 Task: Send an email with the signature Maddie Scott with the subject Request for a performance review follow-up and the message I need your input on the budget proposal before our meeting tomorrow. from softage.9@softage.net to softage.3@softage.net and move the email from Sent Items to the folder Legal agreements
Action: Mouse moved to (1124, 84)
Screenshot: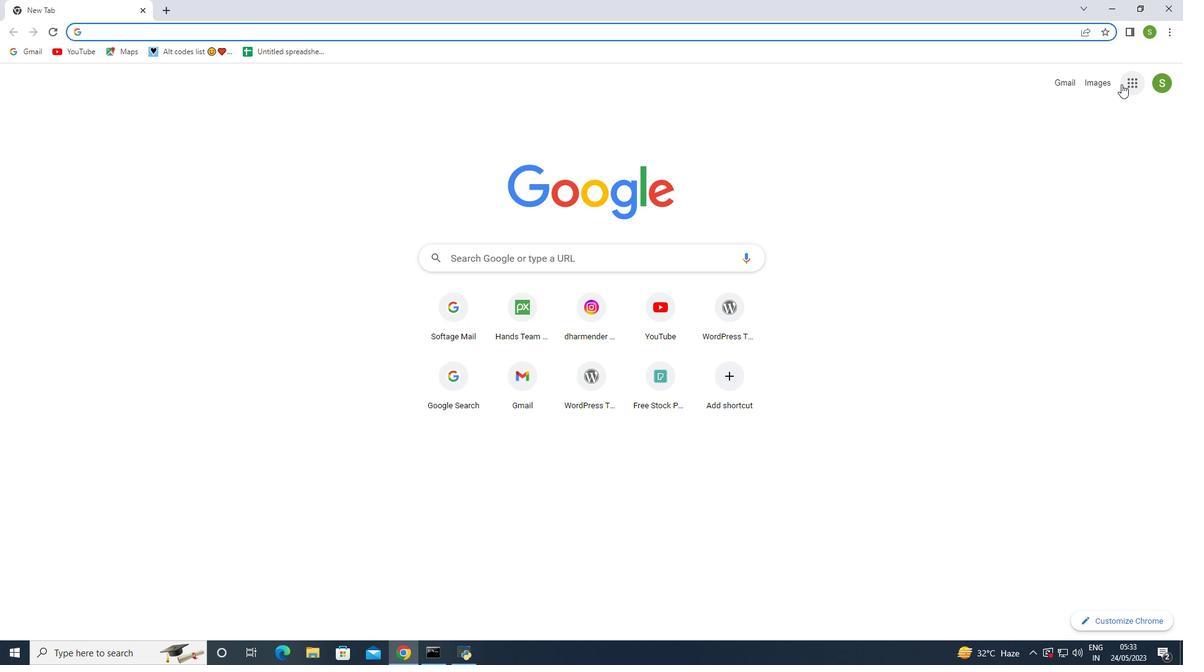 
Action: Mouse pressed left at (1124, 84)
Screenshot: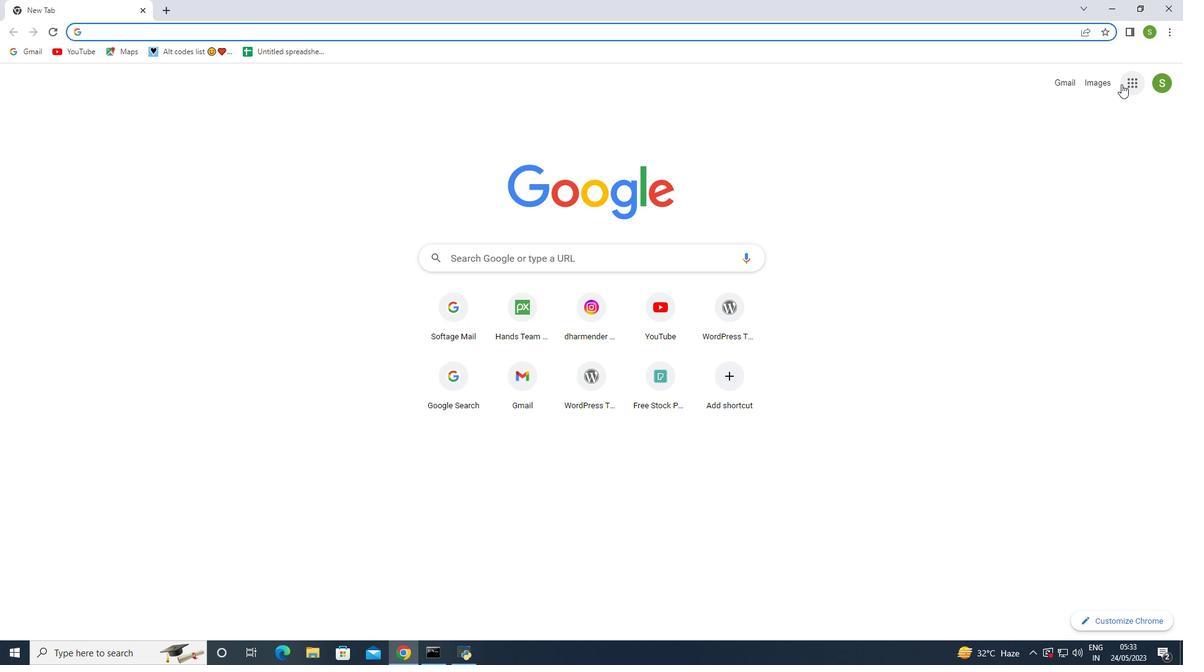 
Action: Mouse moved to (1084, 147)
Screenshot: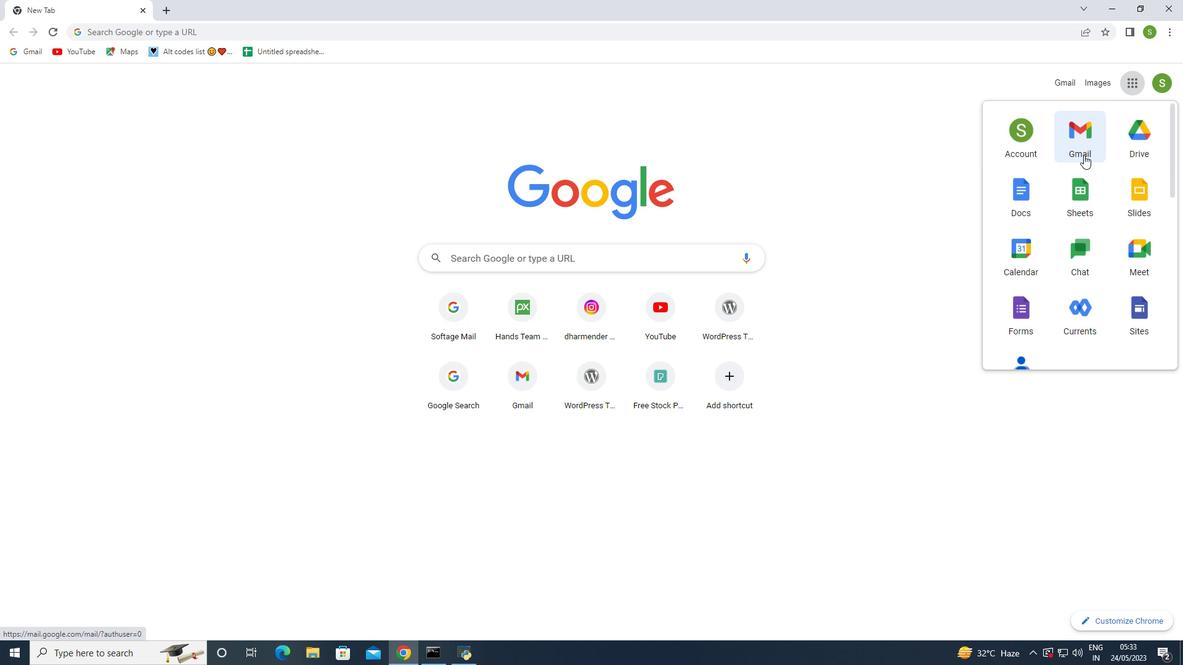 
Action: Mouse pressed left at (1084, 147)
Screenshot: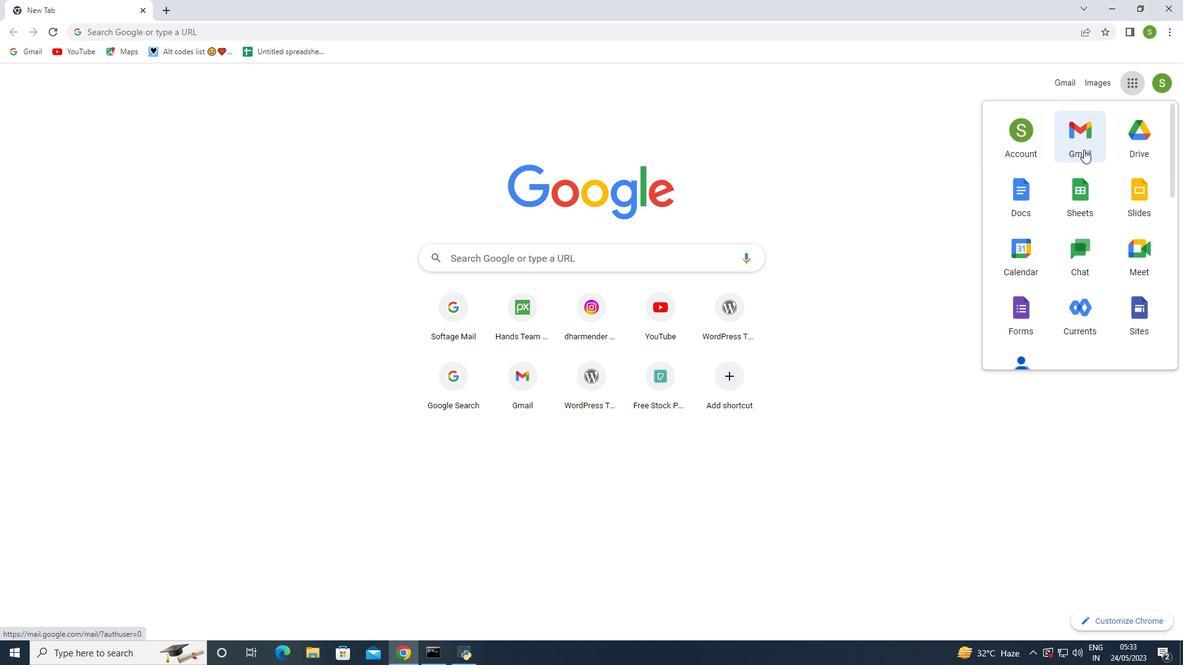 
Action: Mouse moved to (1048, 86)
Screenshot: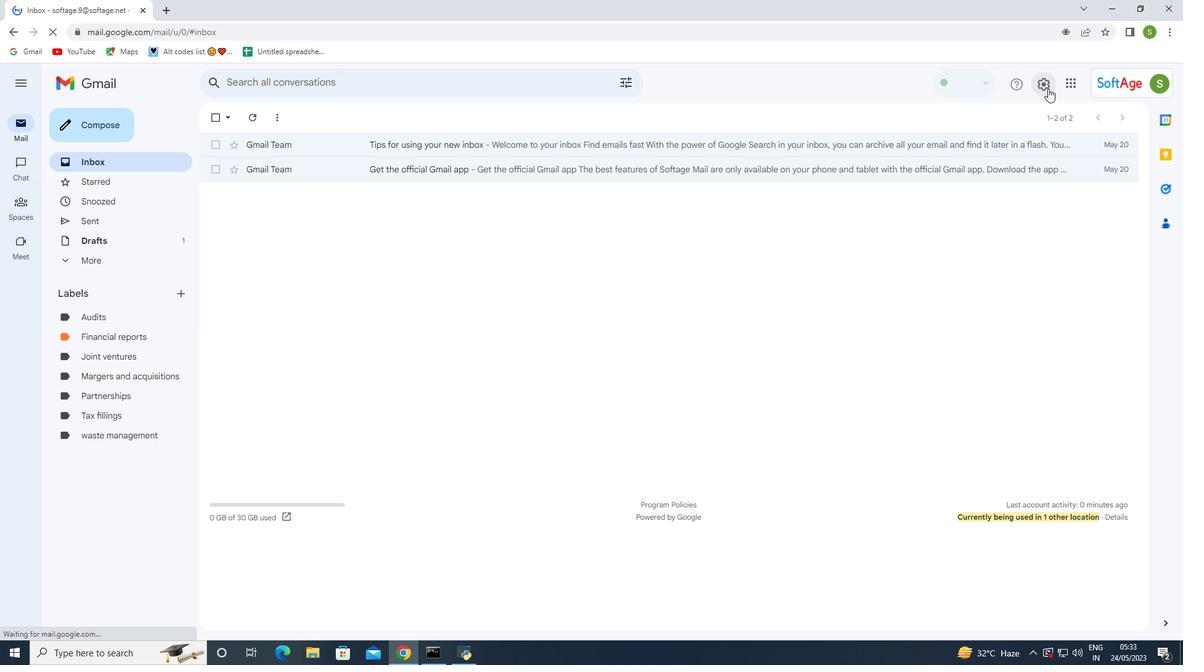 
Action: Mouse pressed left at (1048, 86)
Screenshot: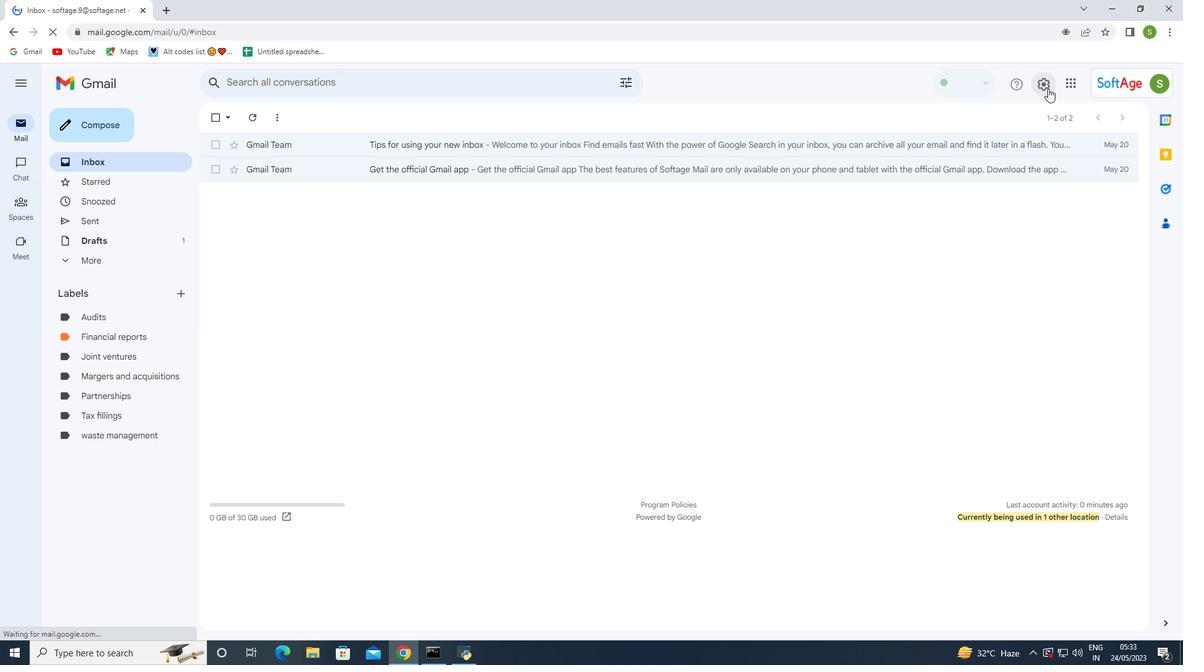 
Action: Mouse moved to (1020, 147)
Screenshot: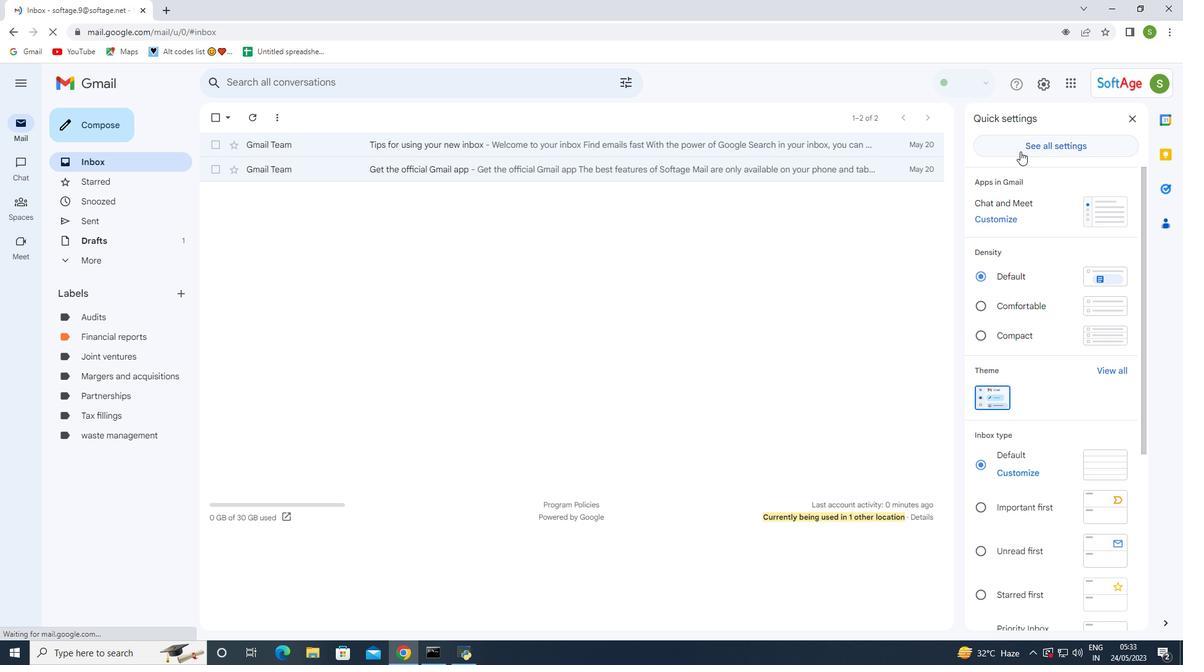 
Action: Mouse pressed left at (1020, 147)
Screenshot: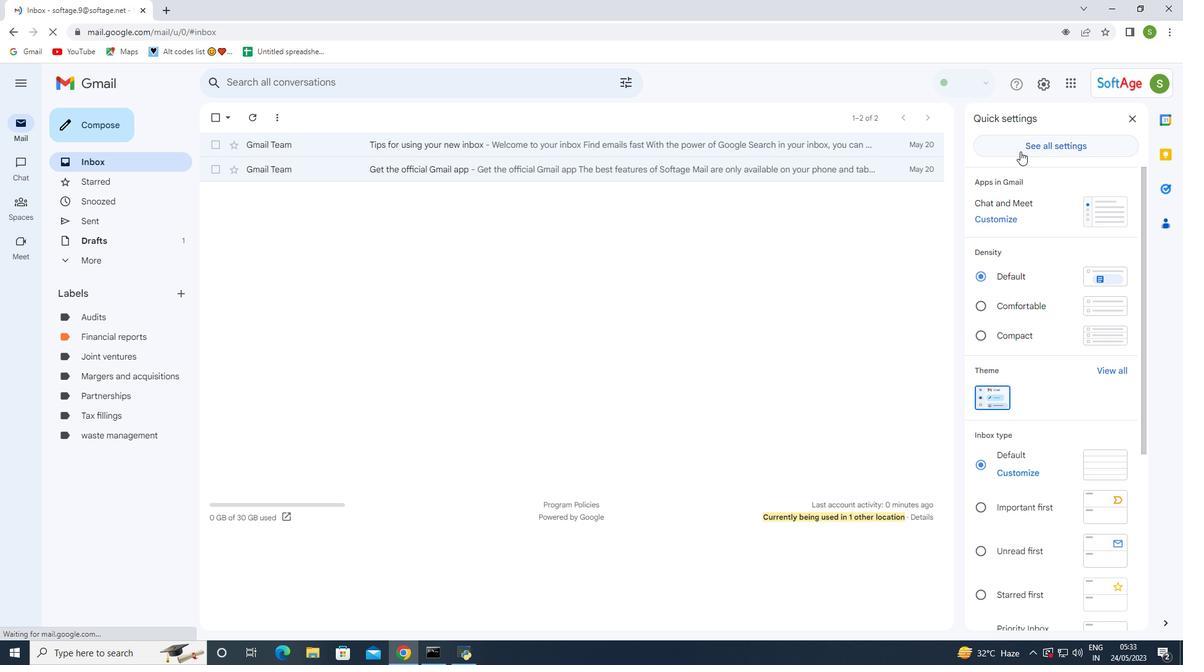 
Action: Mouse moved to (454, 226)
Screenshot: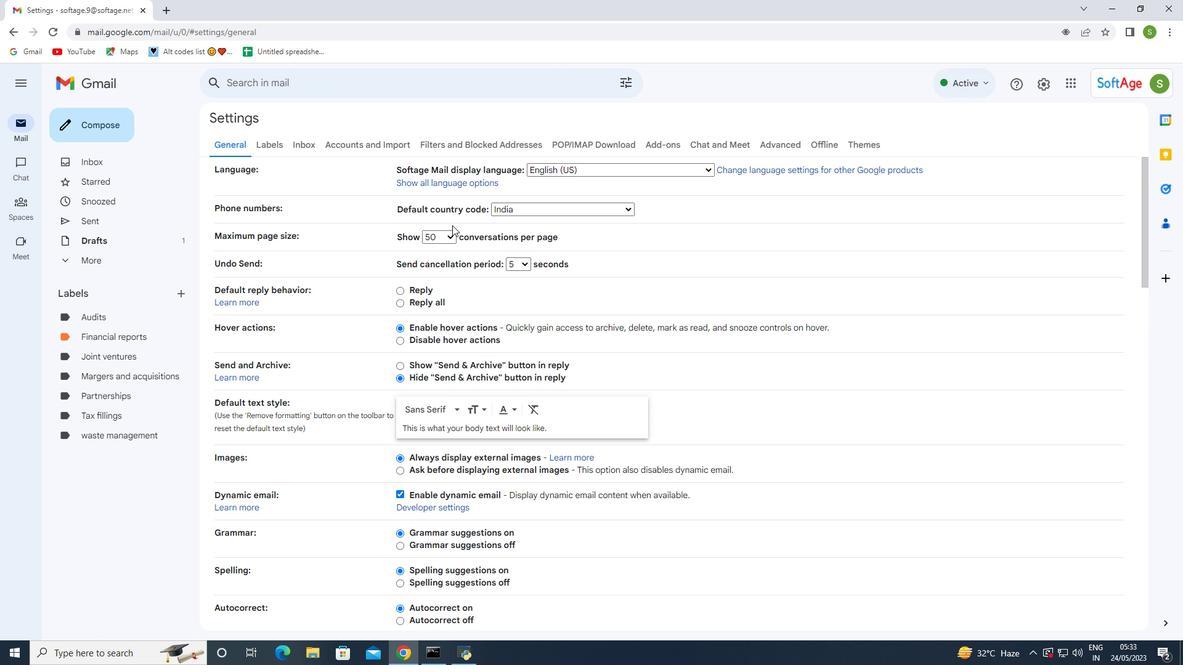 
Action: Mouse scrolled (454, 225) with delta (0, 0)
Screenshot: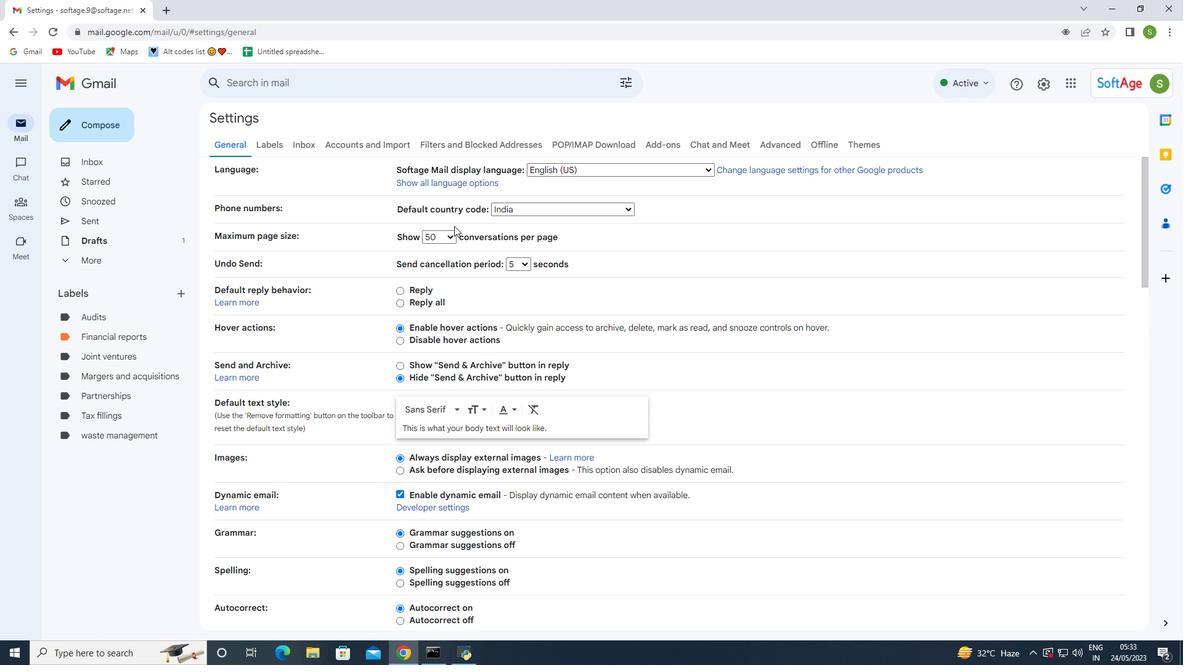 
Action: Mouse scrolled (454, 225) with delta (0, 0)
Screenshot: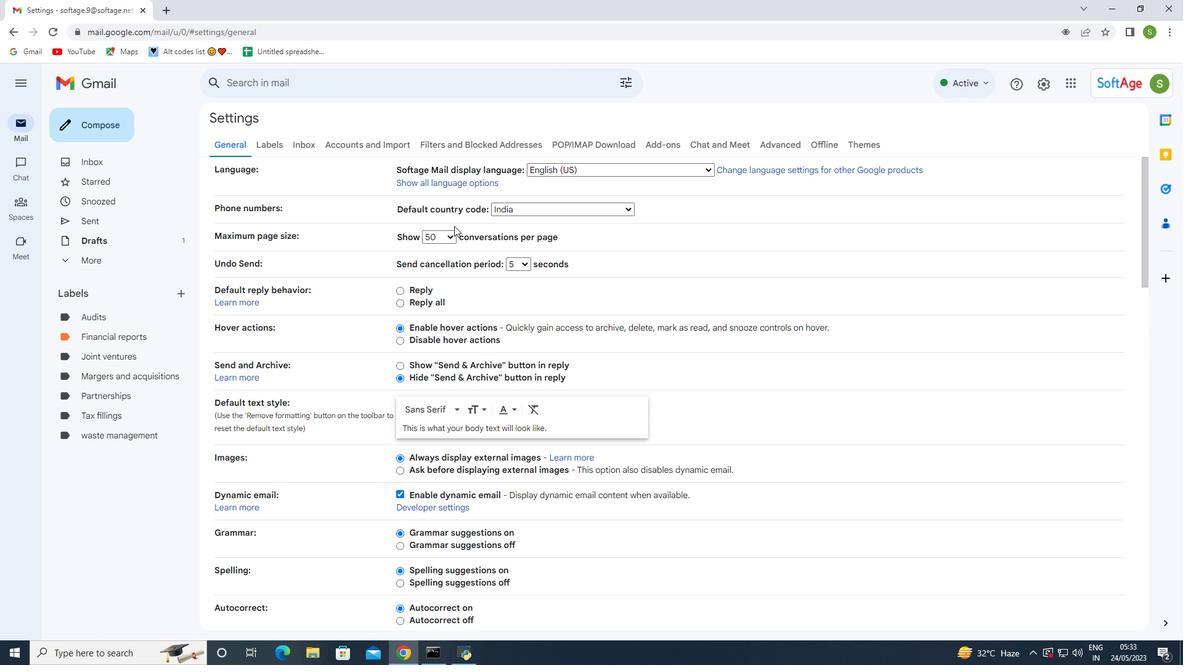 
Action: Mouse scrolled (454, 225) with delta (0, 0)
Screenshot: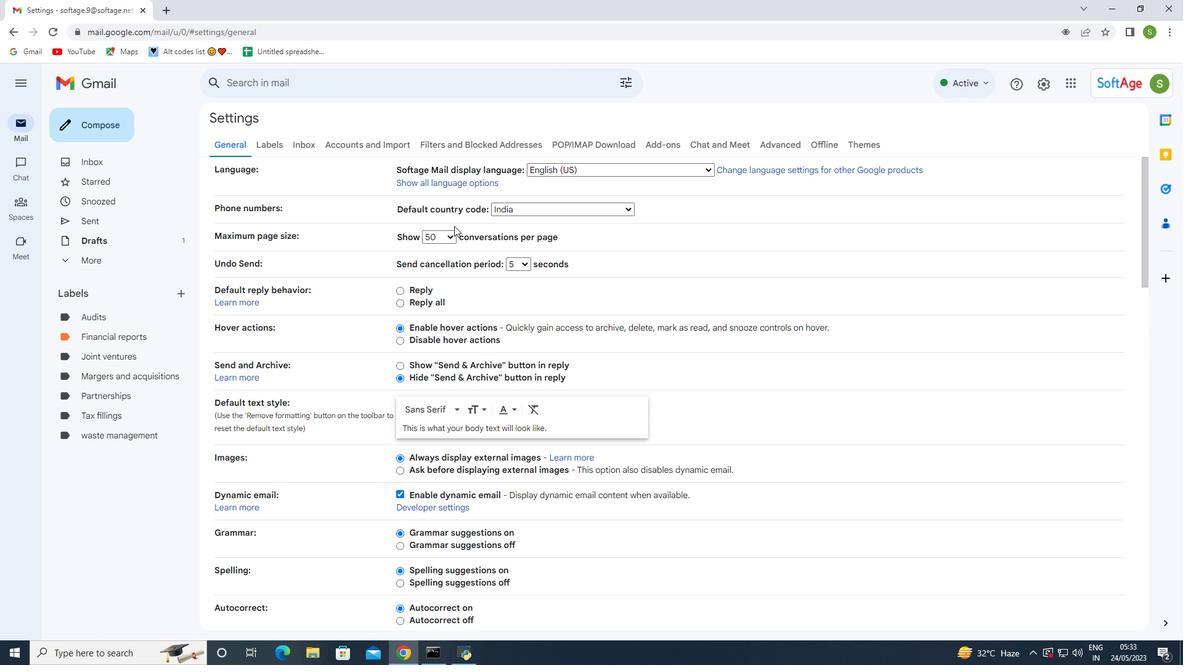 
Action: Mouse scrolled (454, 225) with delta (0, 0)
Screenshot: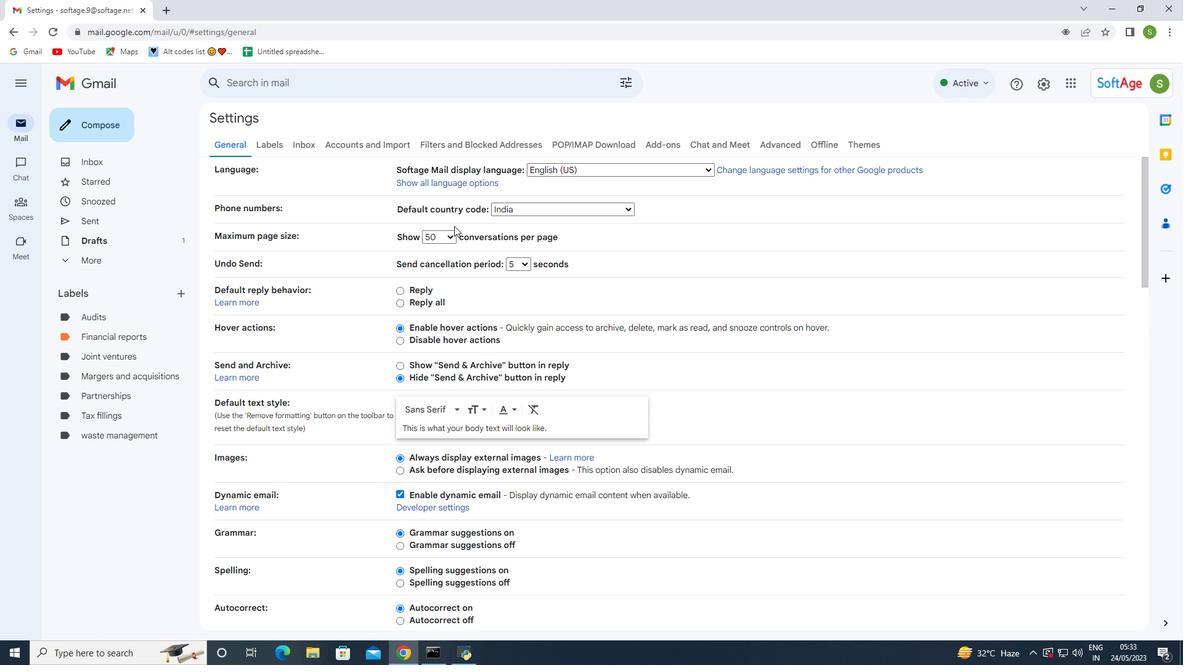
Action: Mouse scrolled (454, 225) with delta (0, 0)
Screenshot: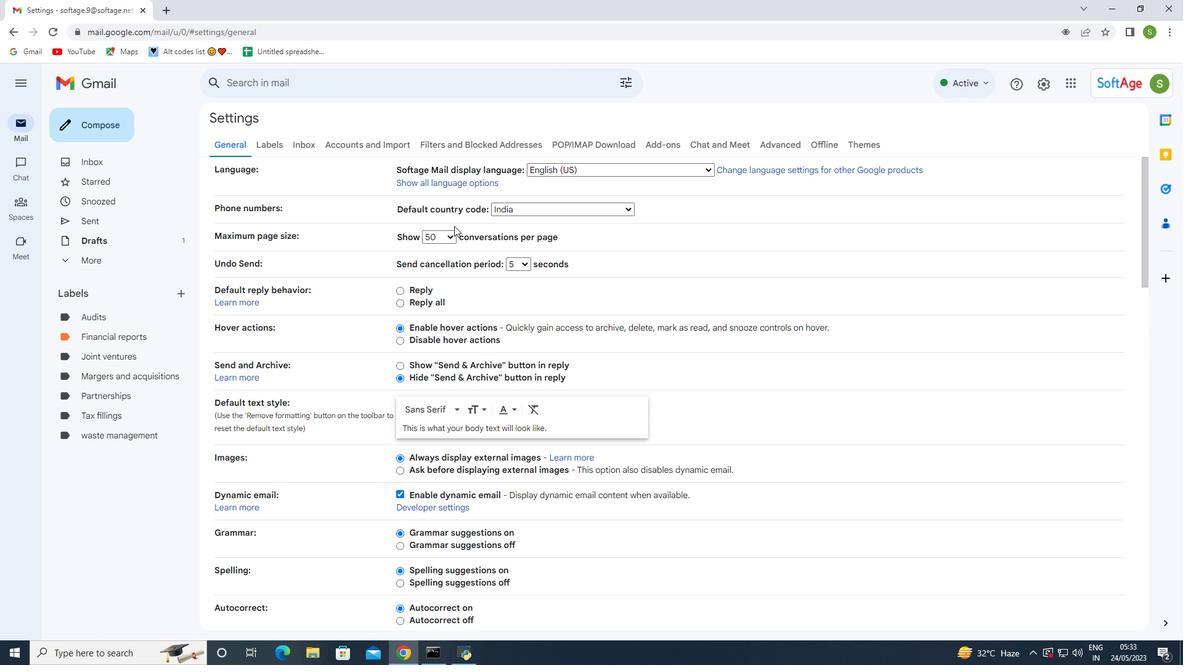 
Action: Mouse moved to (454, 228)
Screenshot: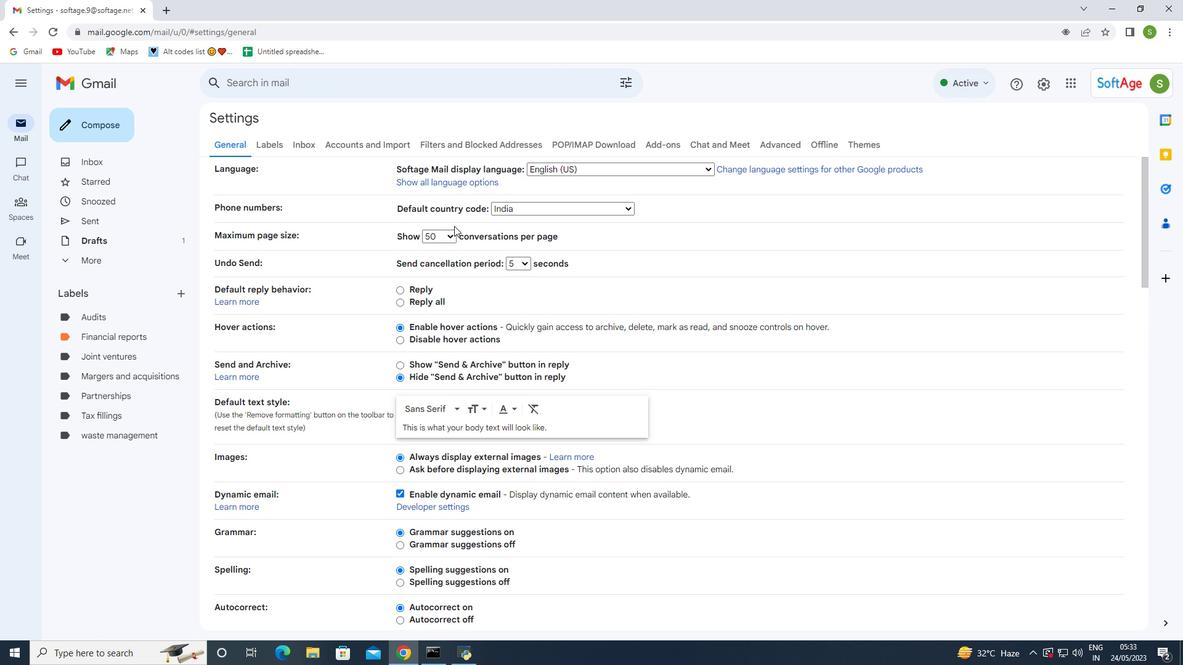 
Action: Mouse scrolled (454, 227) with delta (0, 0)
Screenshot: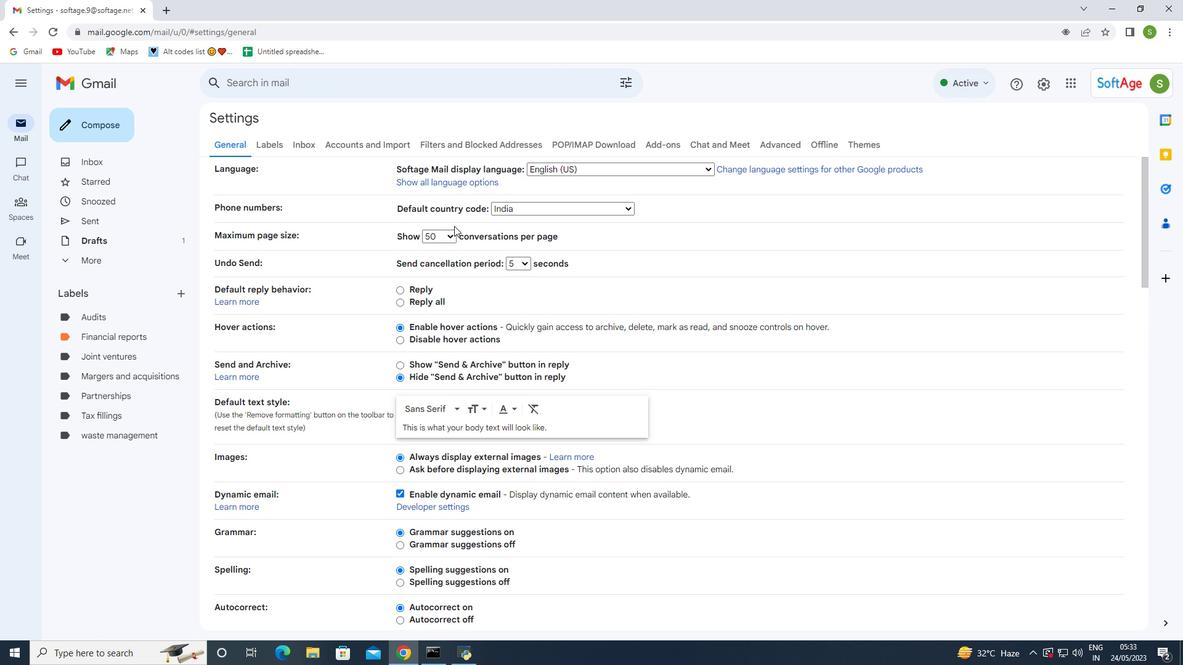 
Action: Mouse moved to (458, 241)
Screenshot: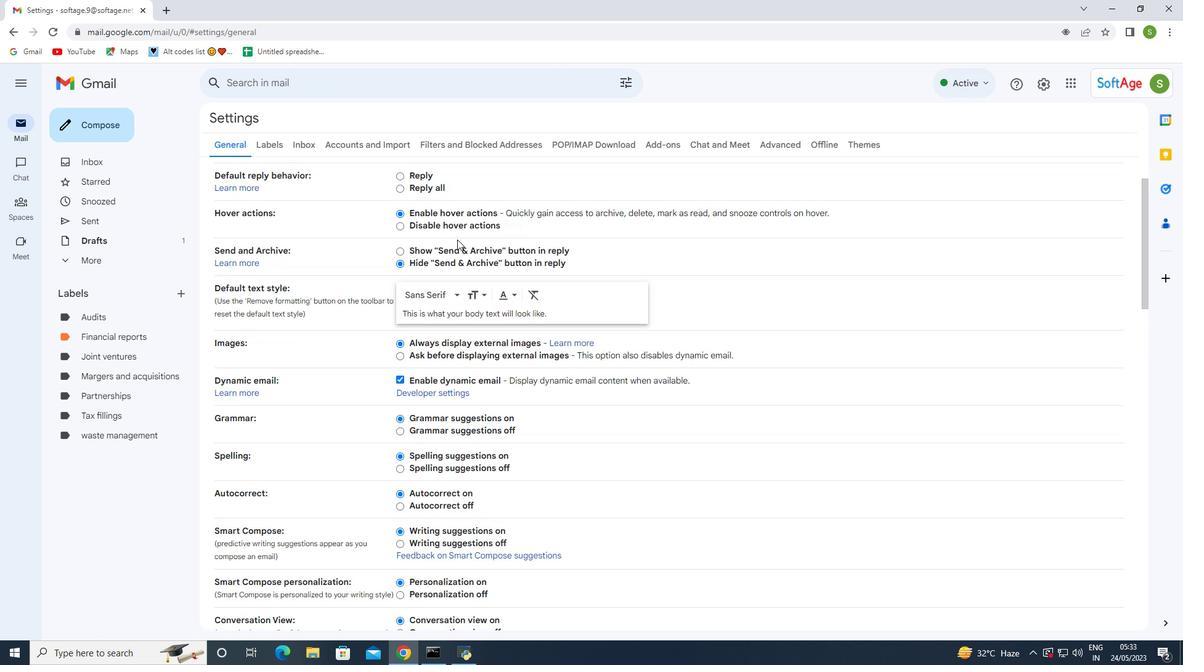 
Action: Mouse scrolled (458, 241) with delta (0, 0)
Screenshot: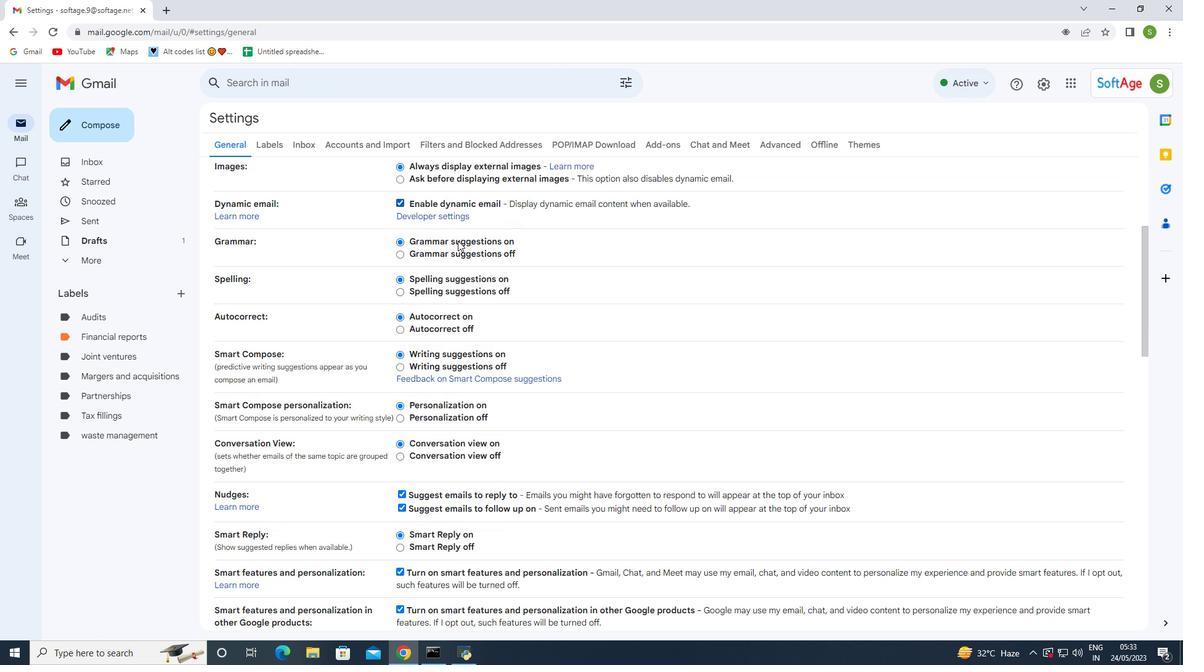 
Action: Mouse scrolled (458, 241) with delta (0, 0)
Screenshot: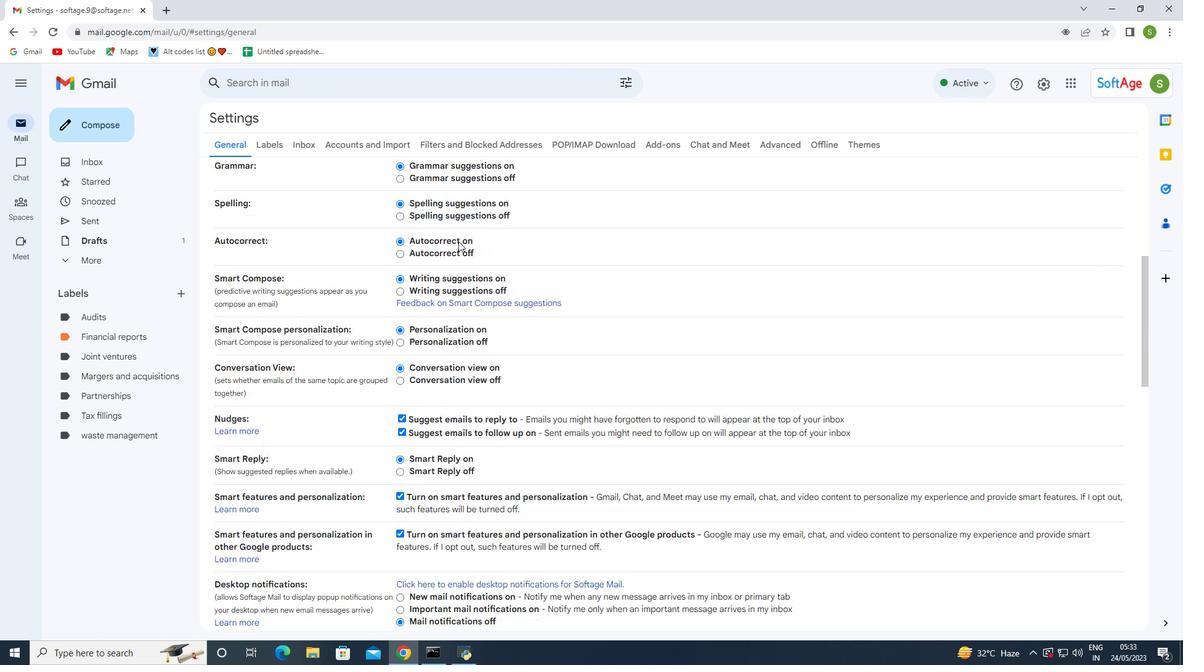 
Action: Mouse moved to (458, 243)
Screenshot: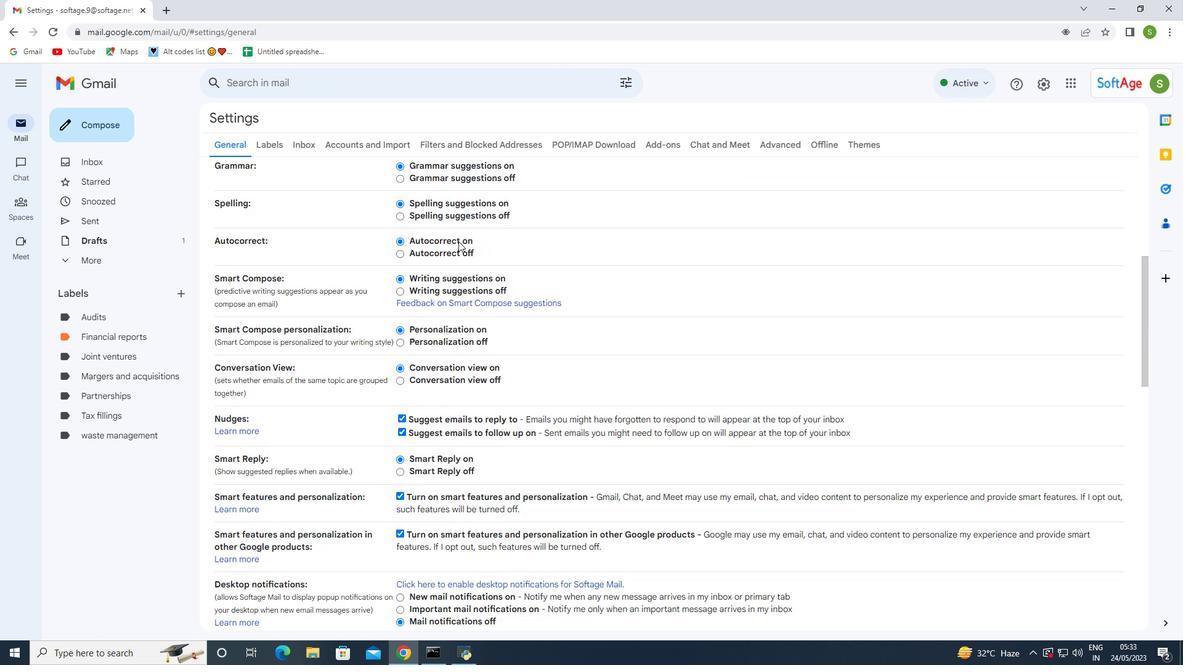 
Action: Mouse scrolled (458, 242) with delta (0, 0)
Screenshot: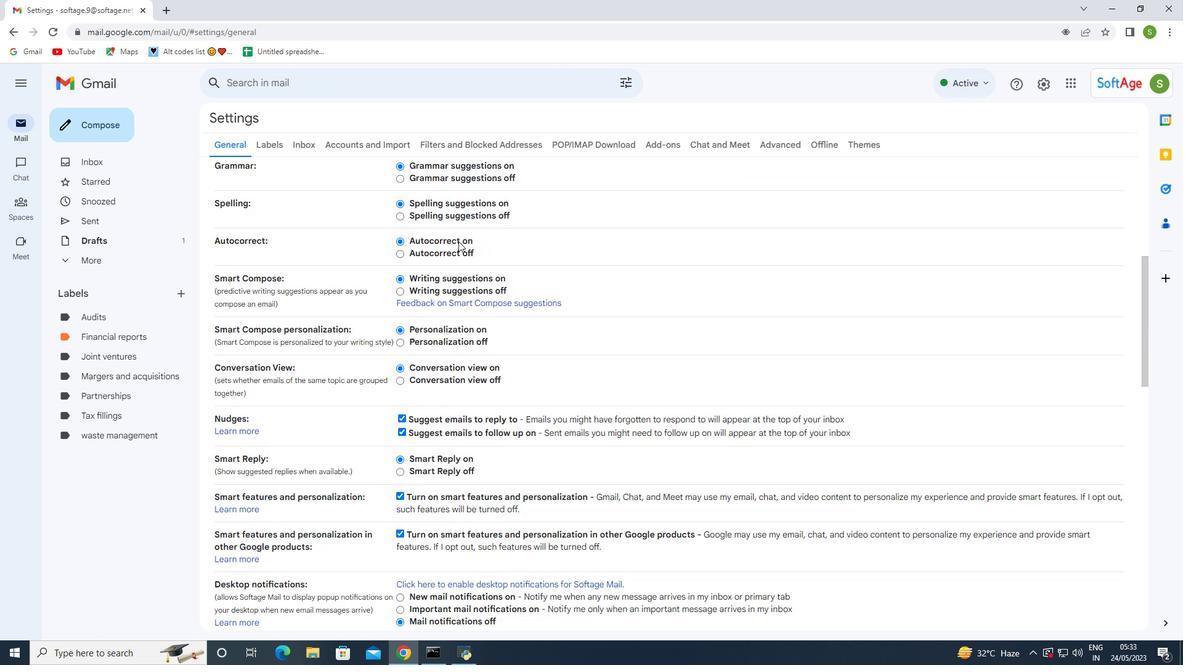 
Action: Mouse moved to (456, 247)
Screenshot: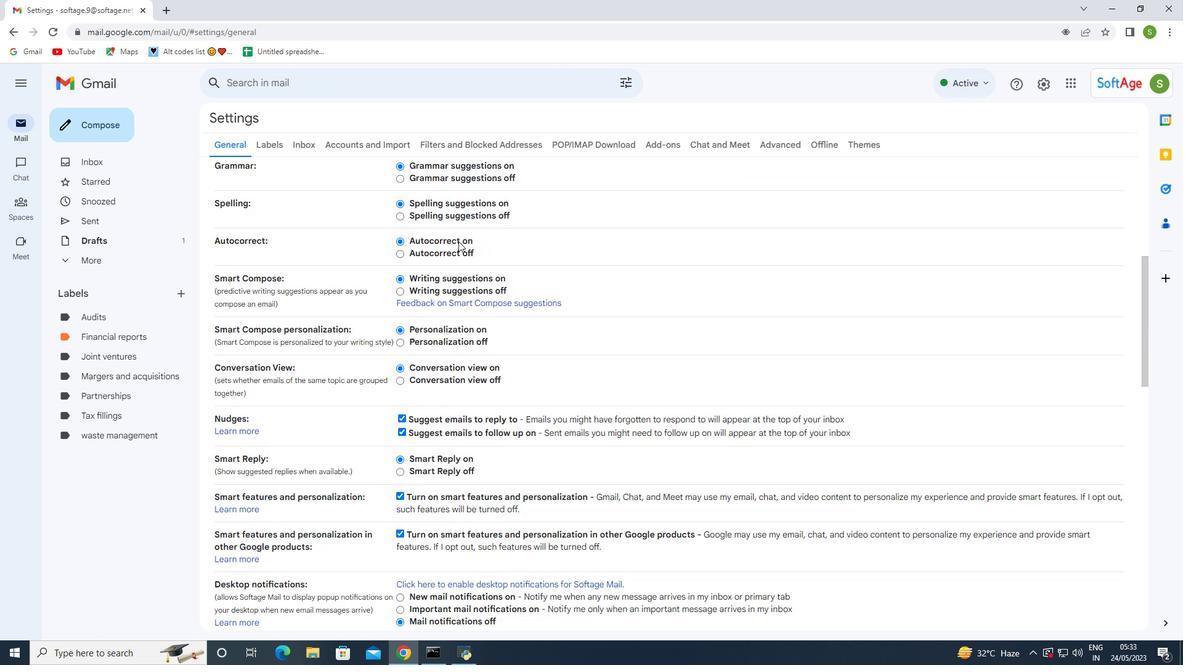 
Action: Mouse scrolled (456, 247) with delta (0, 0)
Screenshot: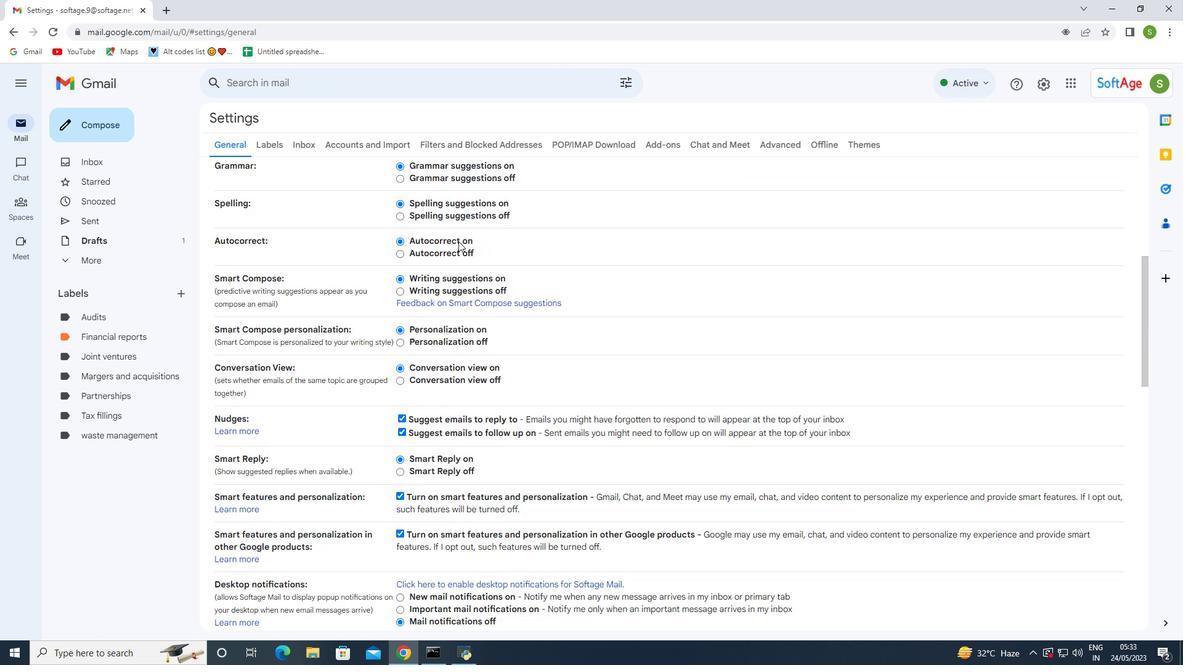 
Action: Mouse moved to (455, 251)
Screenshot: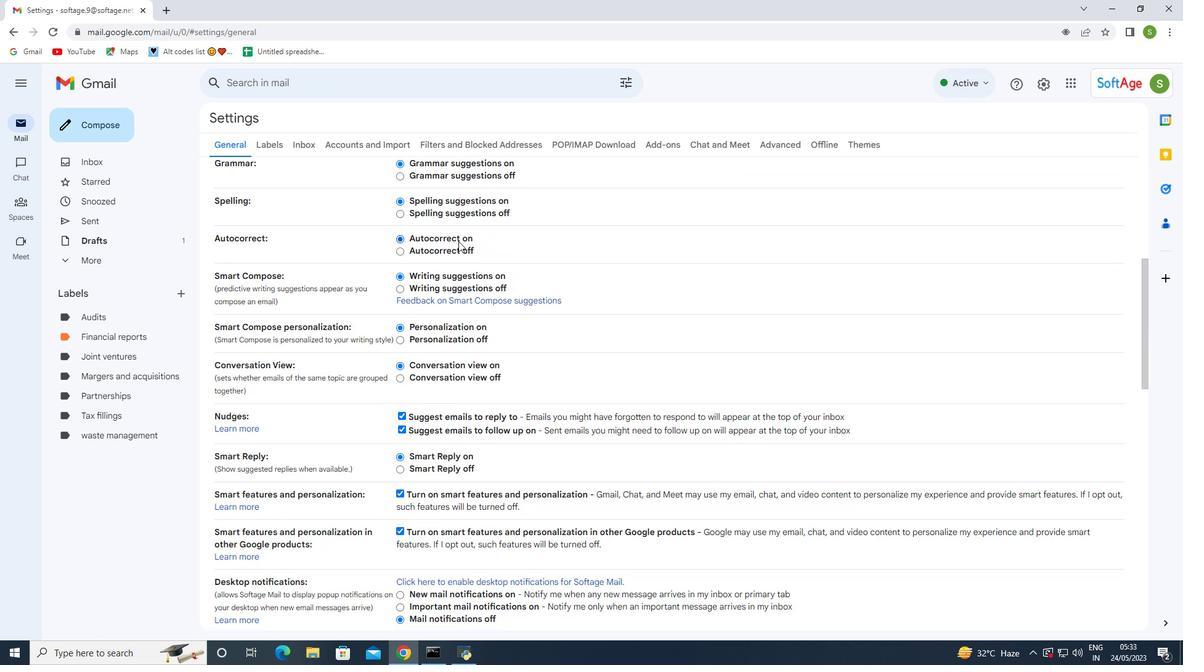 
Action: Mouse scrolled (455, 250) with delta (0, 0)
Screenshot: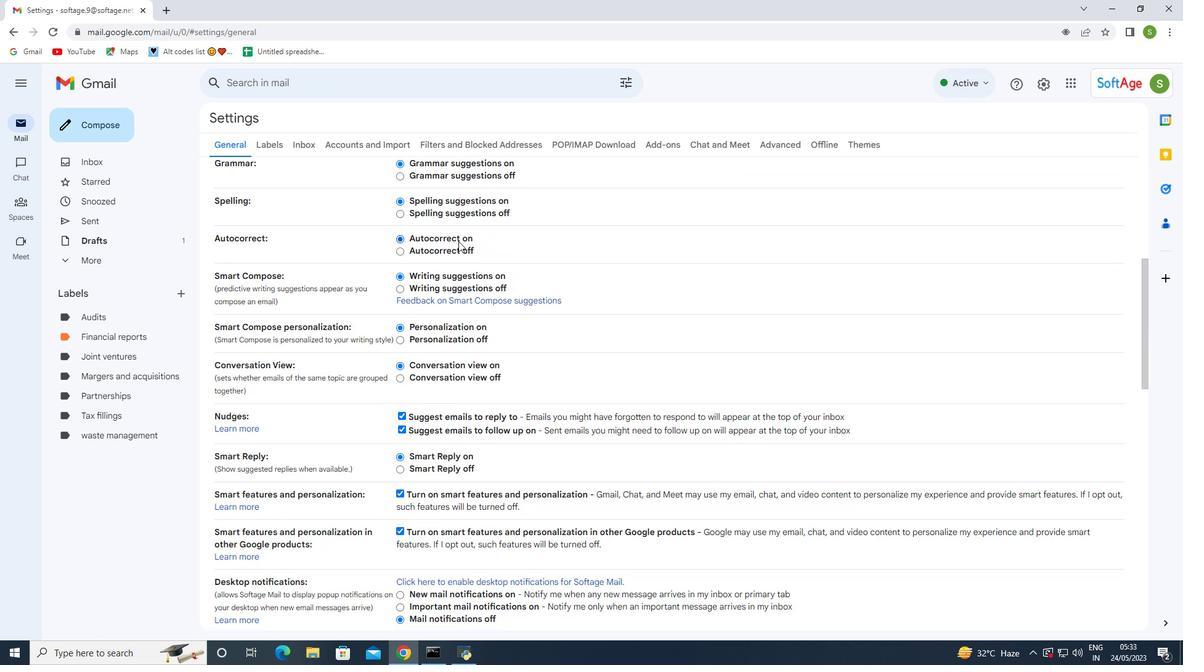 
Action: Mouse moved to (454, 255)
Screenshot: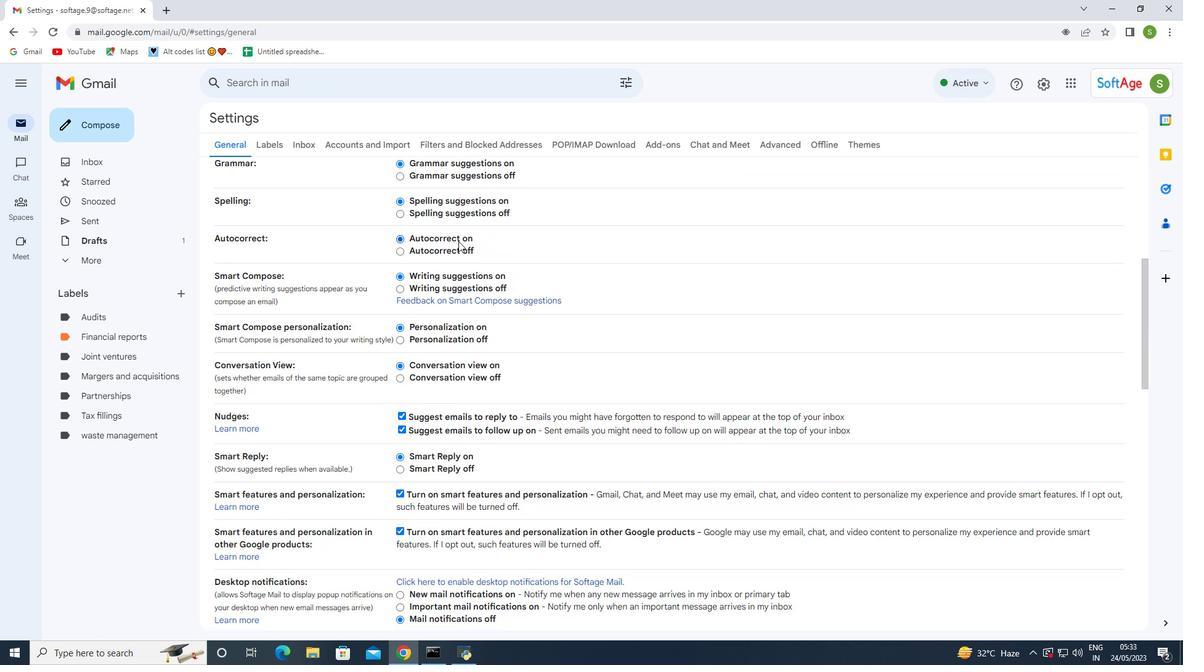 
Action: Mouse scrolled (454, 254) with delta (0, 0)
Screenshot: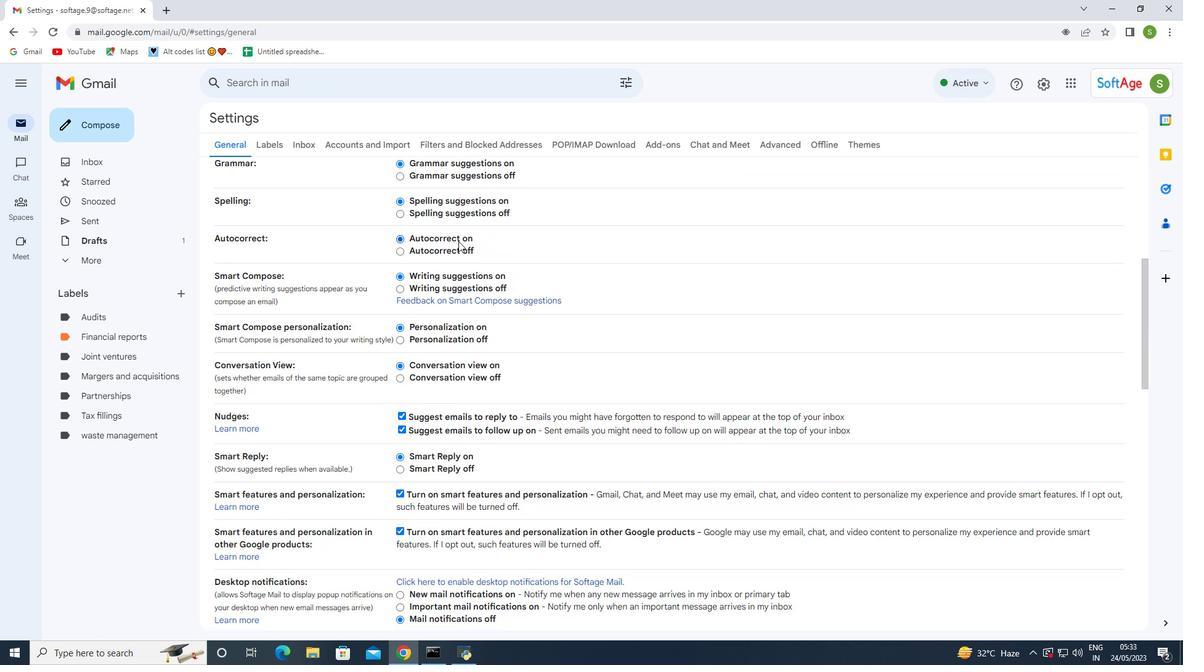 
Action: Mouse moved to (453, 260)
Screenshot: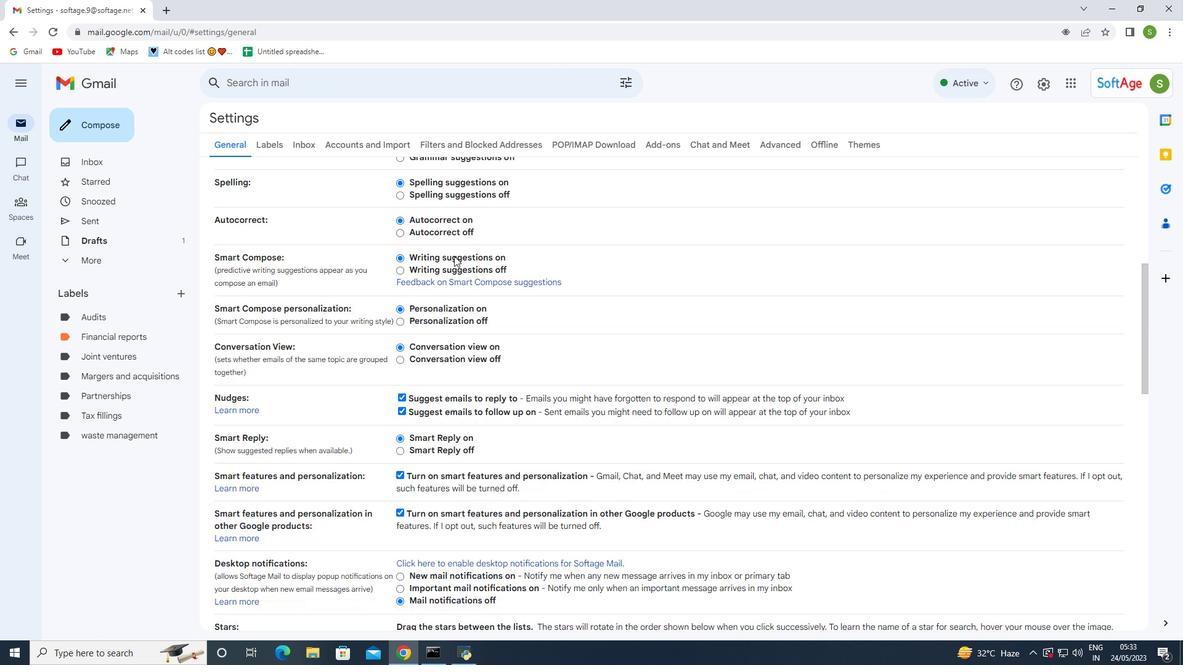 
Action: Mouse scrolled (453, 260) with delta (0, 0)
Screenshot: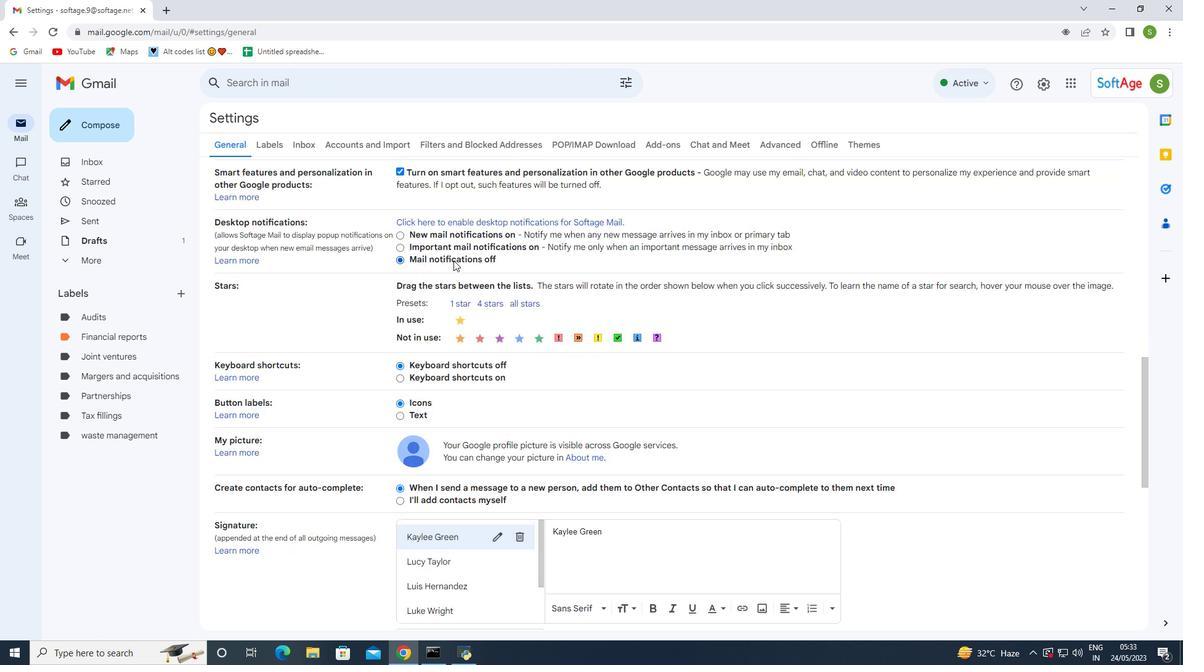 
Action: Mouse moved to (451, 265)
Screenshot: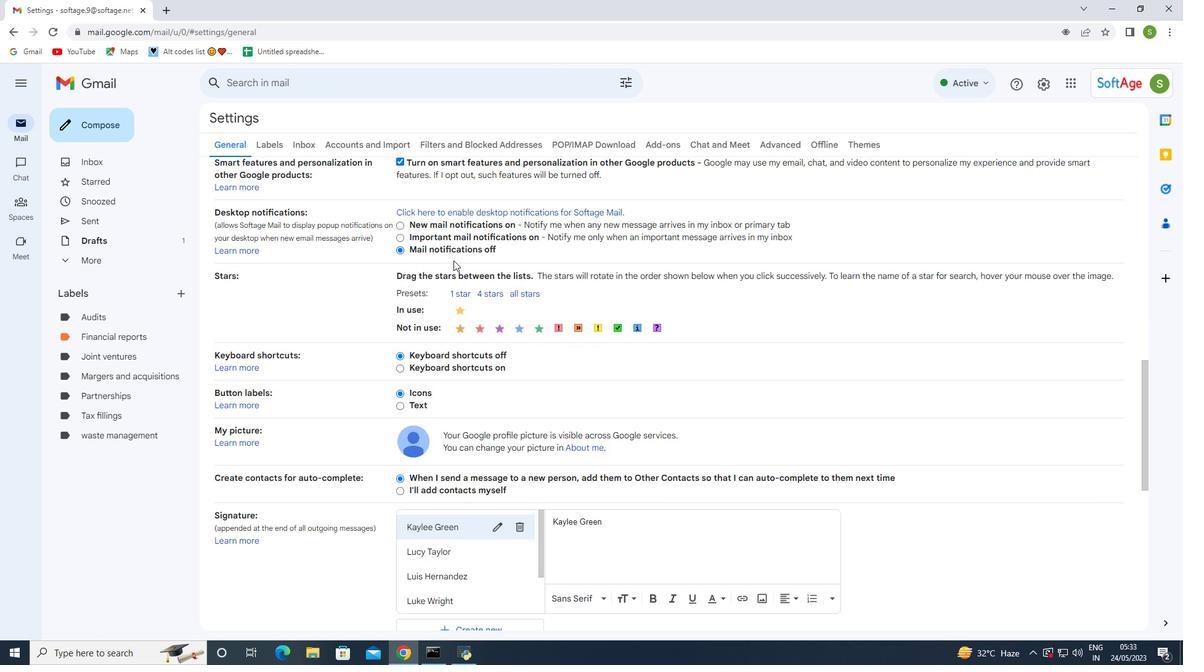 
Action: Mouse scrolled (452, 260) with delta (0, 0)
Screenshot: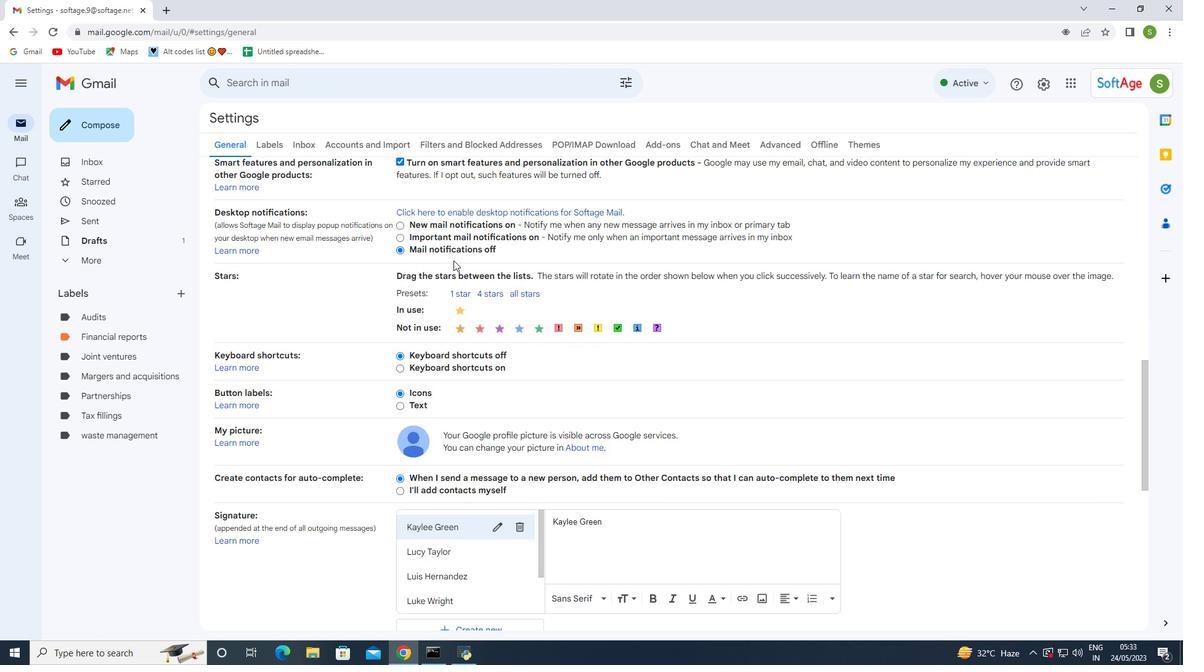 
Action: Mouse moved to (450, 266)
Screenshot: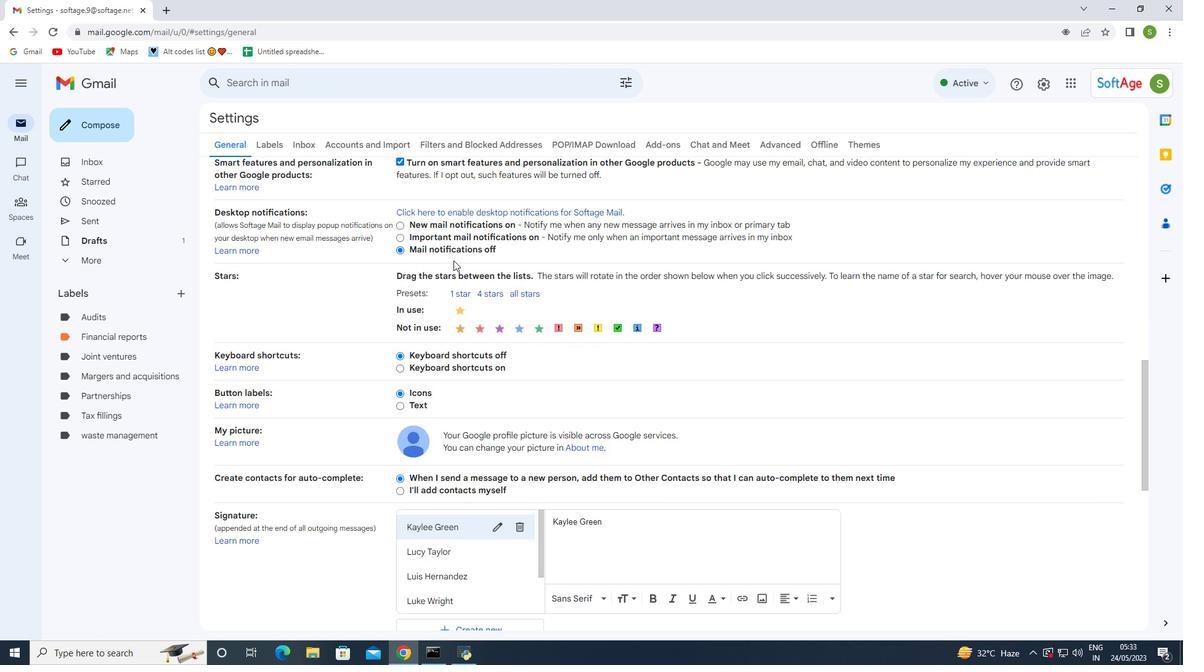 
Action: Mouse scrolled (451, 264) with delta (0, 0)
Screenshot: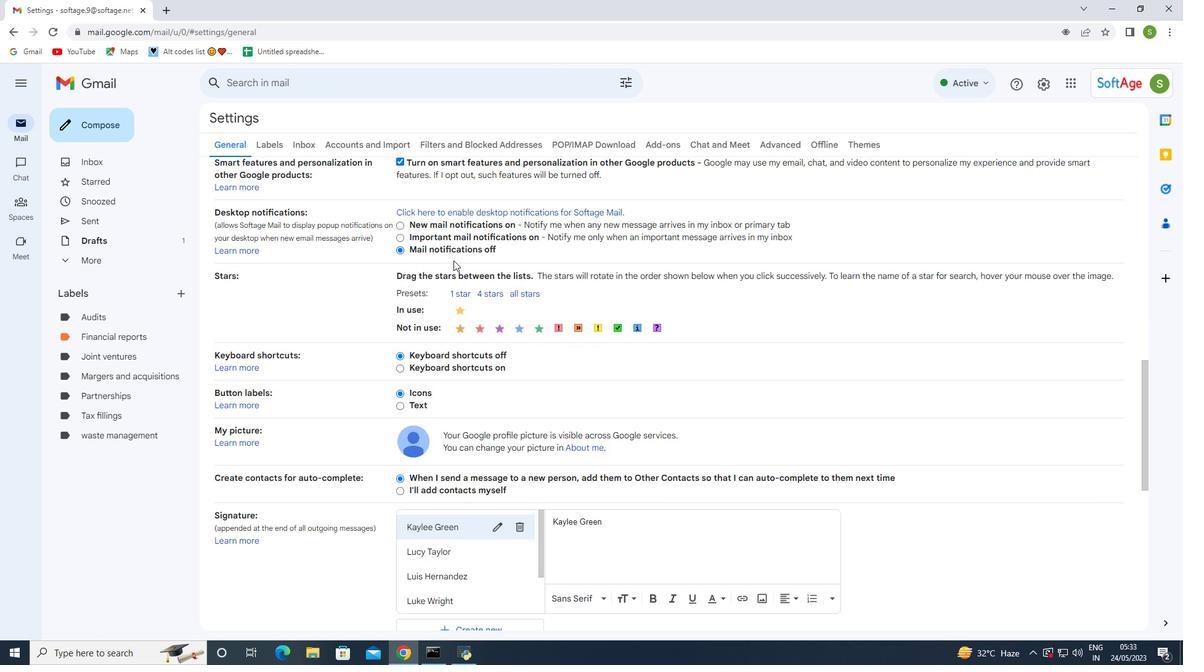 
Action: Mouse moved to (449, 270)
Screenshot: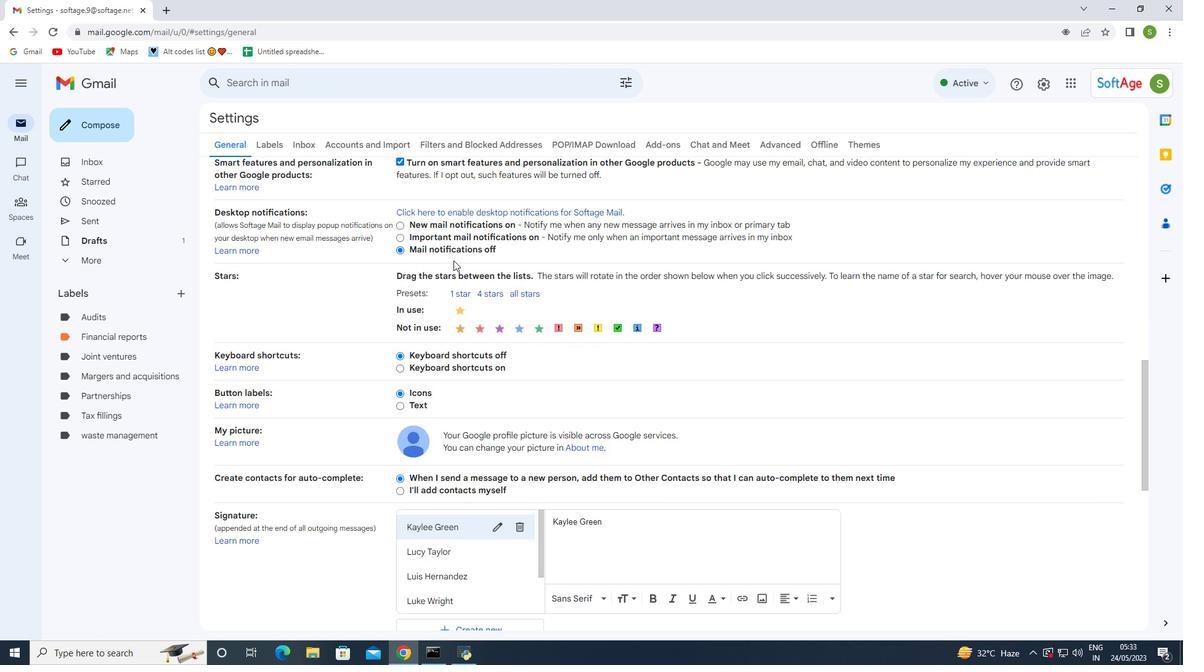 
Action: Mouse scrolled (449, 267) with delta (0, 0)
Screenshot: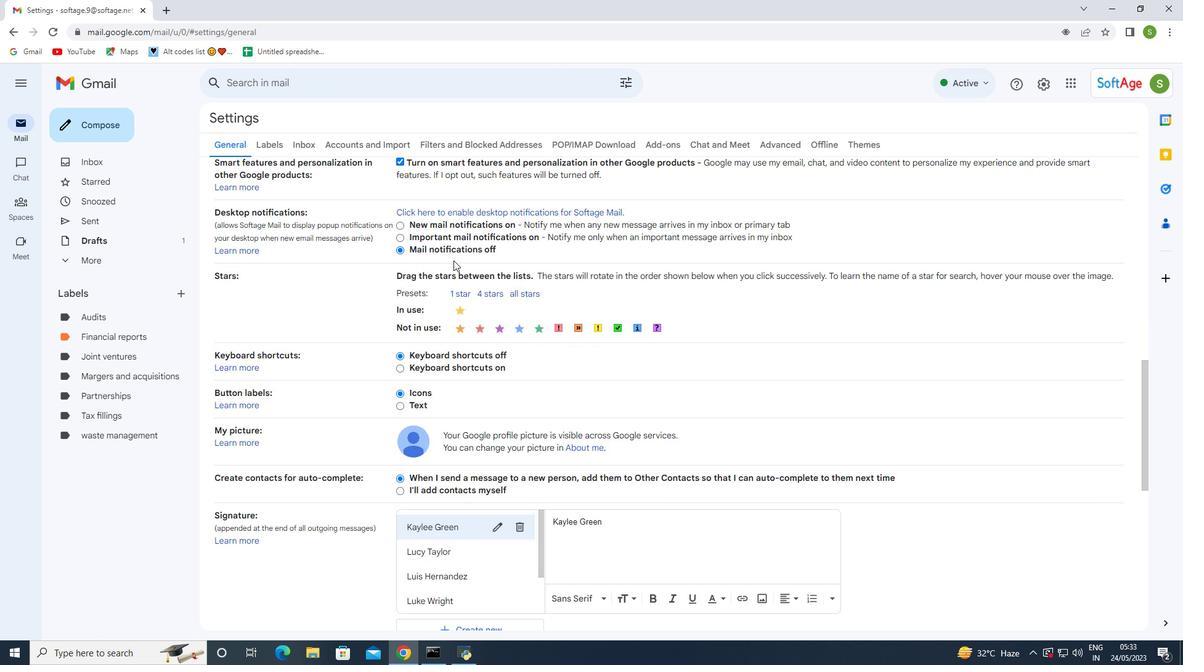 
Action: Mouse moved to (448, 273)
Screenshot: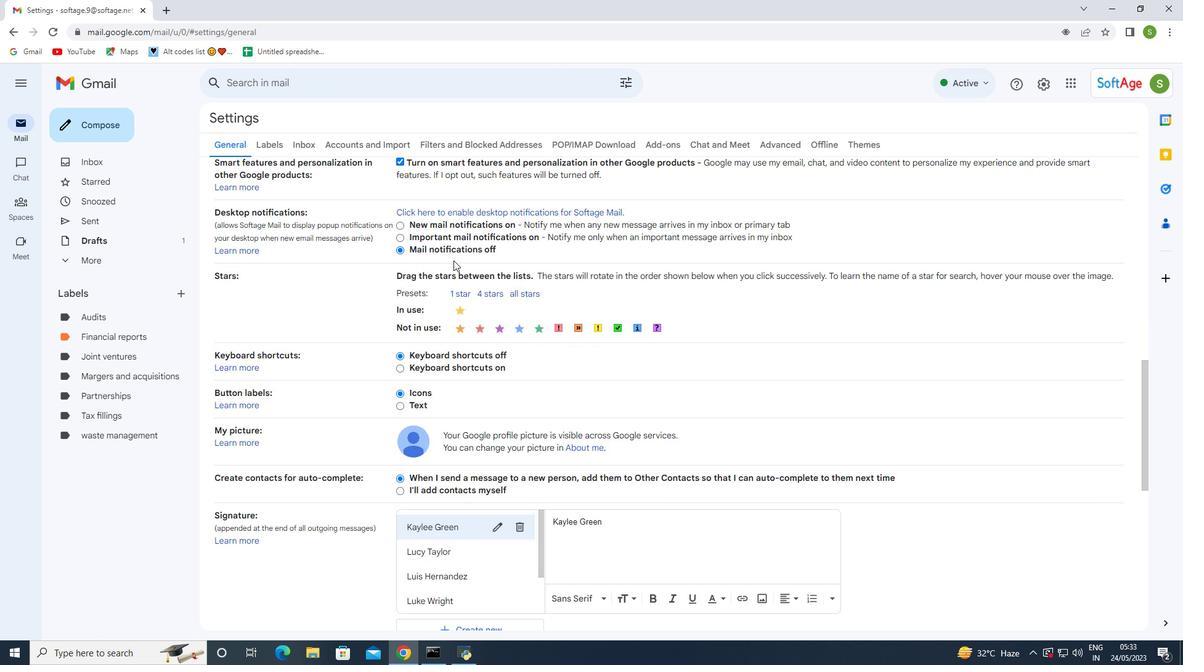 
Action: Mouse scrolled (449, 269) with delta (0, 0)
Screenshot: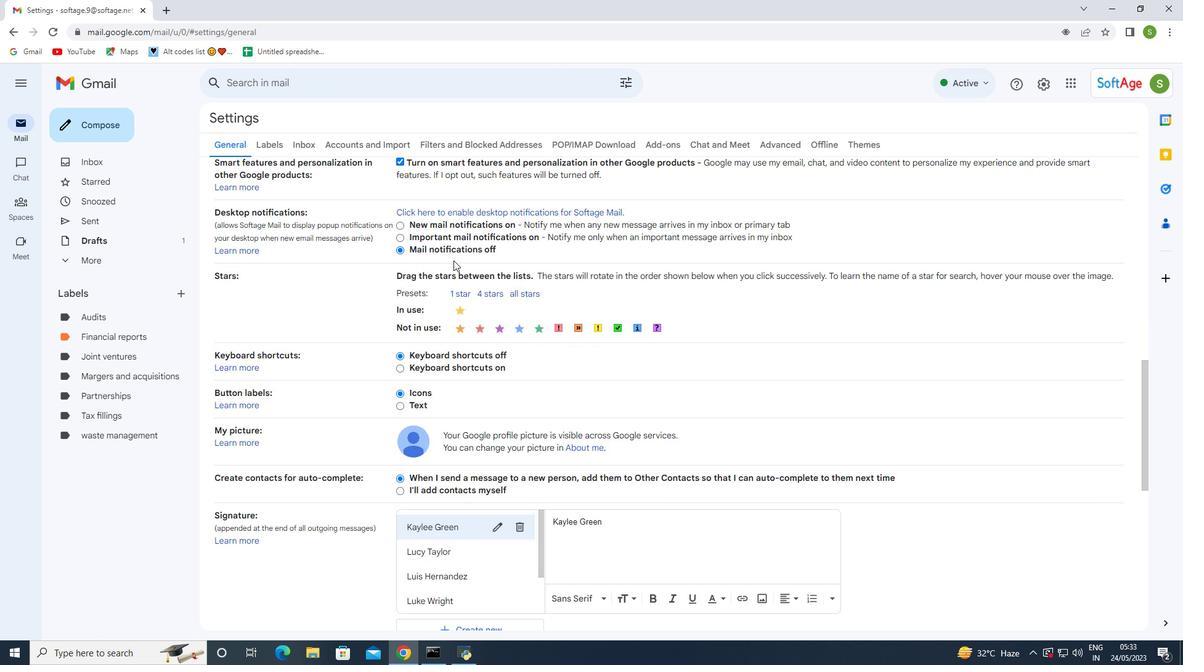 
Action: Mouse moved to (446, 282)
Screenshot: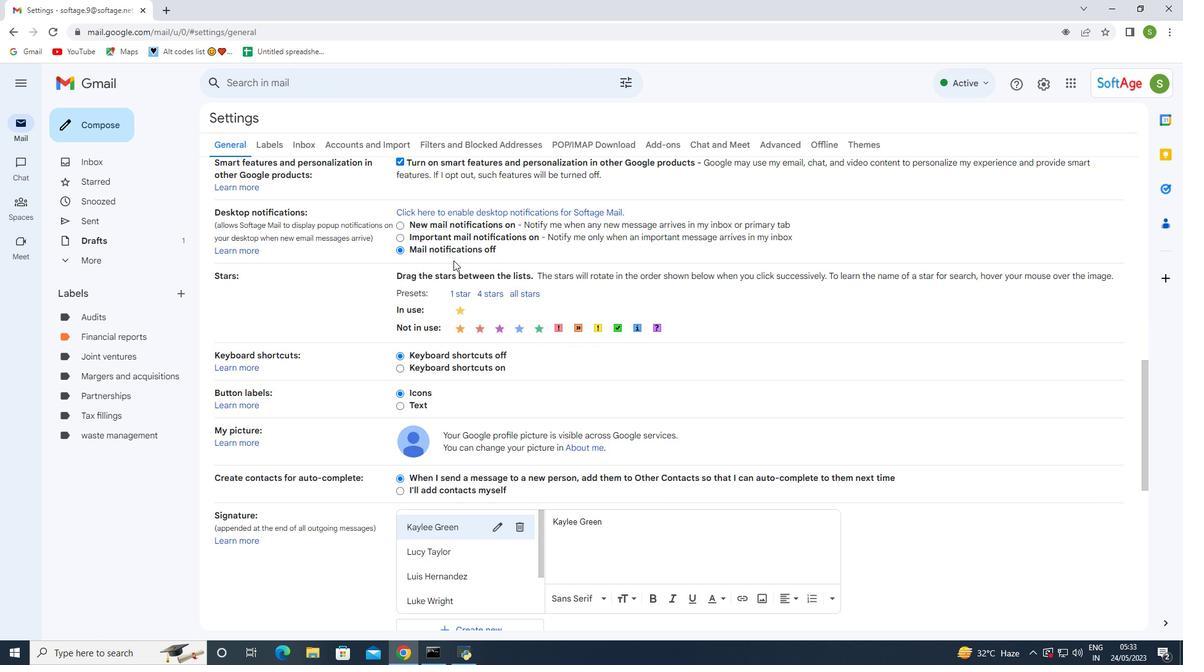 
Action: Mouse scrolled (447, 274) with delta (0, 0)
Screenshot: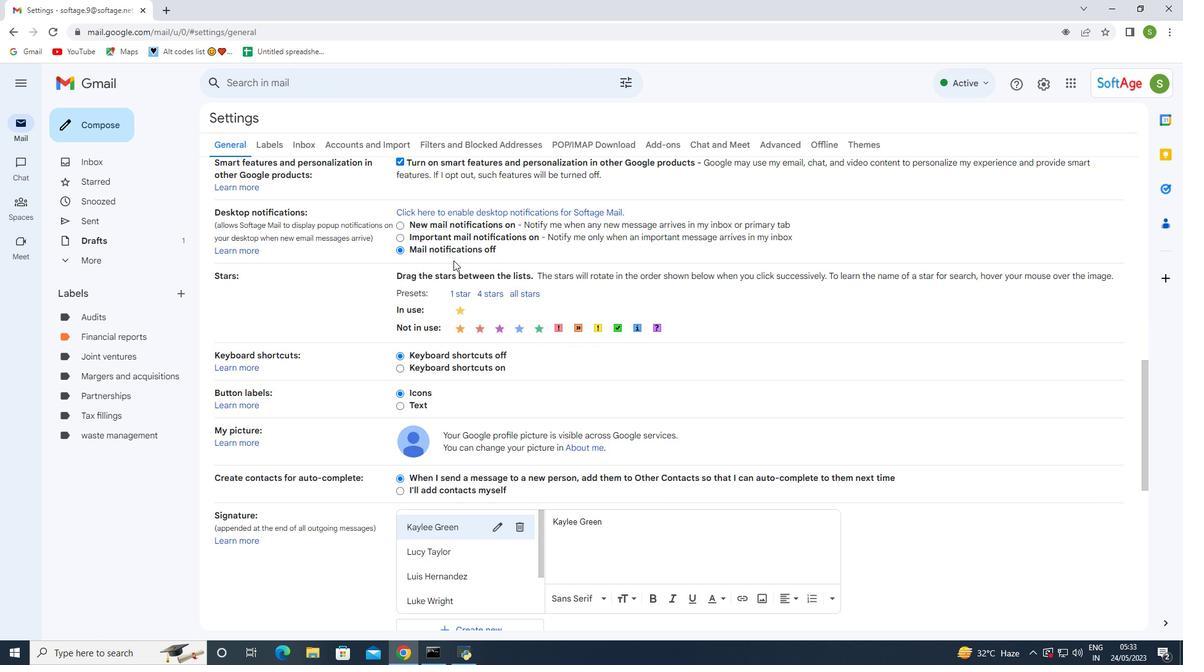 
Action: Mouse moved to (483, 260)
Screenshot: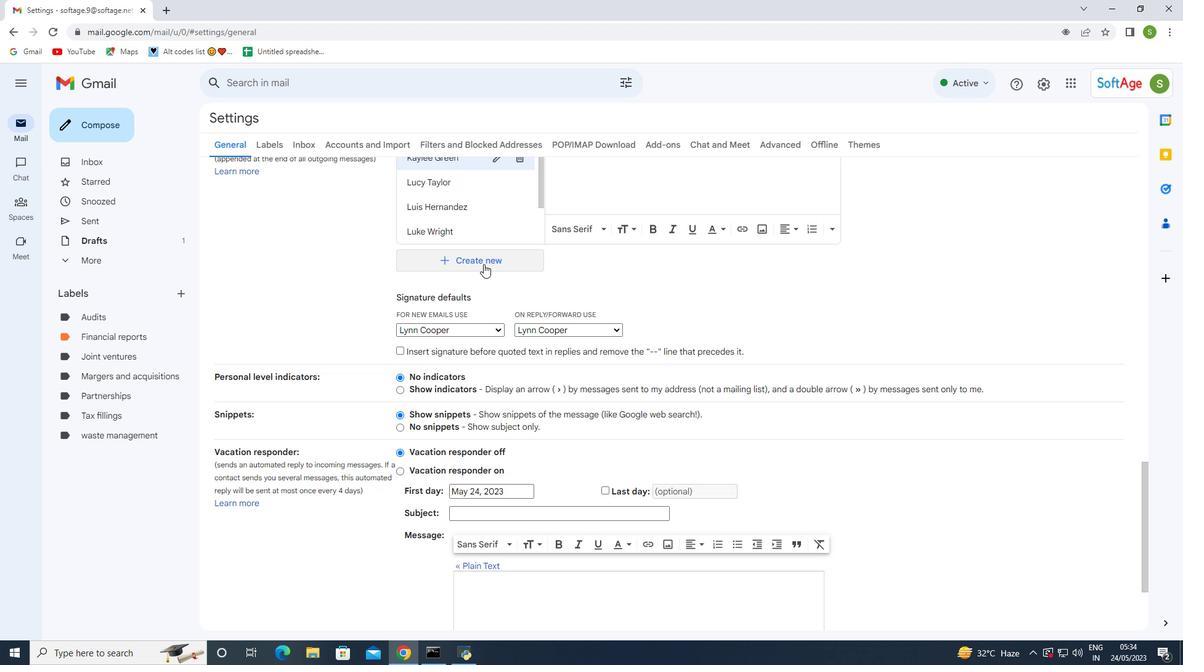 
Action: Mouse pressed left at (483, 260)
Screenshot: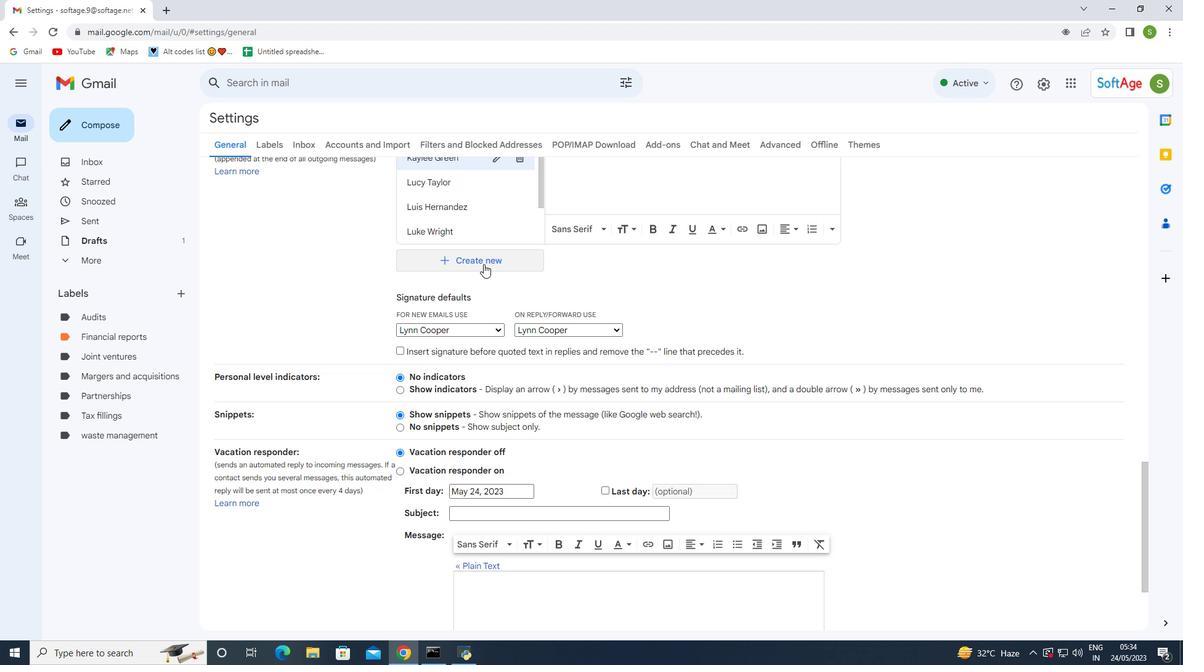 
Action: Mouse moved to (509, 346)
Screenshot: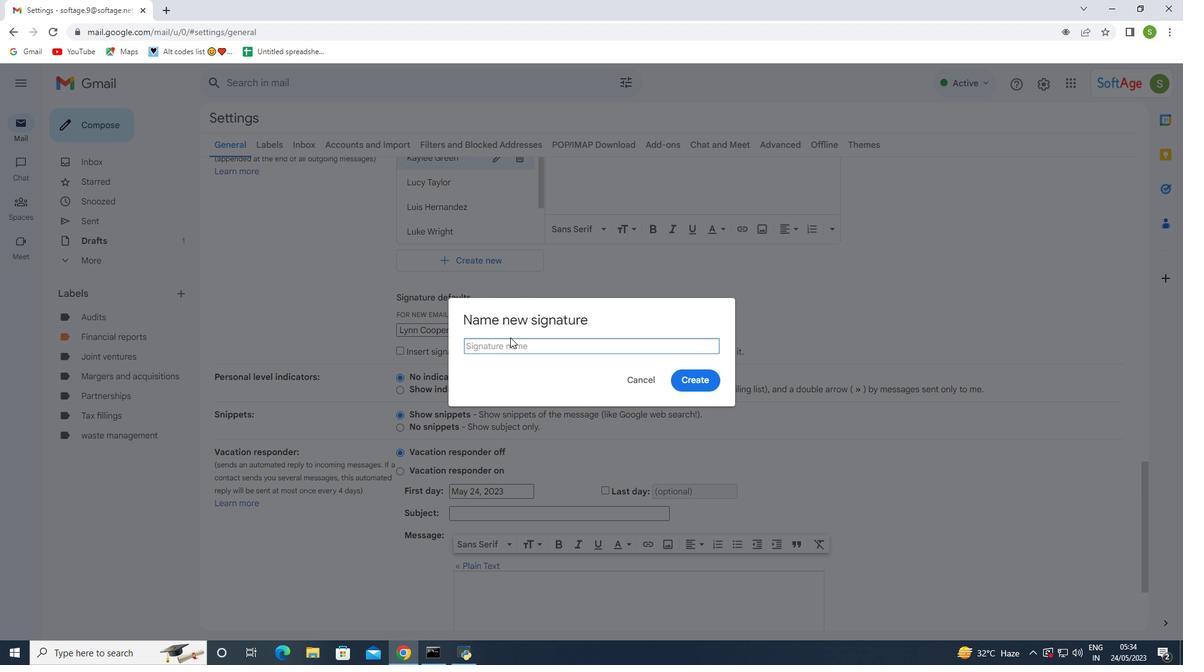 
Action: Mouse pressed left at (509, 346)
Screenshot: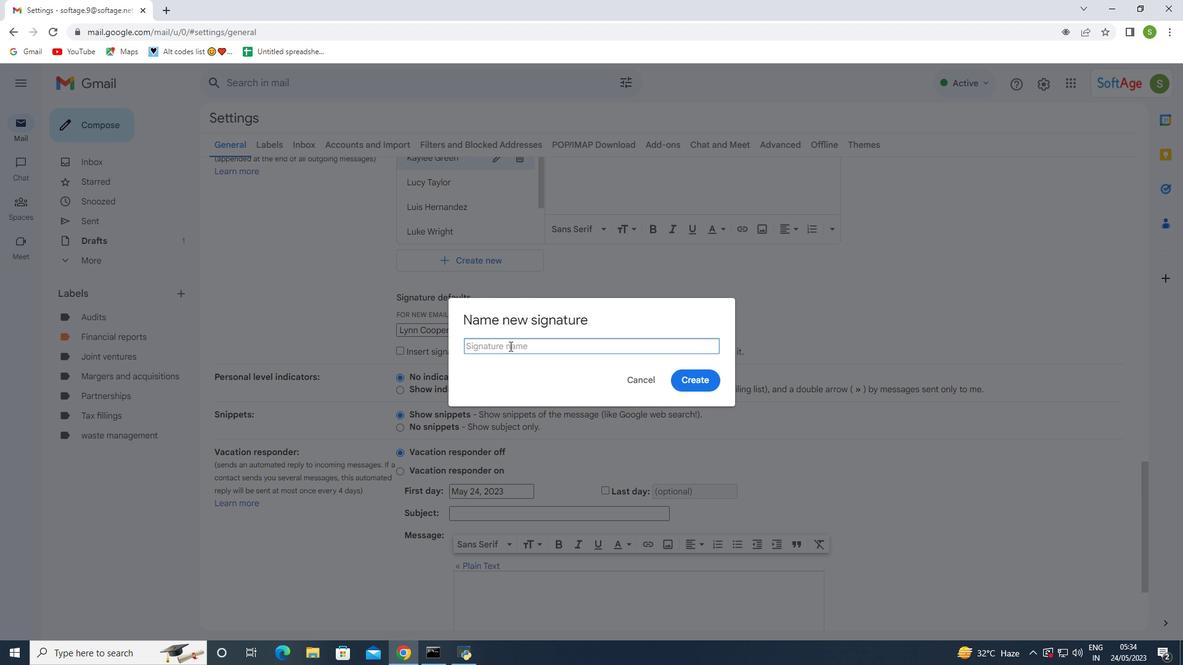 
Action: Mouse moved to (511, 343)
Screenshot: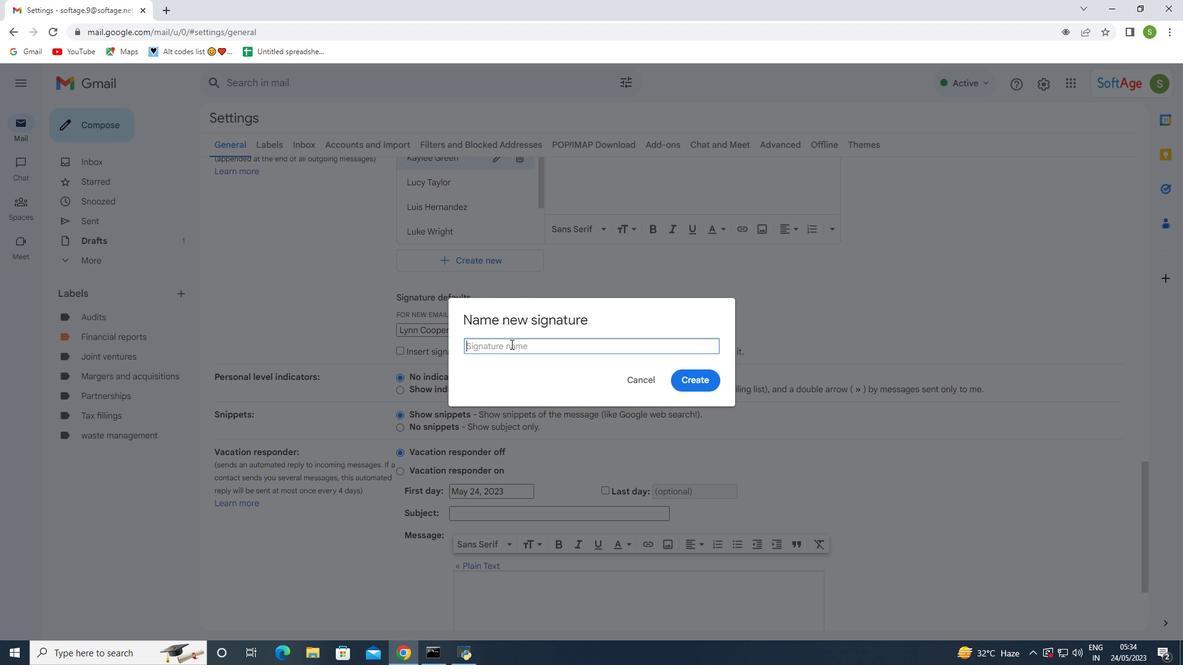 
Action: Key pressed <Key.shift><Key.shift>Maddie<Key.space><Key.shift><Key.shift><Key.shift>C<Key.backspace><Key.shift><Key.shift><Key.shift><Key.shift>Scott
Screenshot: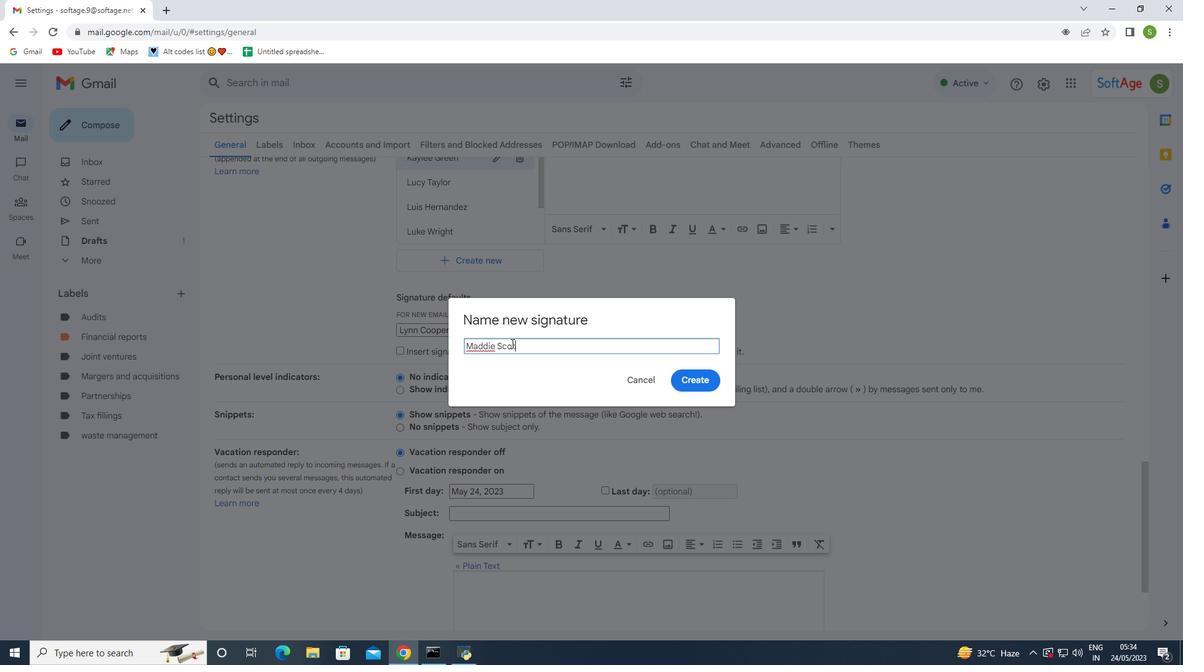 
Action: Mouse moved to (684, 376)
Screenshot: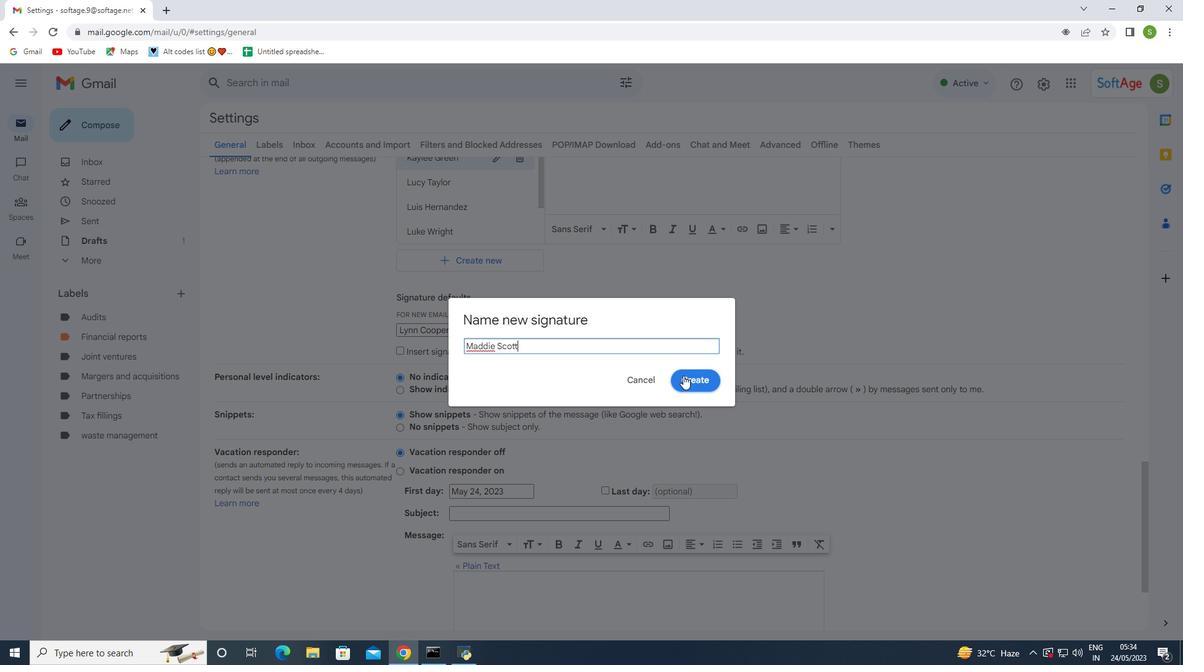
Action: Mouse pressed left at (684, 376)
Screenshot: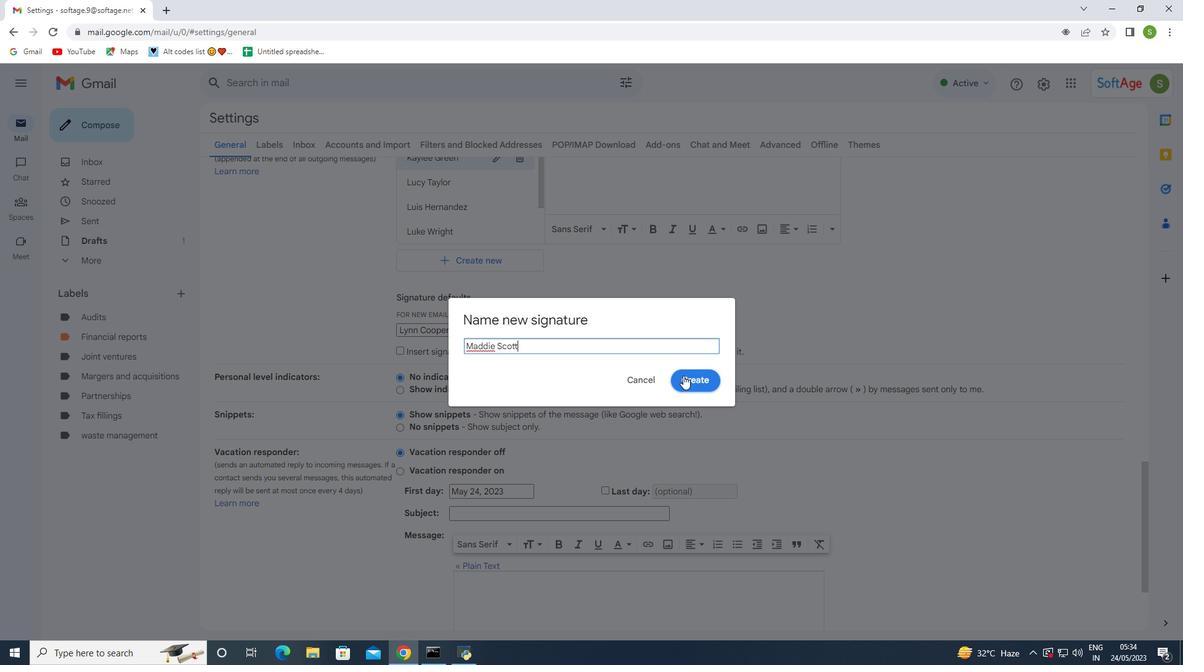 
Action: Mouse moved to (575, 388)
Screenshot: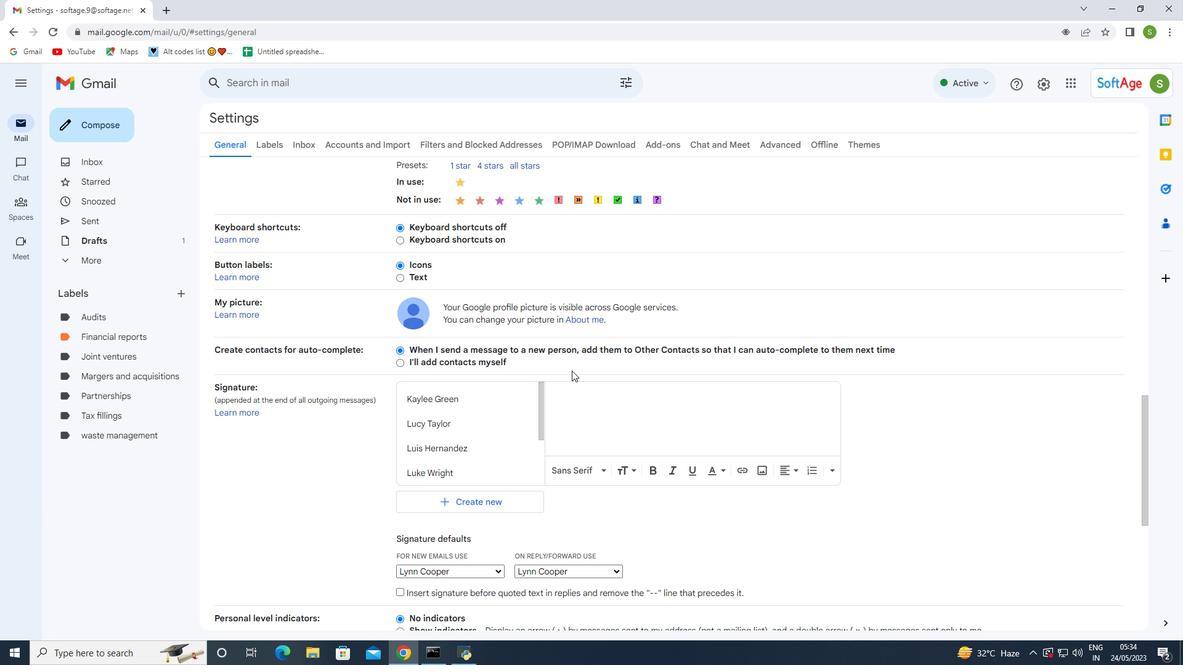 
Action: Mouse pressed left at (575, 388)
Screenshot: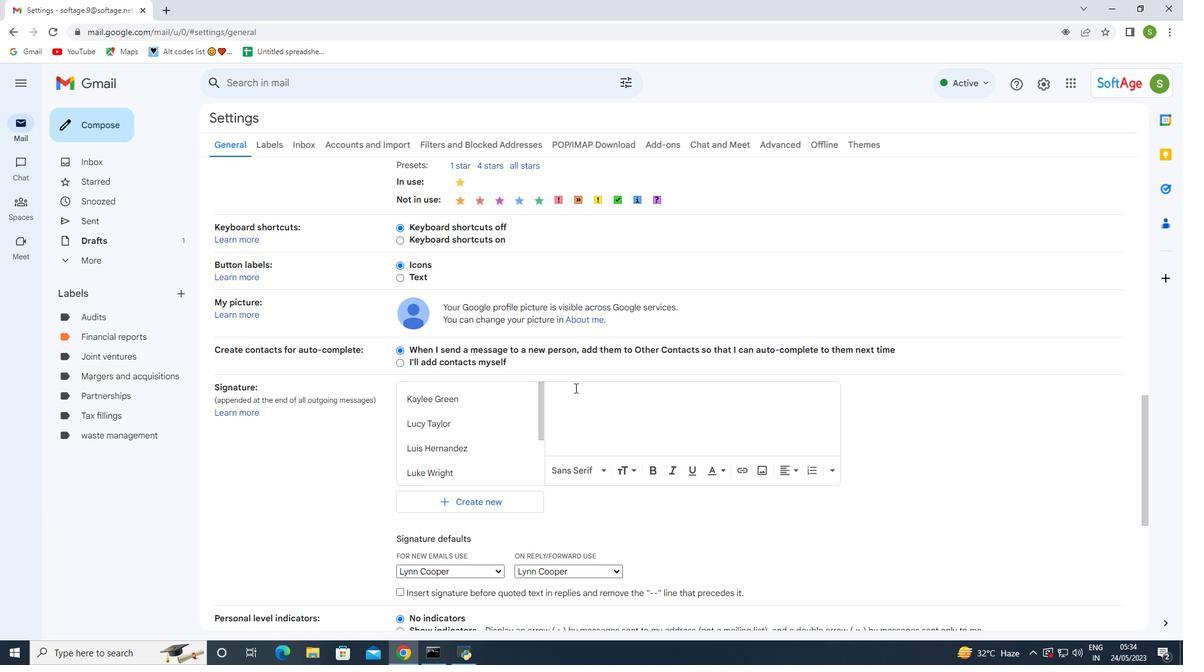 
Action: Key pressed <Key.shift>Maddie<Key.space><Key.shift><Key.shift><Key.shift><Key.shift><Key.shift><Key.shift><Key.shift>Scott
Screenshot: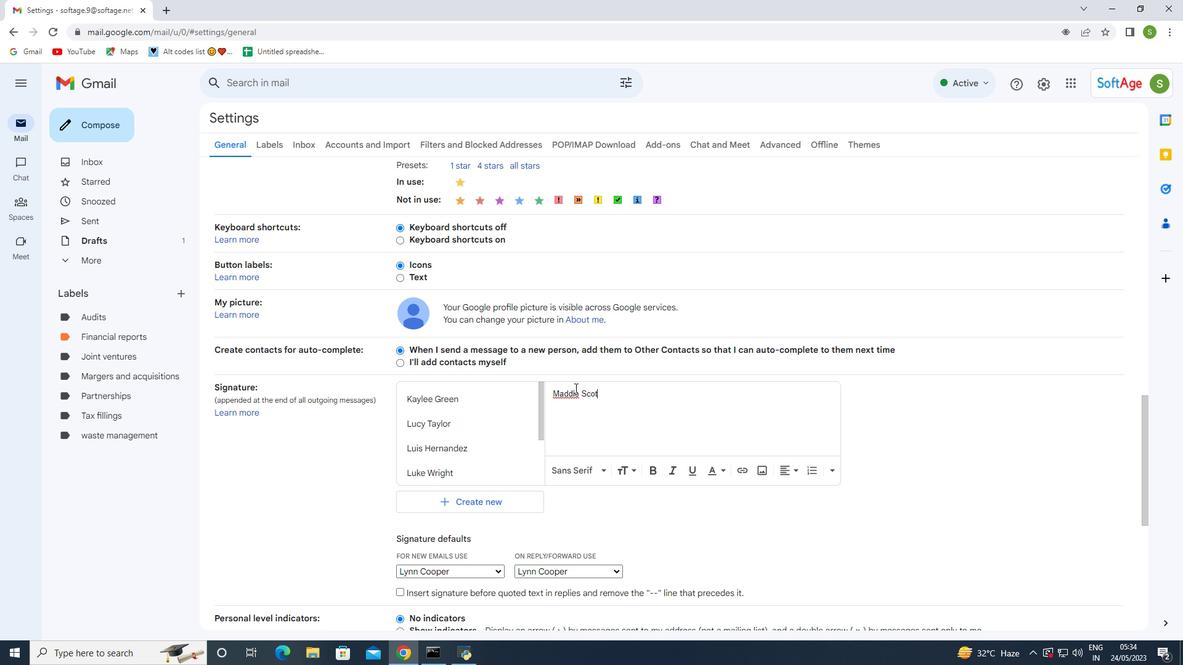 
Action: Mouse moved to (512, 452)
Screenshot: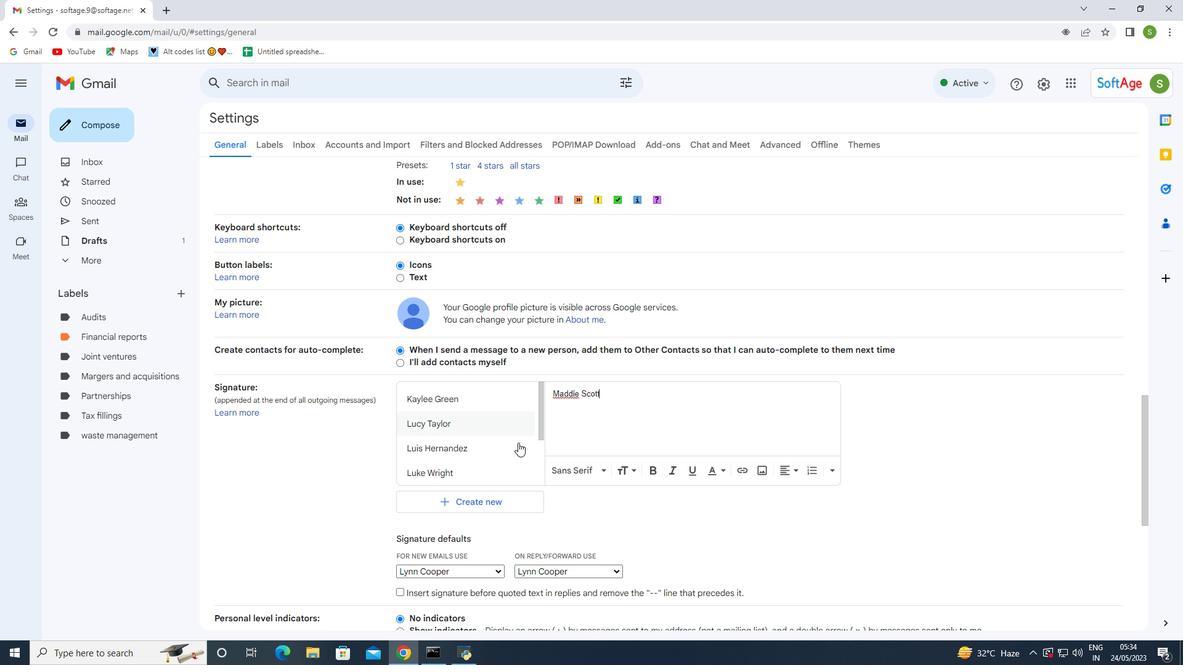 
Action: Mouse scrolled (512, 451) with delta (0, 0)
Screenshot: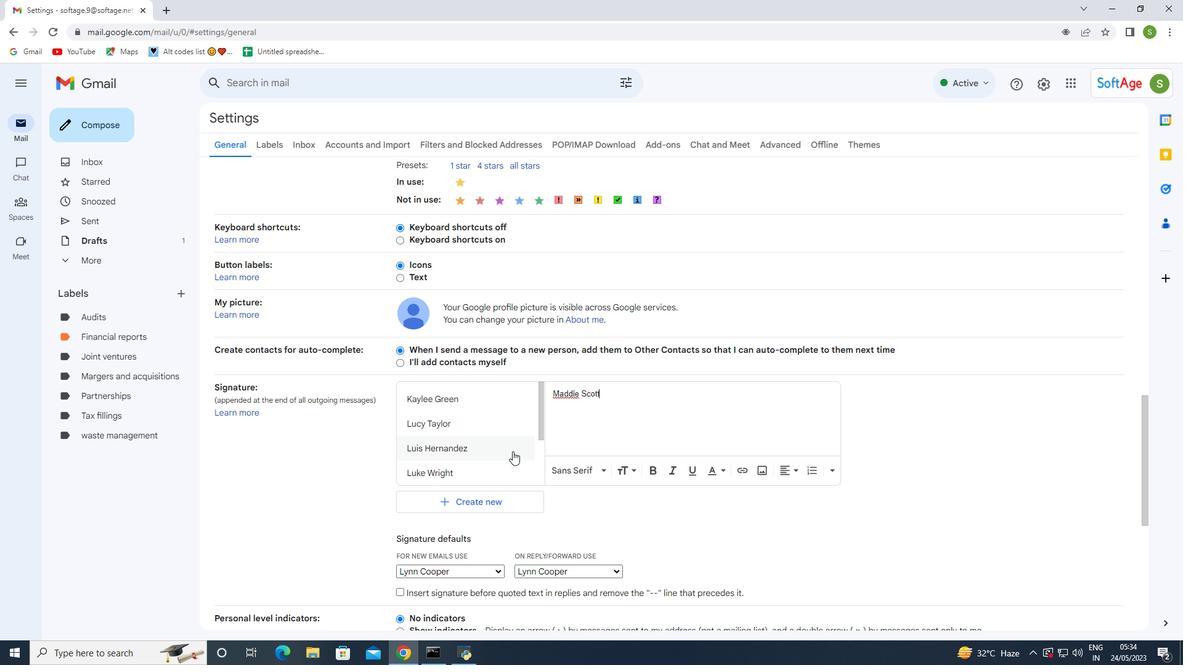 
Action: Mouse scrolled (512, 451) with delta (0, 0)
Screenshot: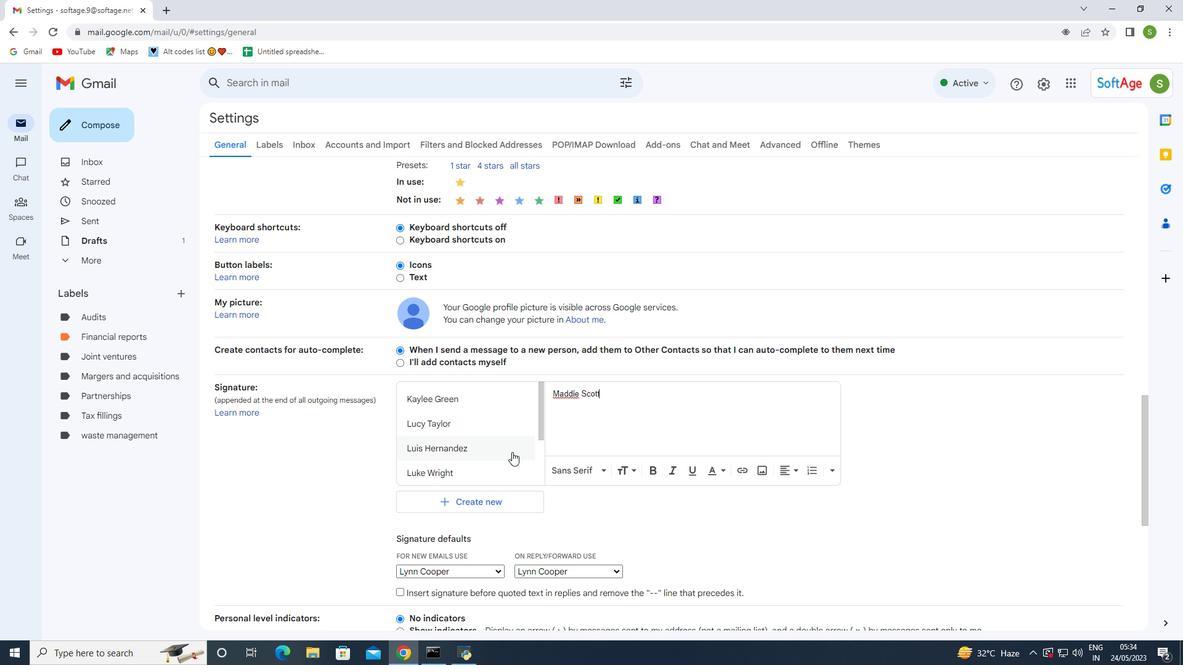
Action: Mouse moved to (459, 481)
Screenshot: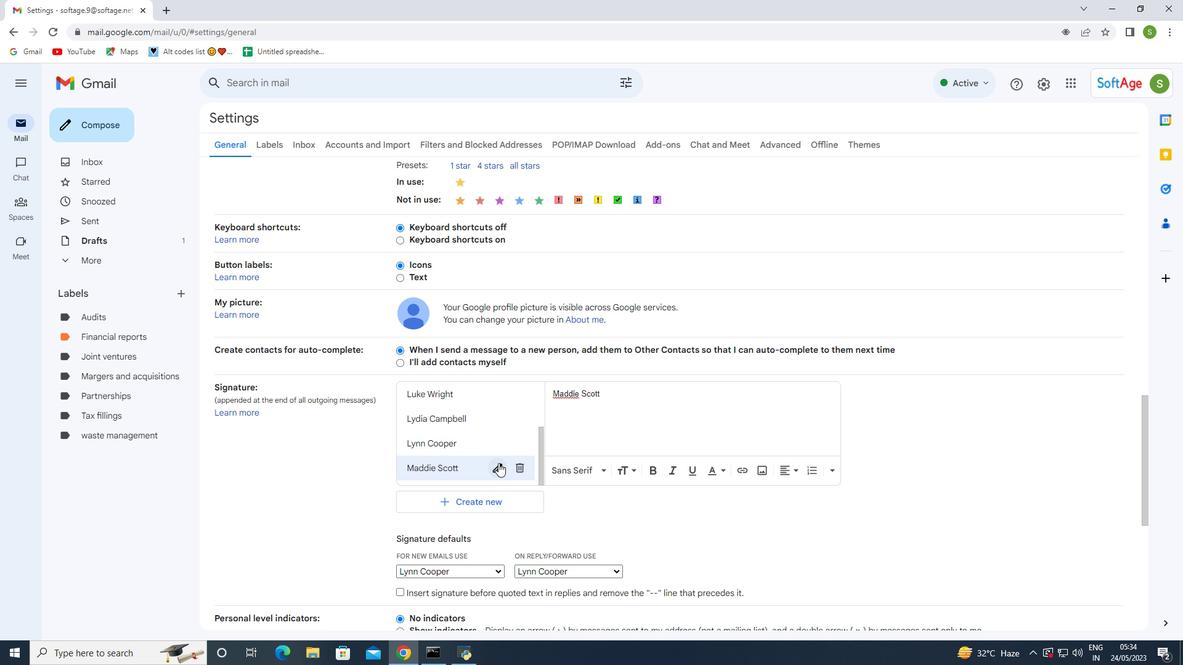 
Action: Mouse scrolled (459, 480) with delta (0, 0)
Screenshot: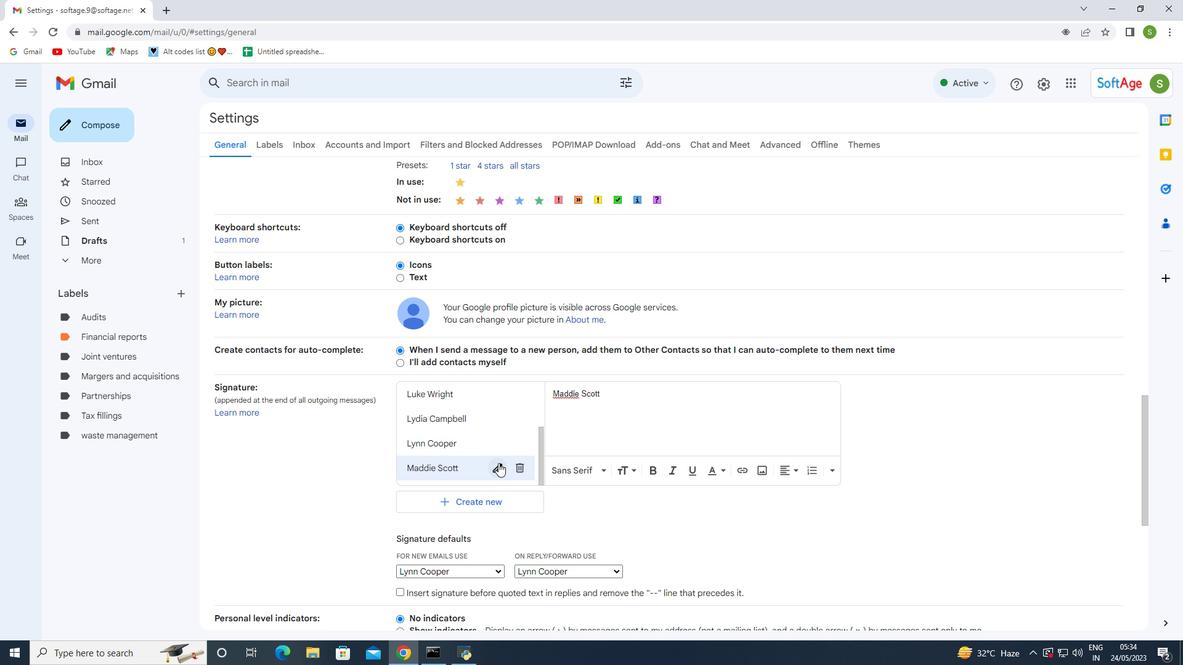 
Action: Mouse moved to (459, 481)
Screenshot: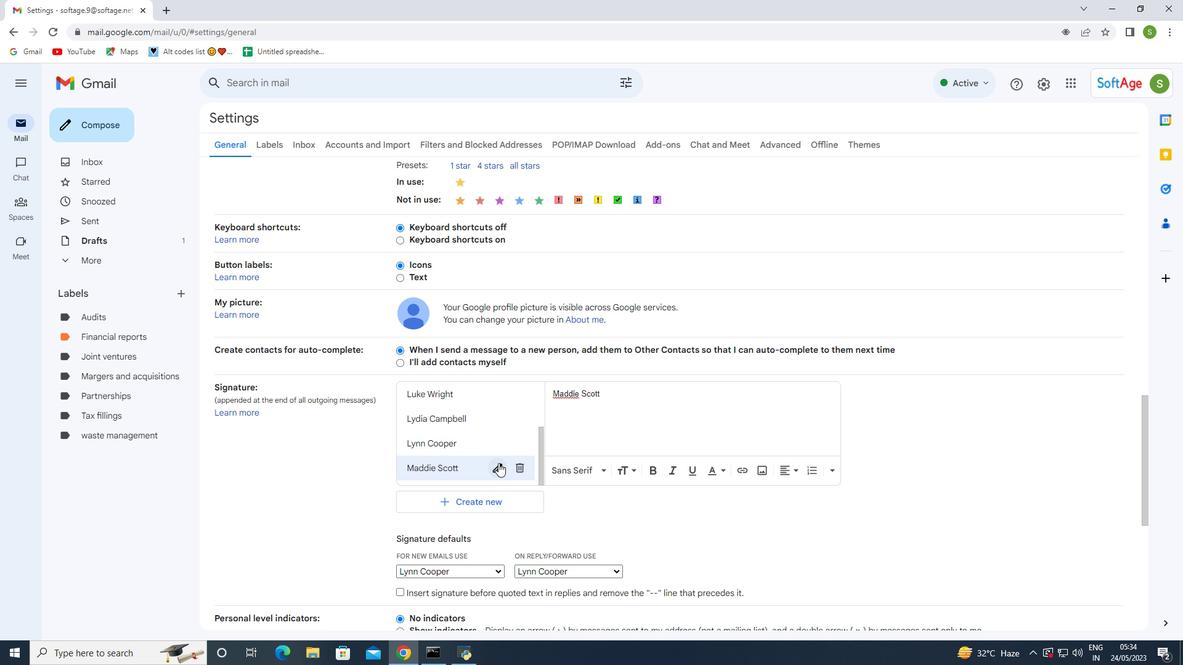 
Action: Mouse scrolled (459, 480) with delta (0, 0)
Screenshot: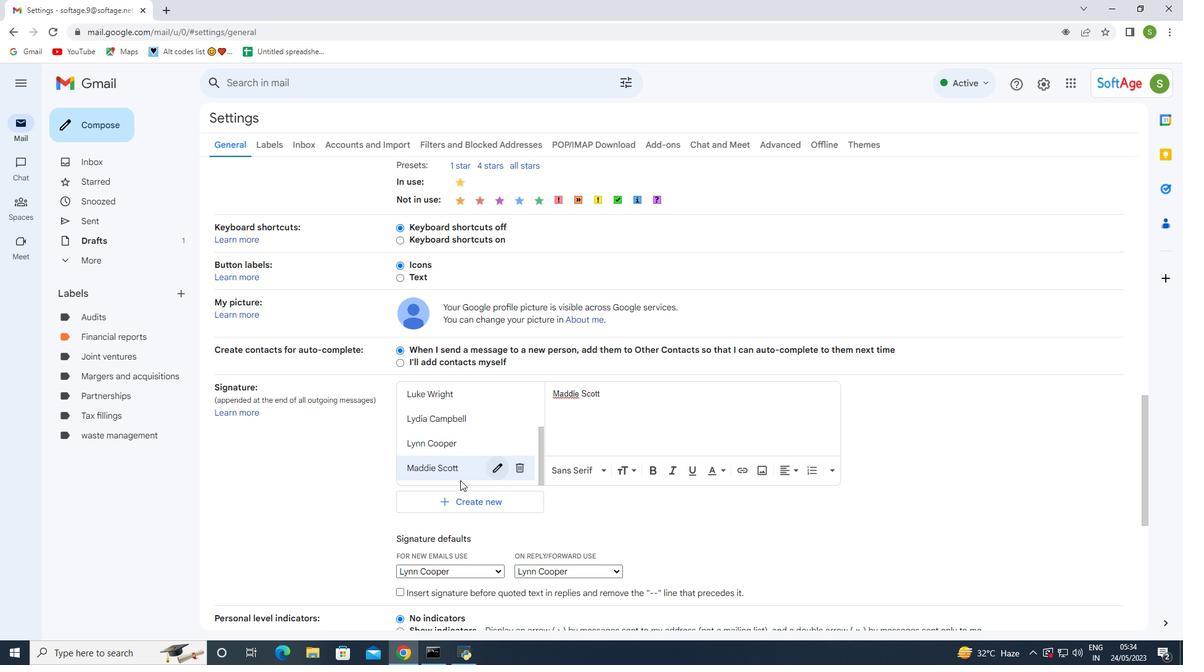 
Action: Mouse moved to (452, 487)
Screenshot: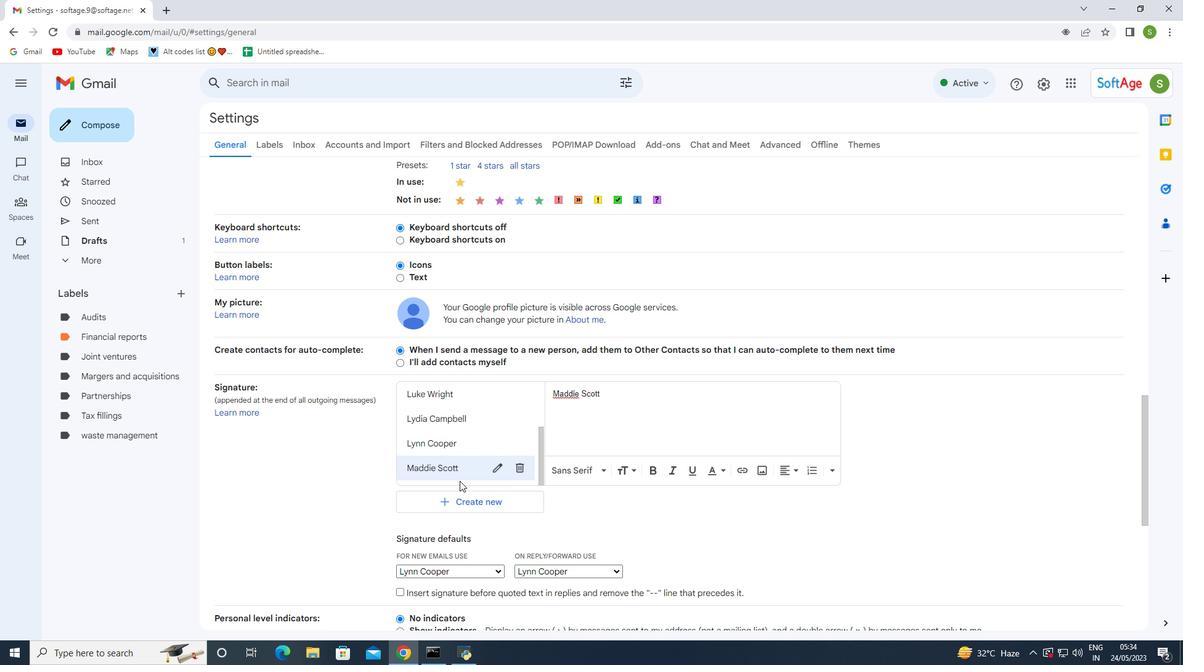 
Action: Mouse scrolled (452, 486) with delta (0, 0)
Screenshot: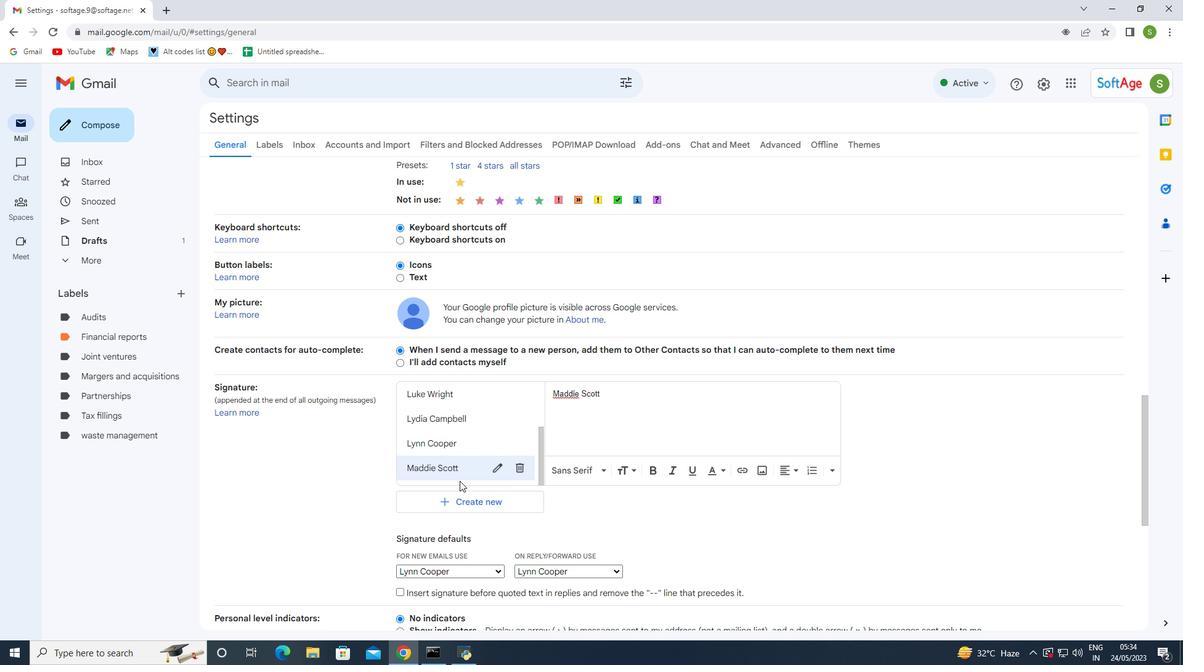 
Action: Mouse moved to (465, 377)
Screenshot: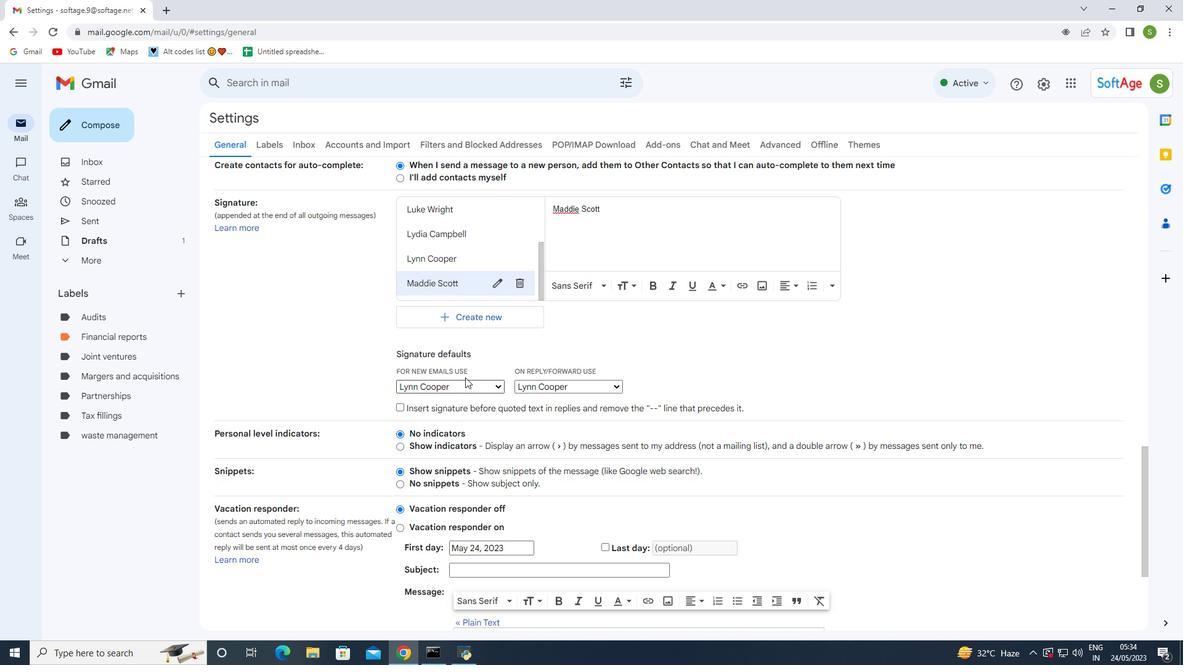 
Action: Mouse pressed left at (465, 377)
Screenshot: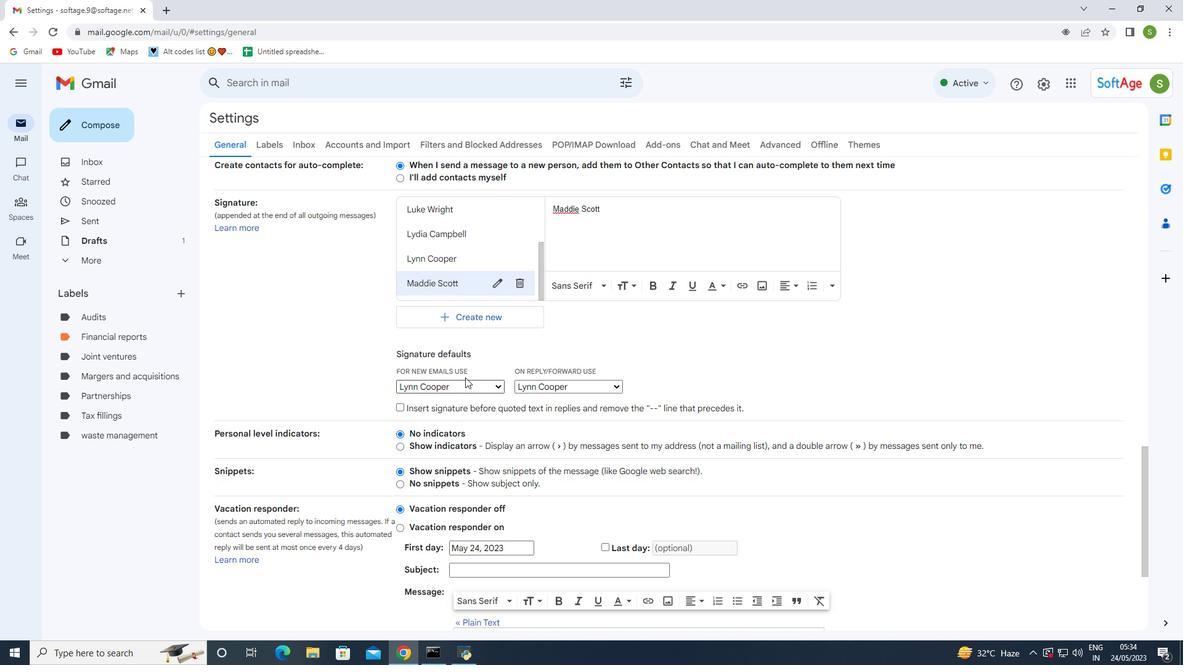 
Action: Mouse moved to (465, 389)
Screenshot: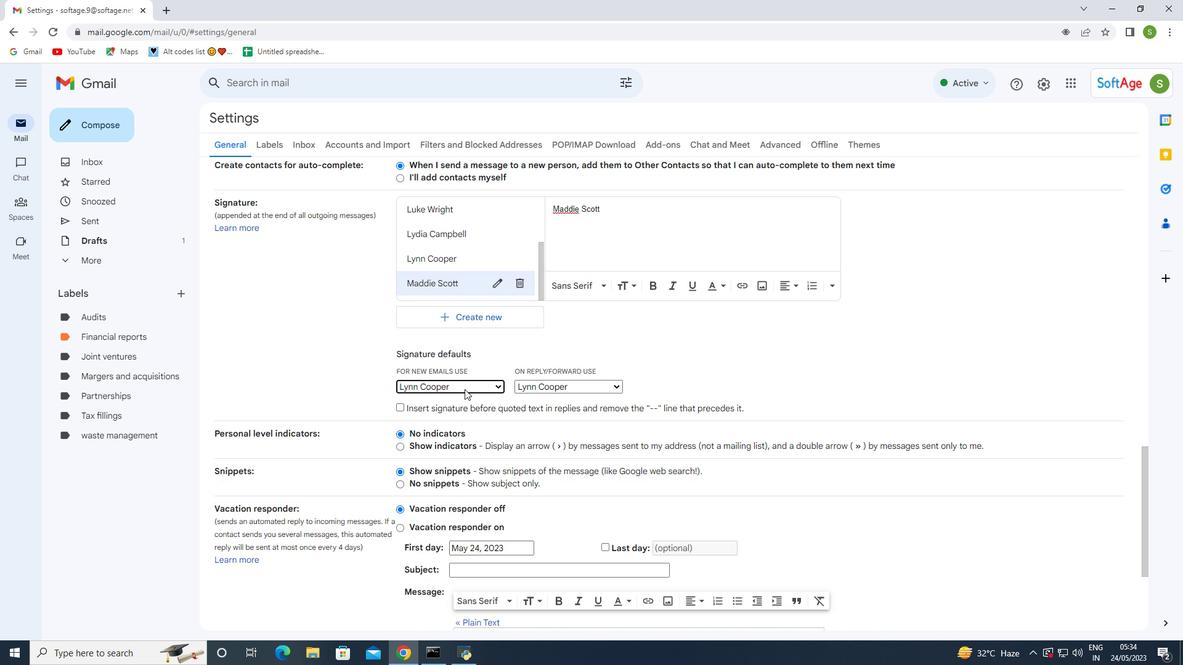 
Action: Mouse pressed left at (465, 389)
Screenshot: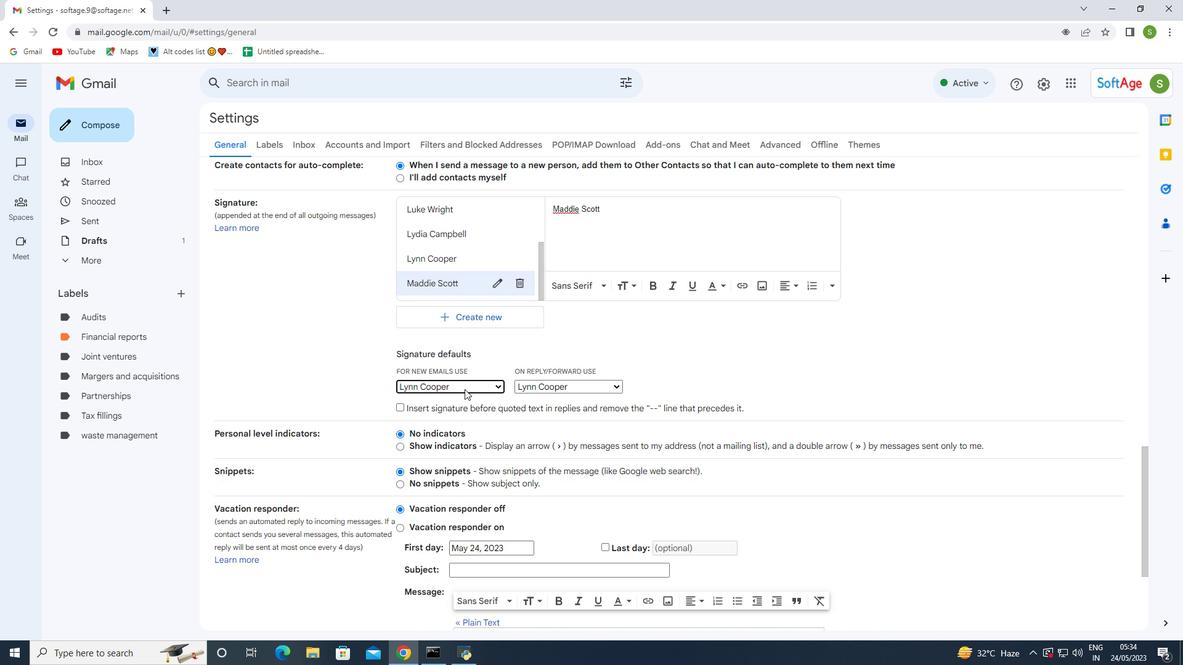 
Action: Mouse moved to (438, 480)
Screenshot: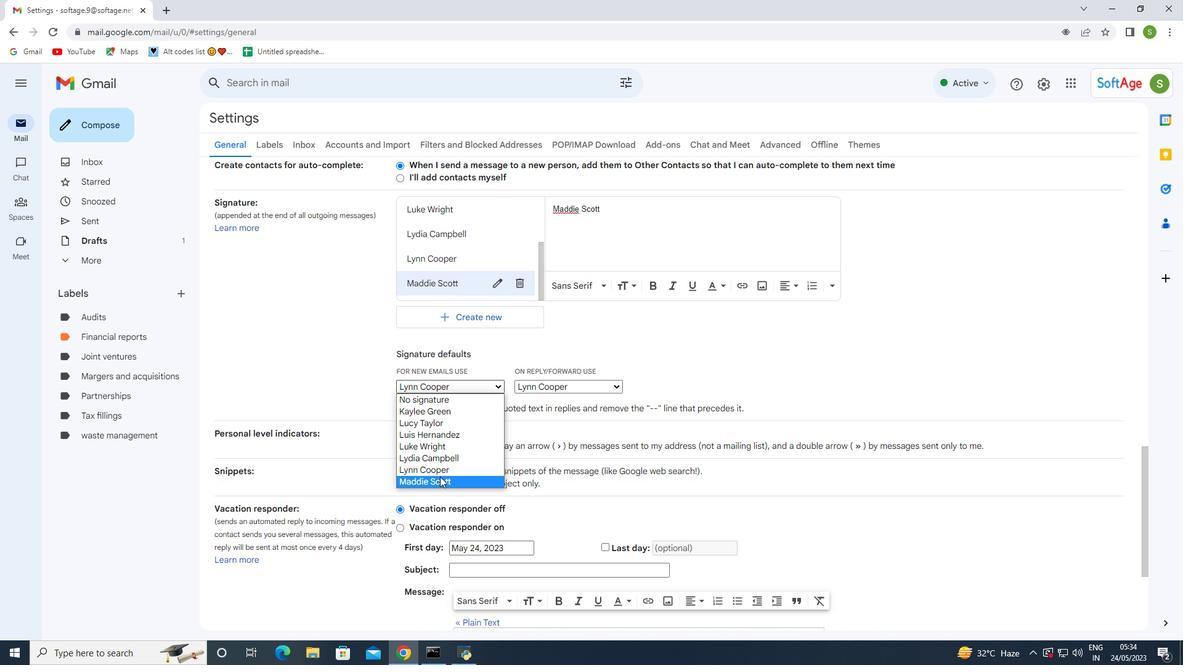 
Action: Mouse pressed left at (438, 480)
Screenshot: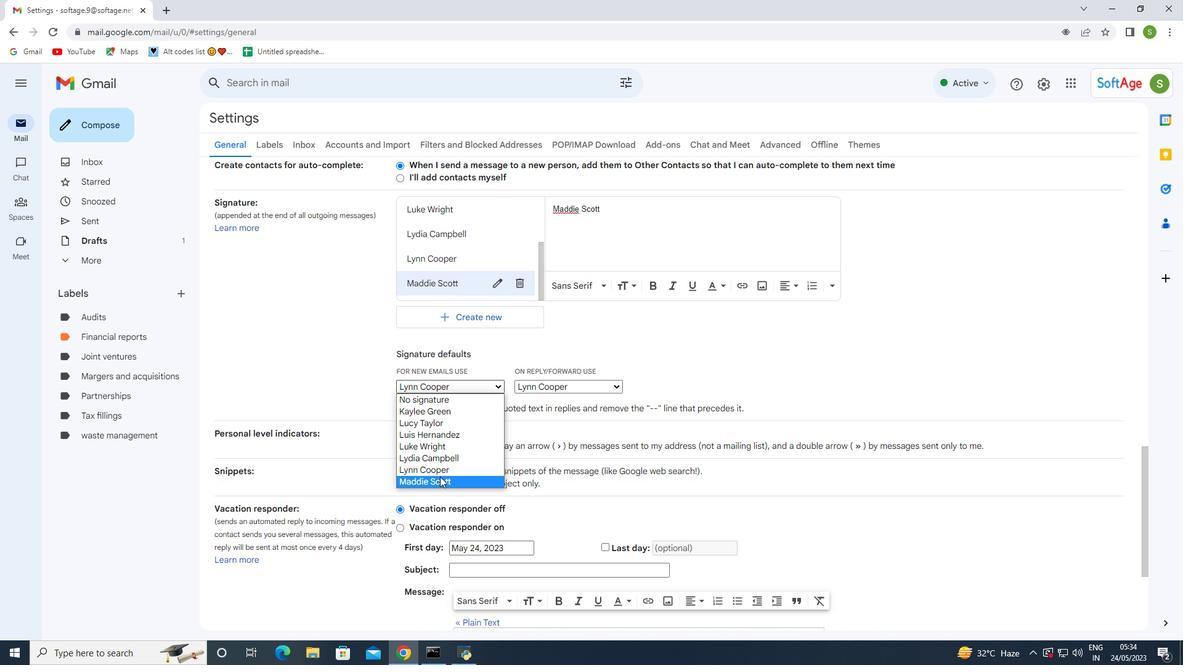 
Action: Mouse moved to (564, 389)
Screenshot: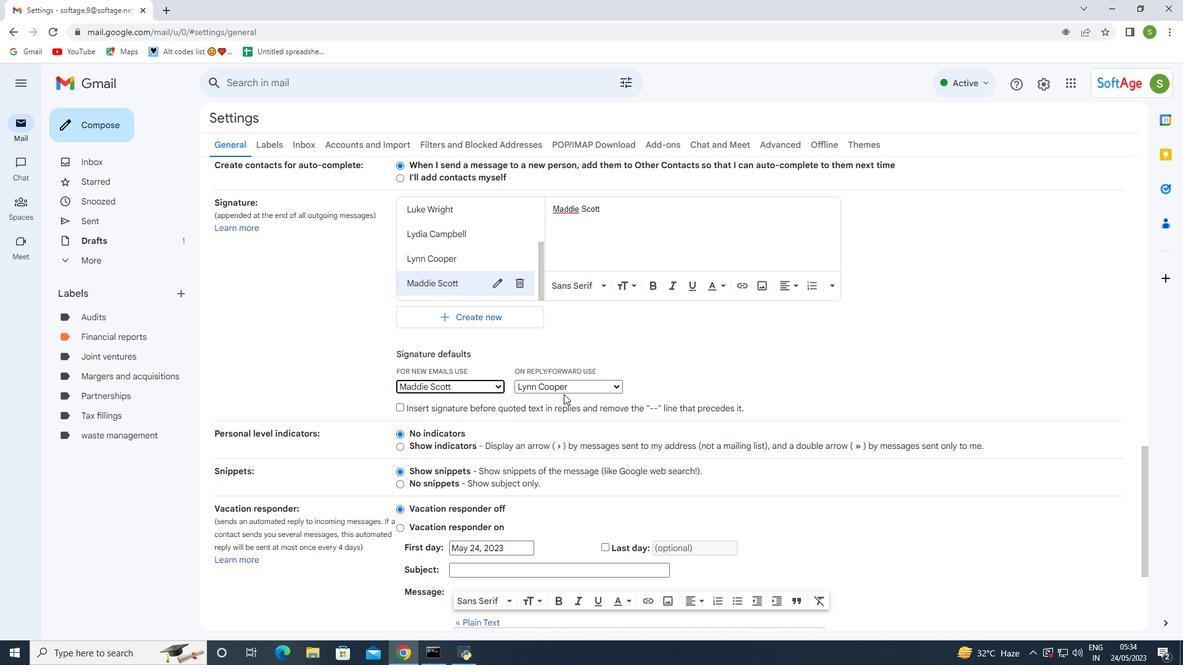
Action: Mouse pressed left at (564, 389)
Screenshot: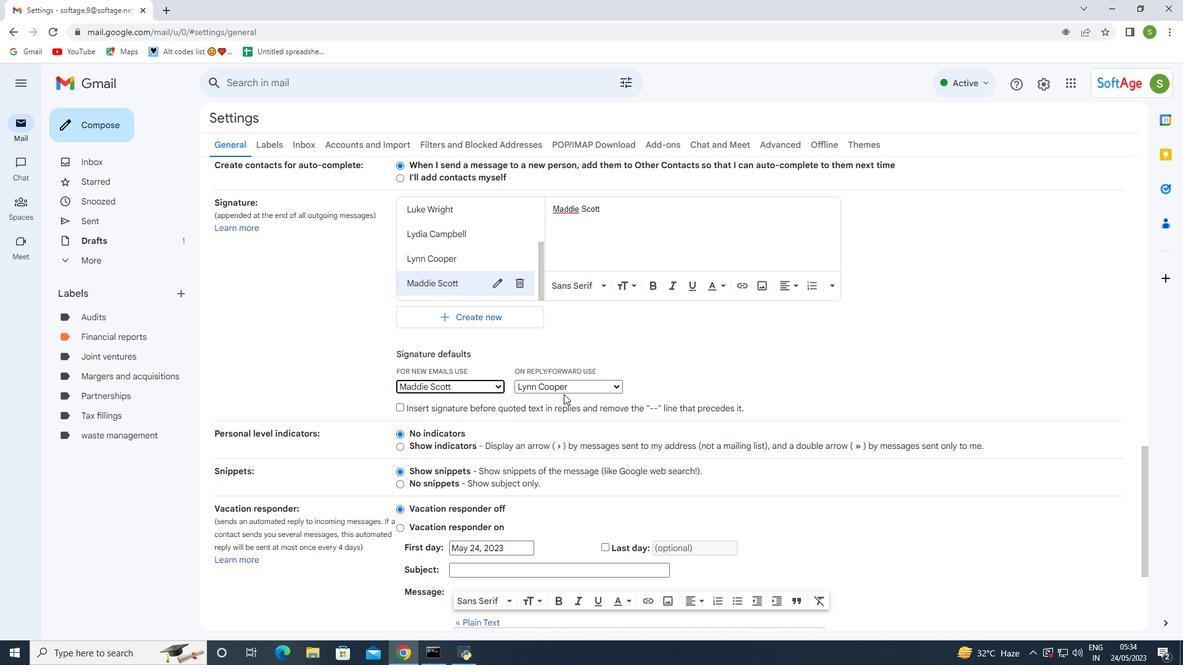 
Action: Mouse moved to (567, 379)
Screenshot: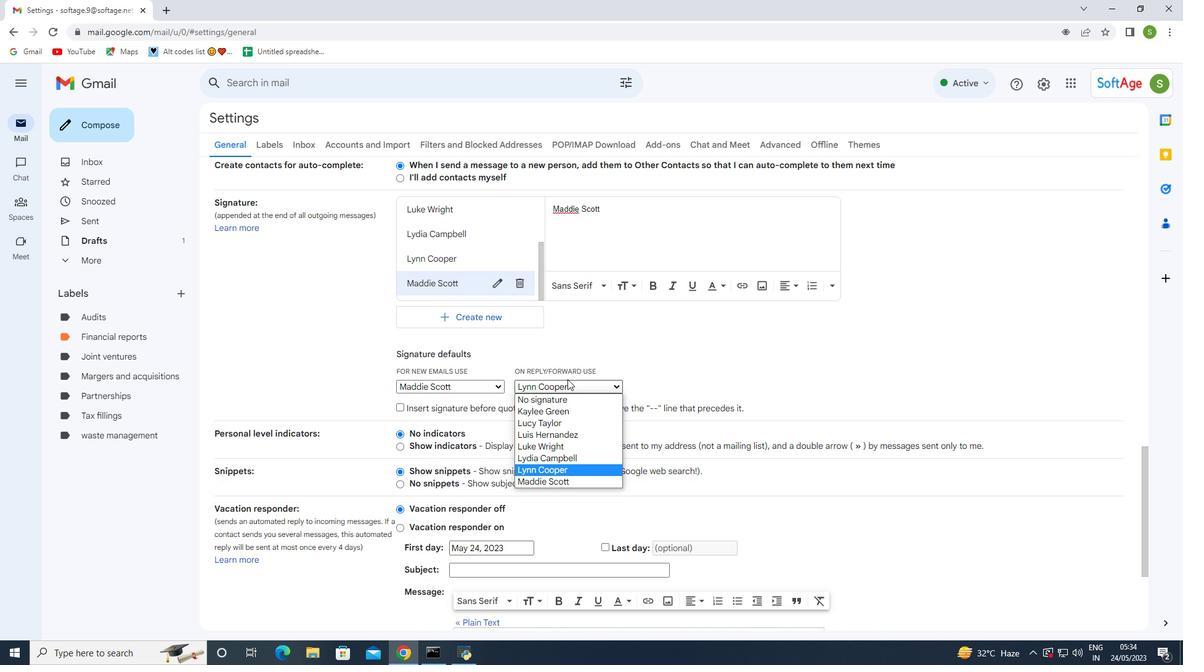 
Action: Mouse pressed left at (567, 379)
Screenshot: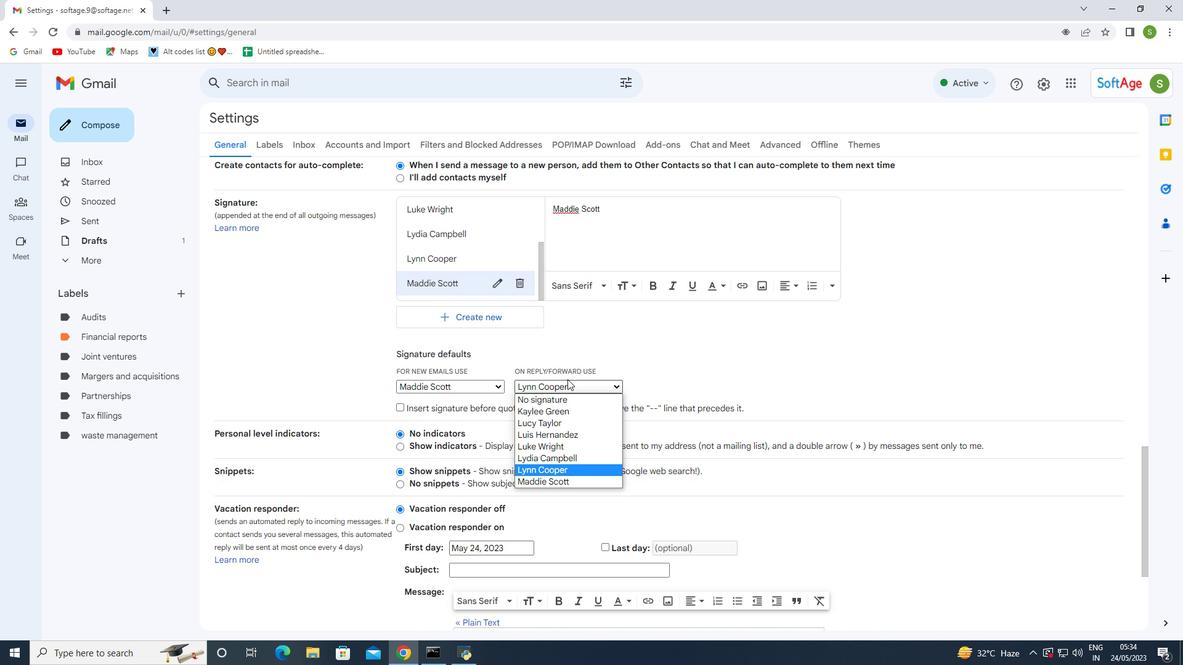 
Action: Mouse moved to (566, 385)
Screenshot: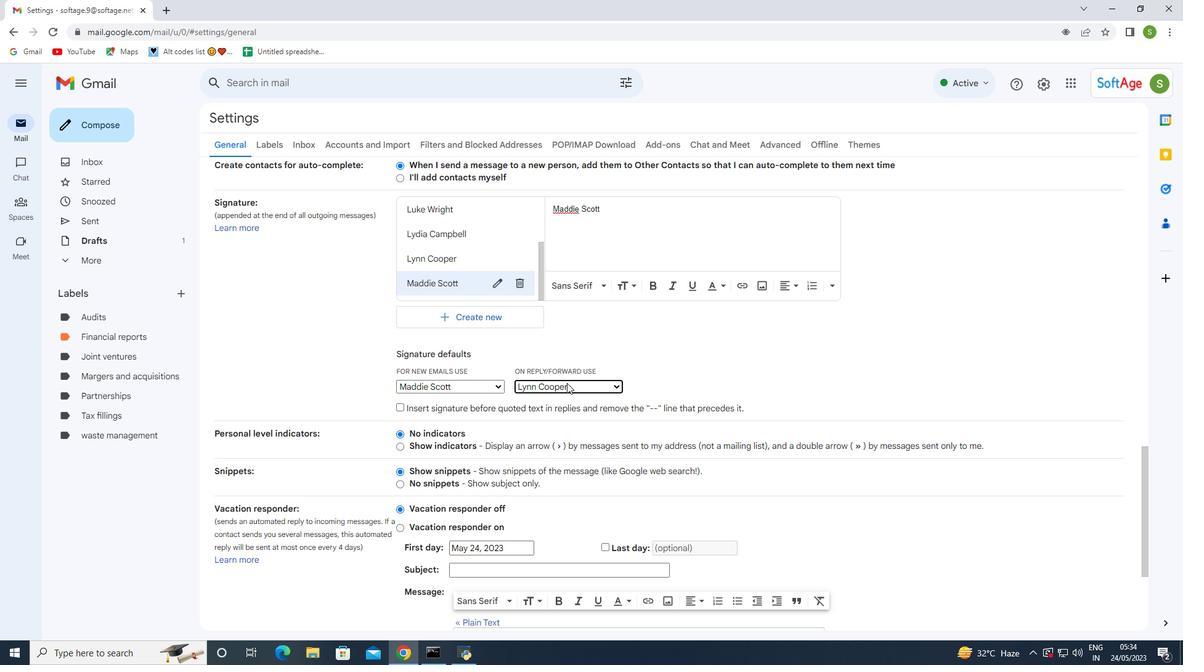 
Action: Mouse pressed left at (566, 385)
Screenshot: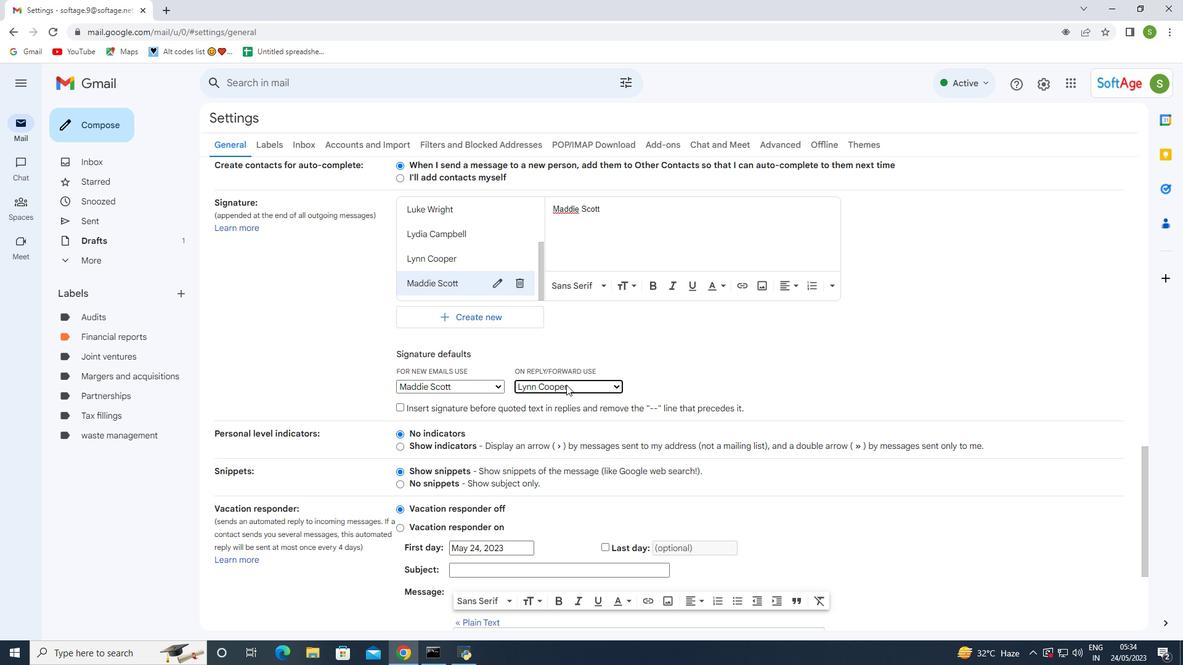 
Action: Mouse moved to (551, 482)
Screenshot: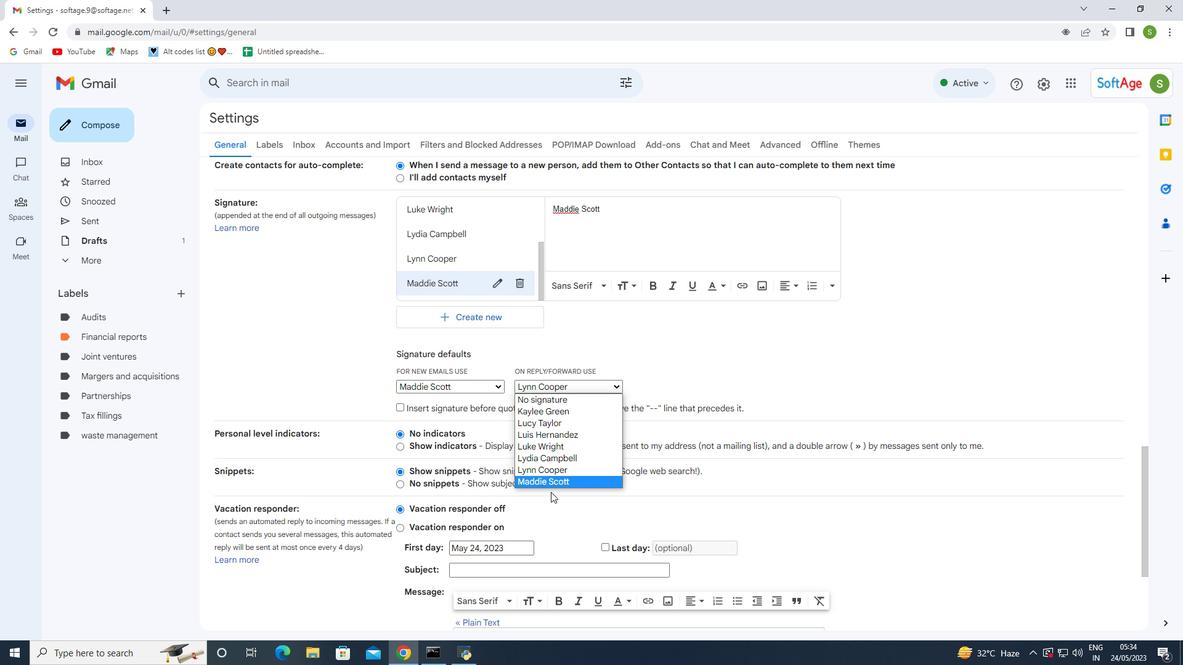 
Action: Mouse pressed left at (551, 482)
Screenshot: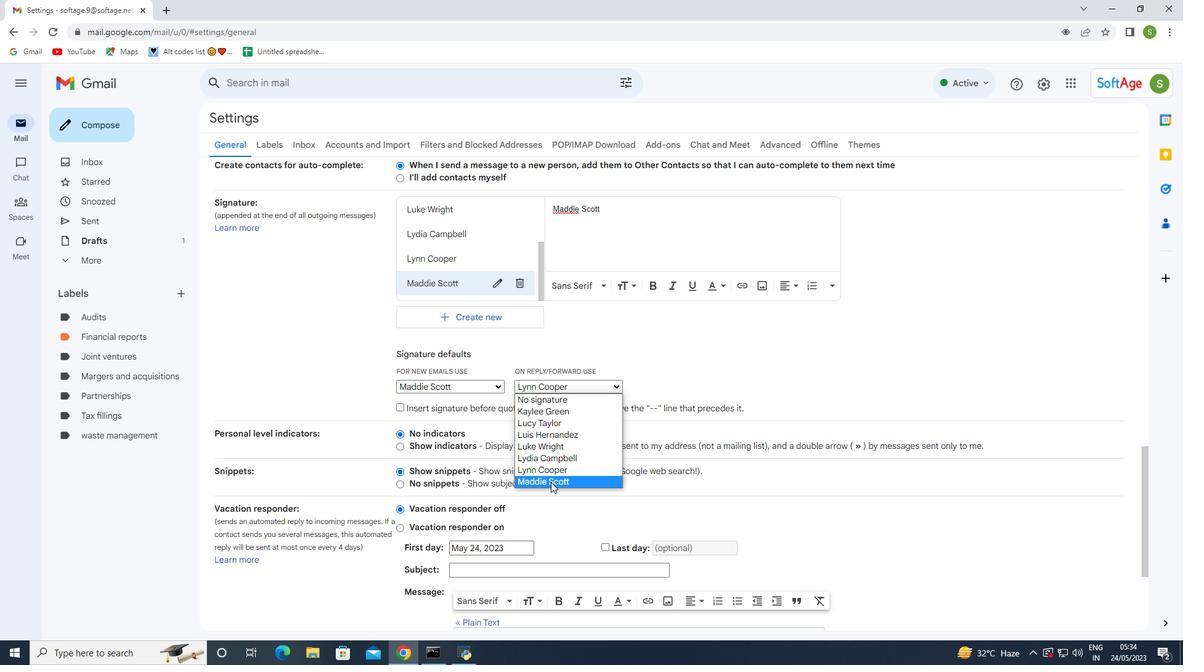 
Action: Mouse scrolled (551, 482) with delta (0, 0)
Screenshot: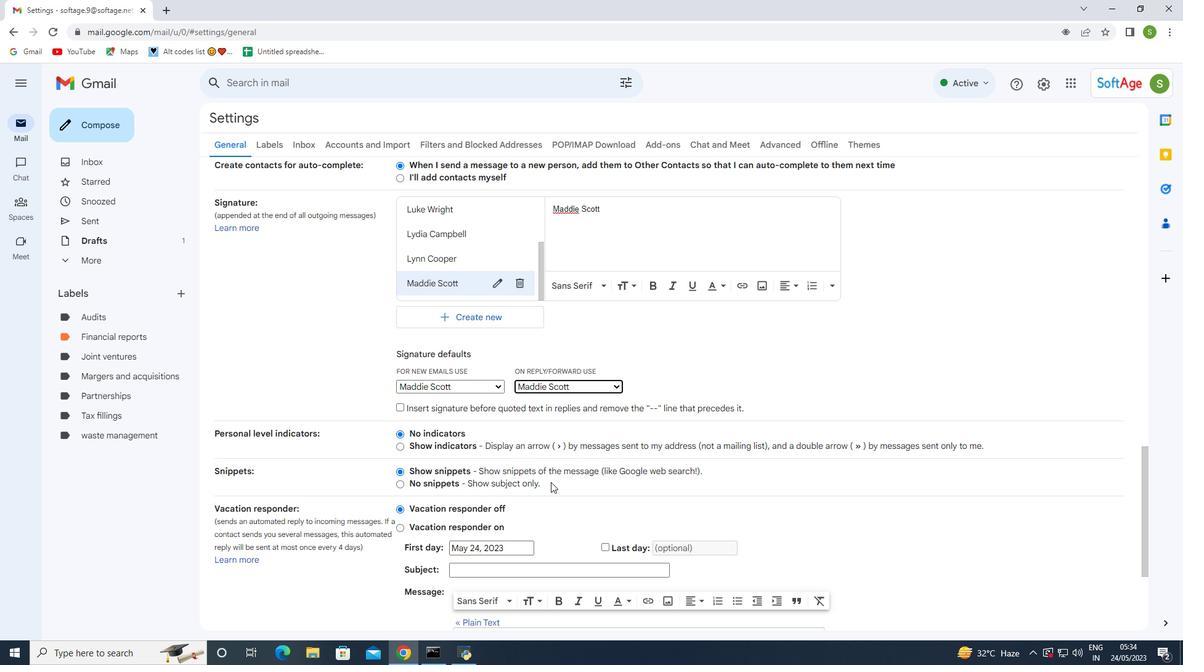 
Action: Mouse scrolled (551, 482) with delta (0, 0)
Screenshot: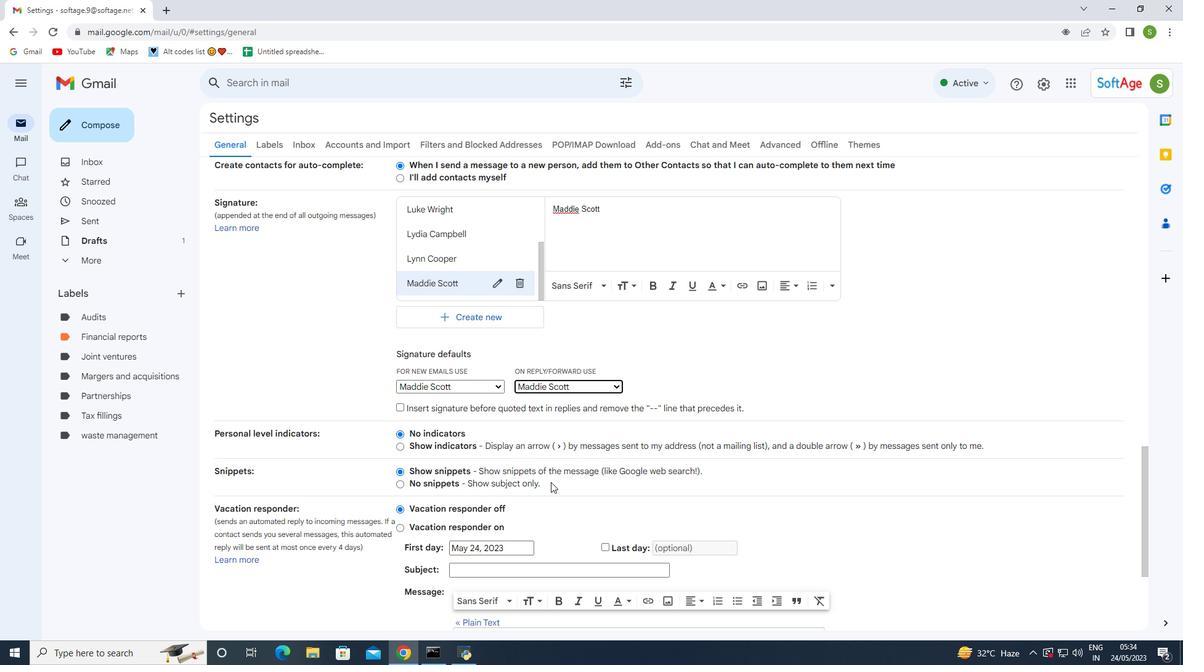 
Action: Mouse scrolled (551, 482) with delta (0, 0)
Screenshot: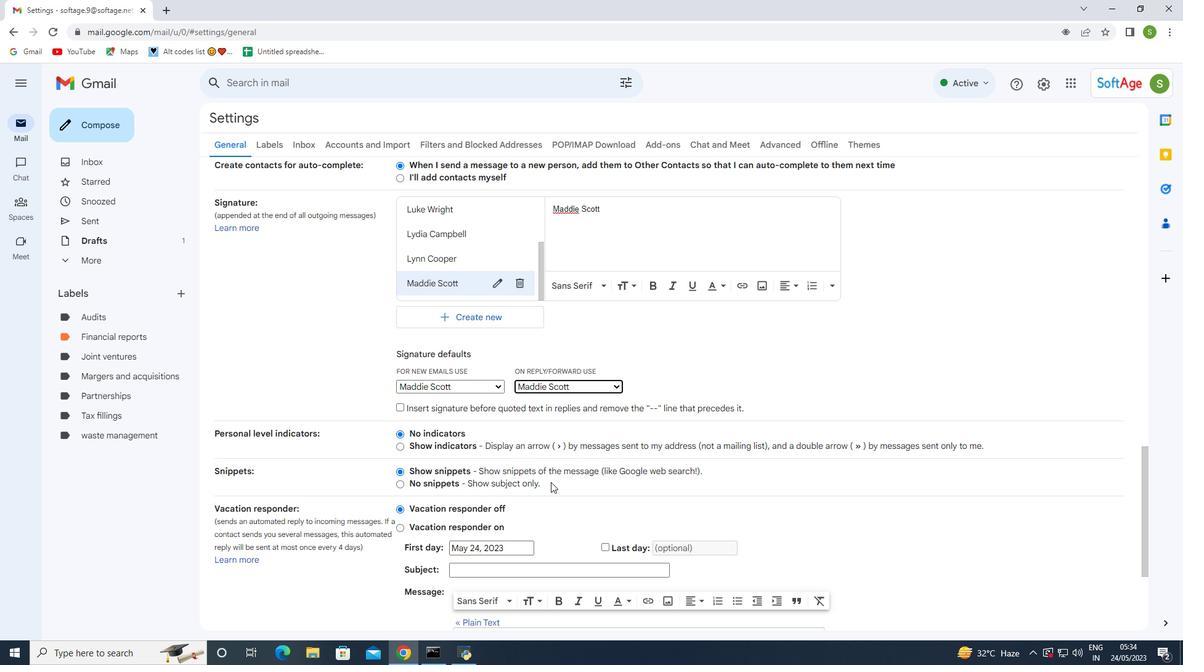 
Action: Mouse scrolled (551, 482) with delta (0, 0)
Screenshot: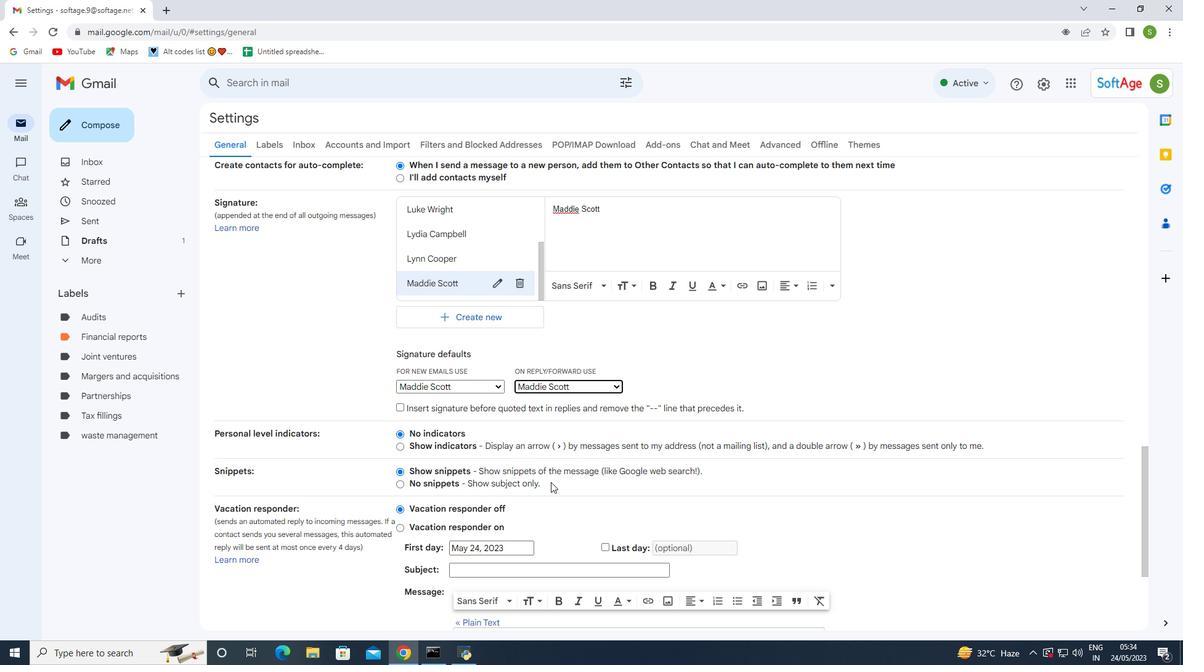 
Action: Mouse scrolled (551, 482) with delta (0, 0)
Screenshot: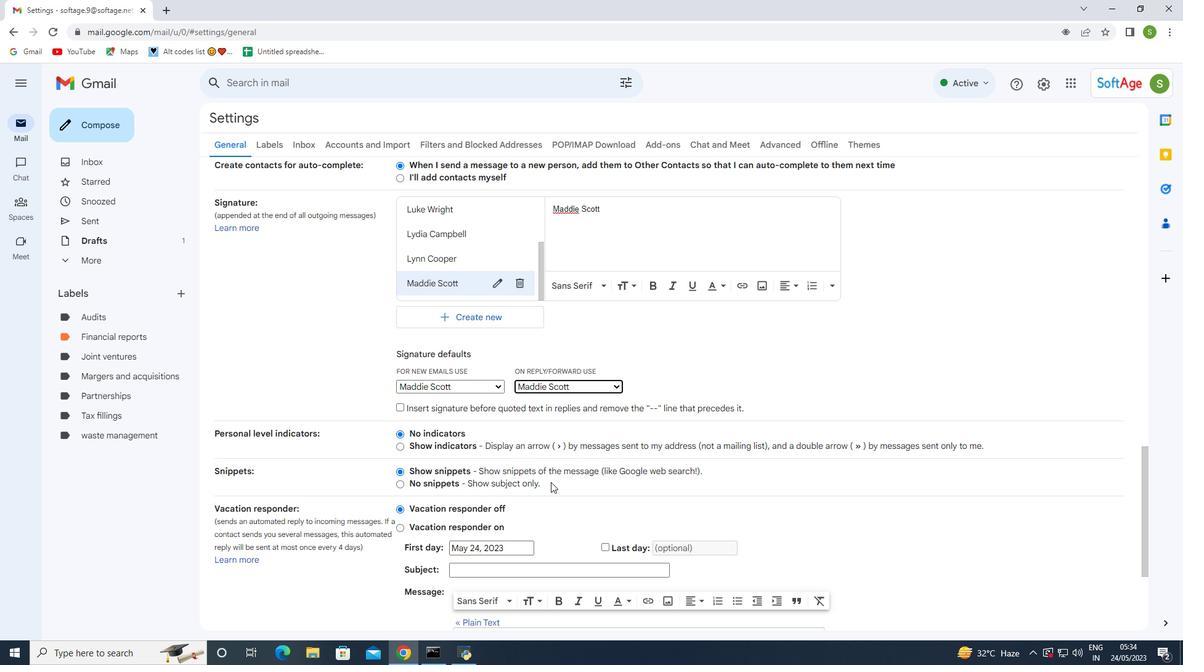 
Action: Mouse scrolled (551, 482) with delta (0, 0)
Screenshot: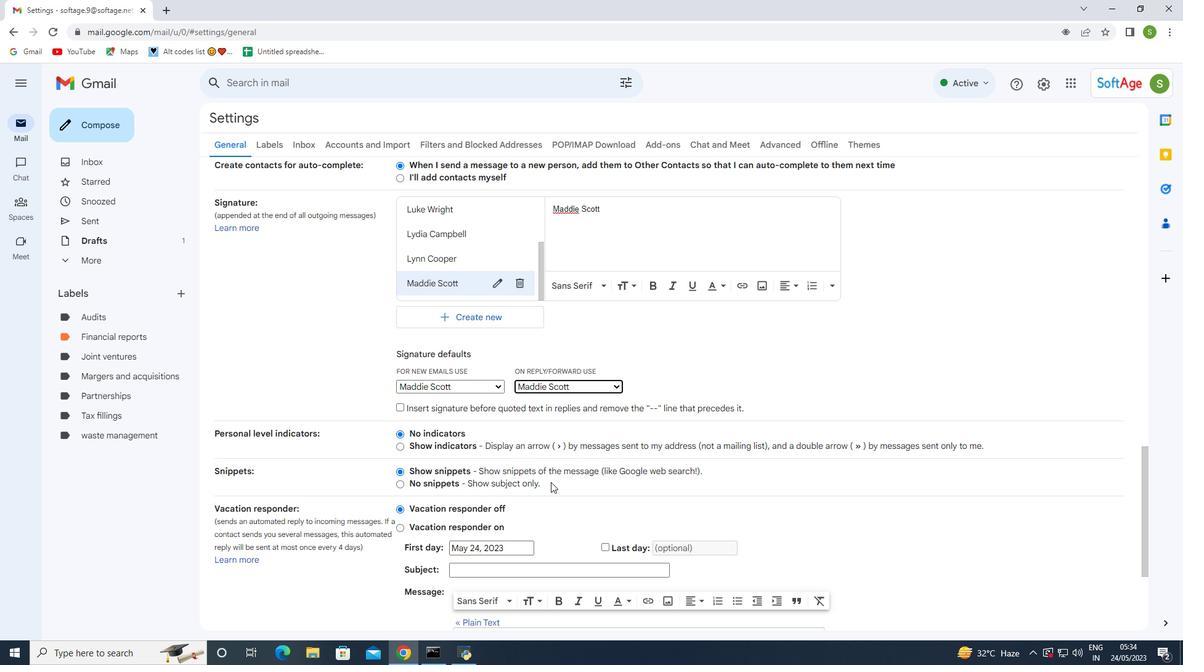 
Action: Mouse moved to (556, 481)
Screenshot: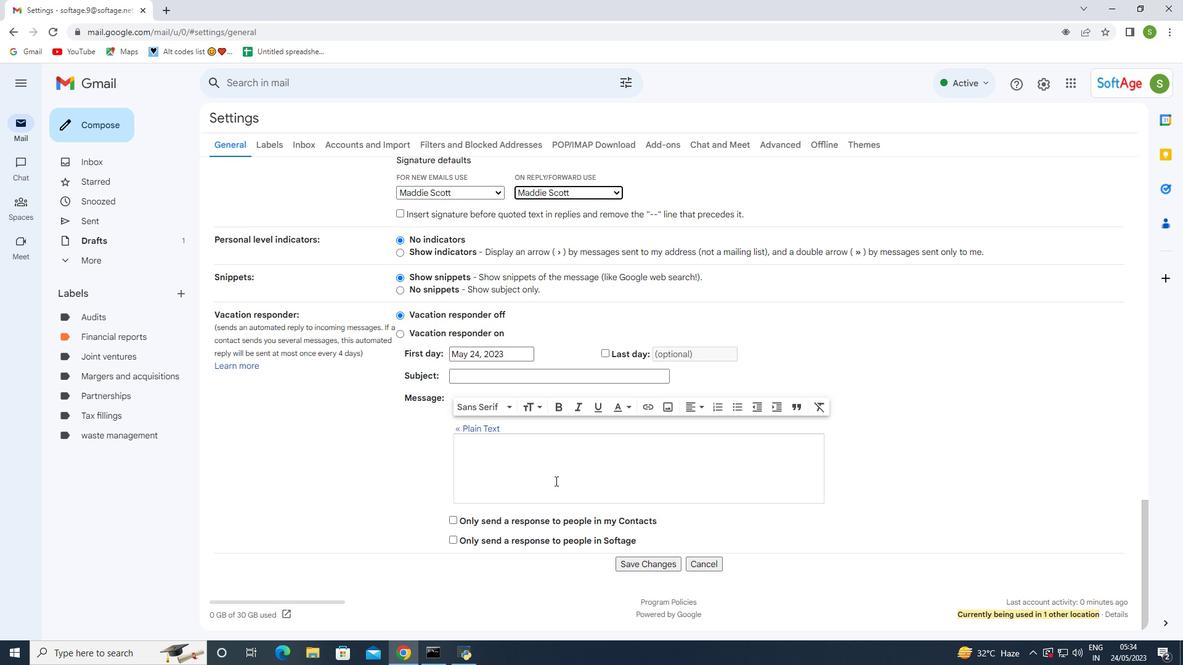 
Action: Mouse scrolled (556, 480) with delta (0, 0)
Screenshot: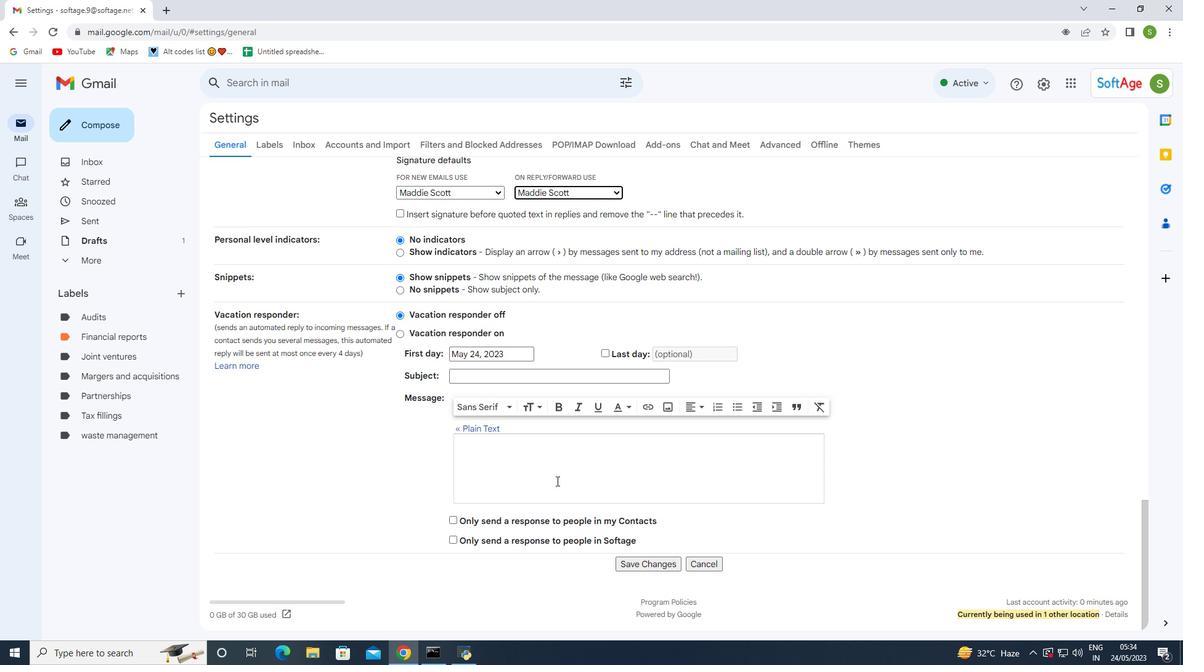 
Action: Mouse scrolled (556, 480) with delta (0, 0)
Screenshot: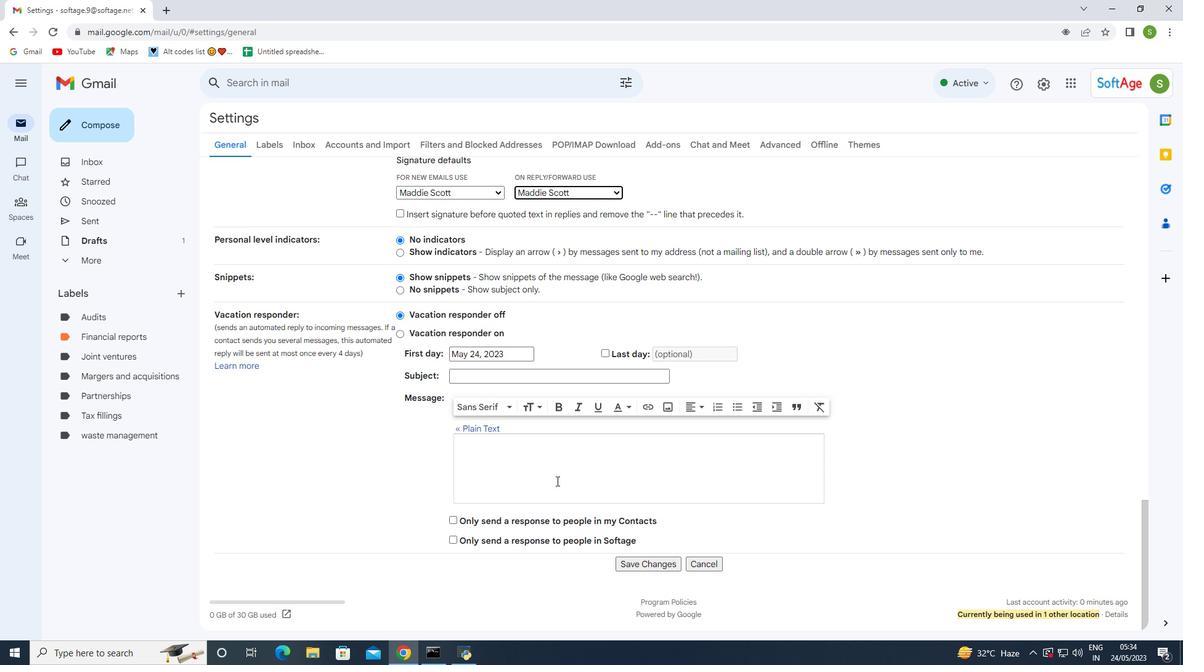 
Action: Mouse scrolled (556, 480) with delta (0, 0)
Screenshot: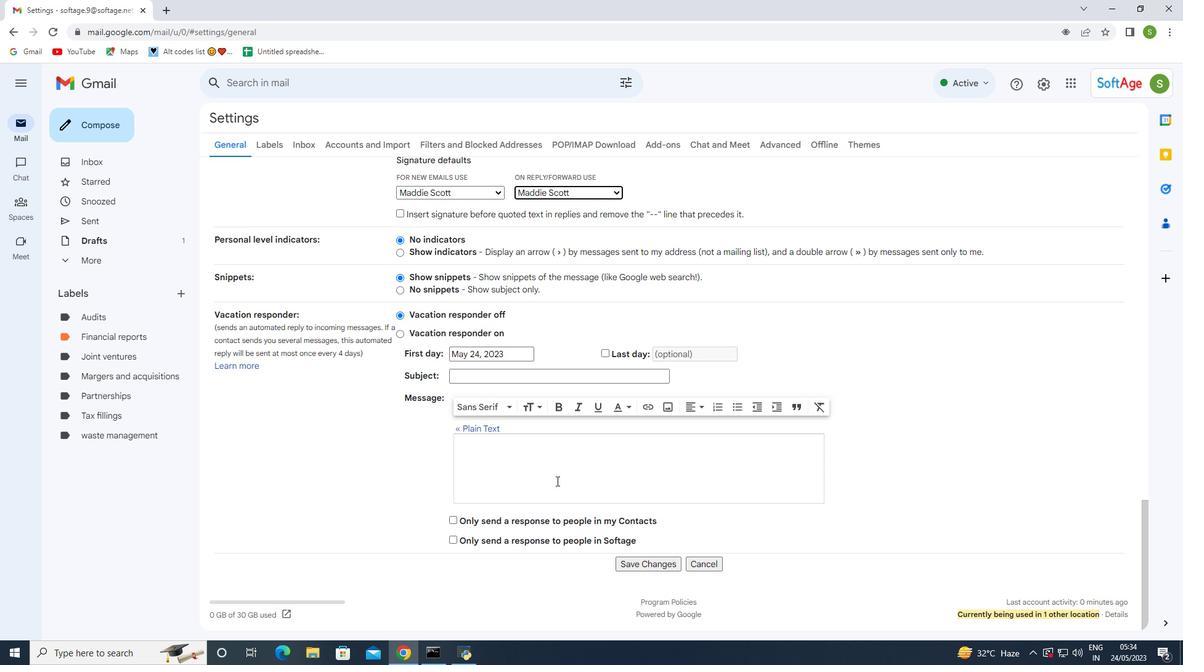
Action: Mouse scrolled (556, 480) with delta (0, 0)
Screenshot: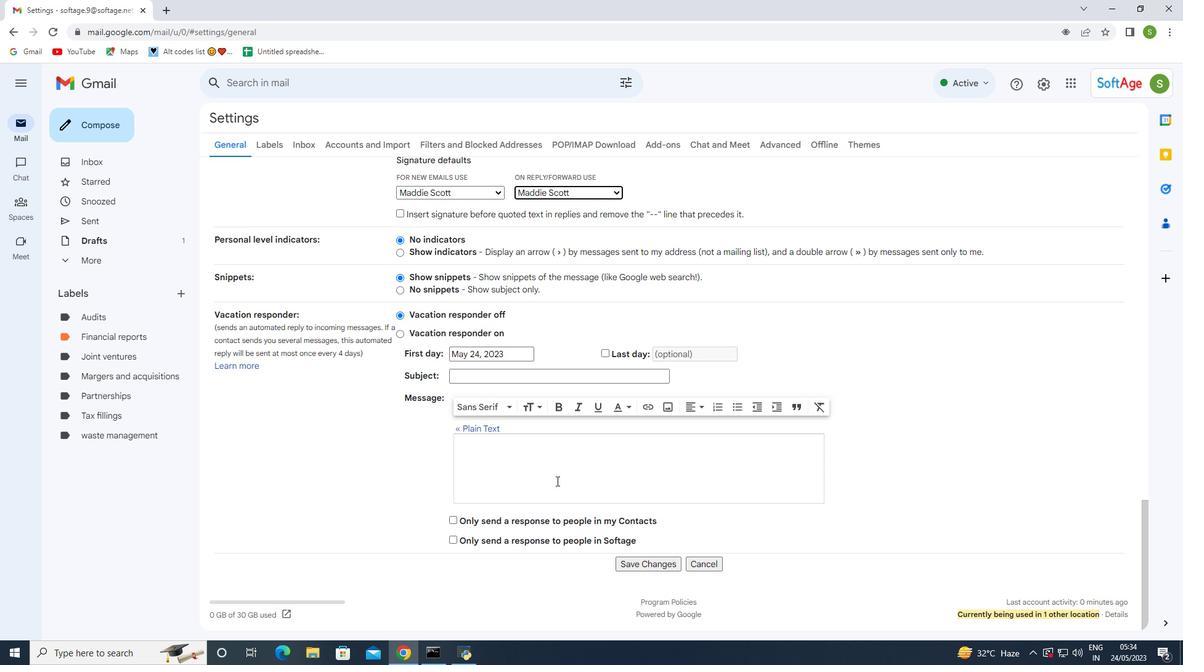 
Action: Mouse moved to (557, 481)
Screenshot: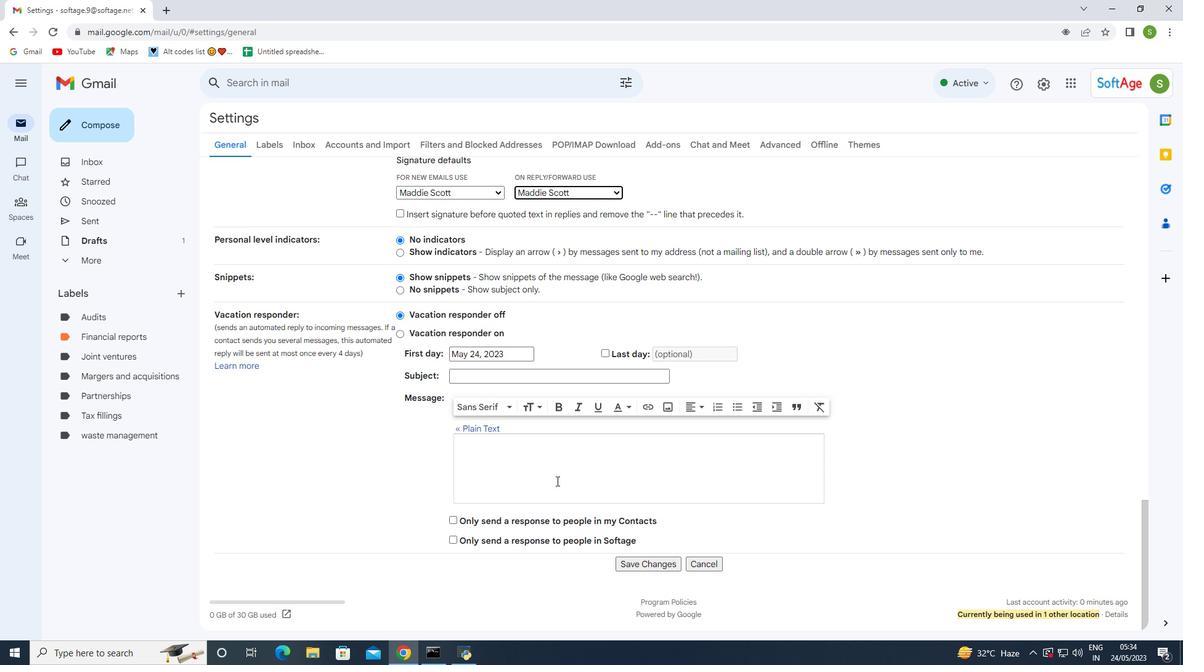 
Action: Mouse scrolled (557, 480) with delta (0, 0)
Screenshot: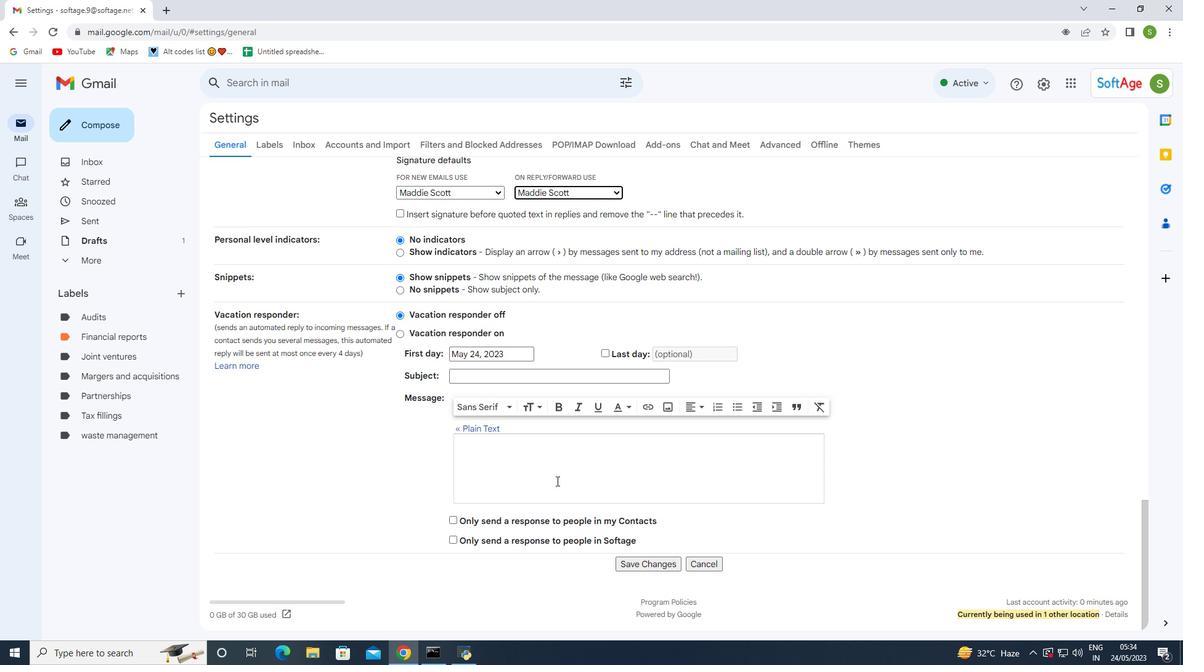 
Action: Mouse moved to (655, 559)
Screenshot: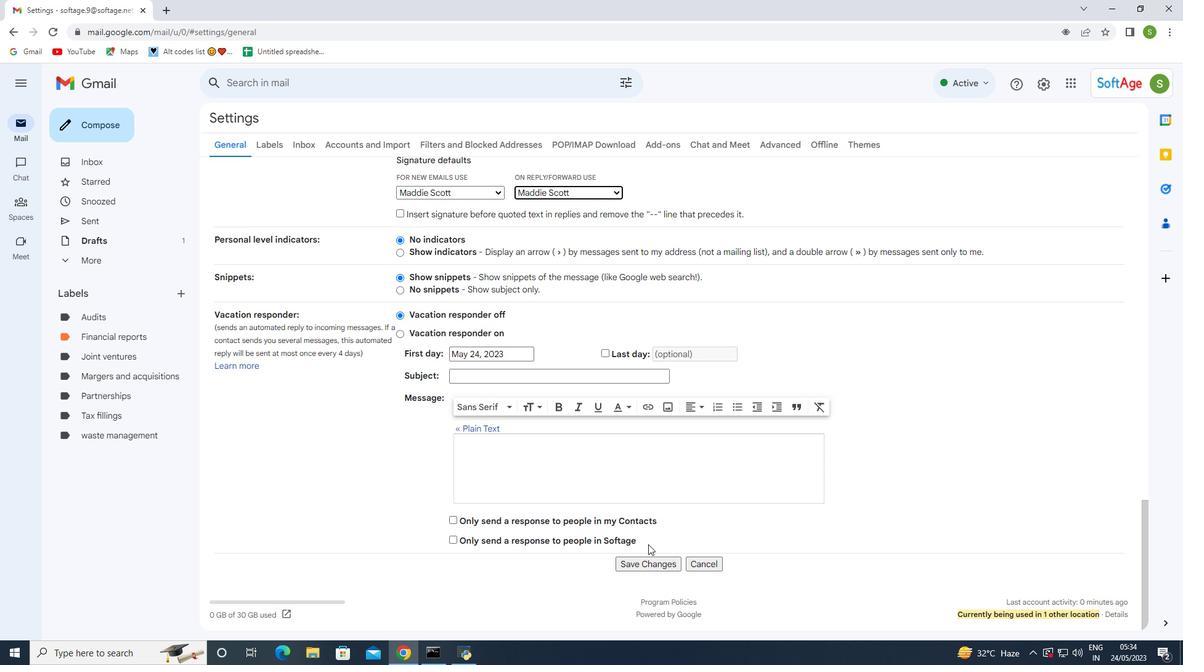 
Action: Mouse pressed left at (655, 559)
Screenshot: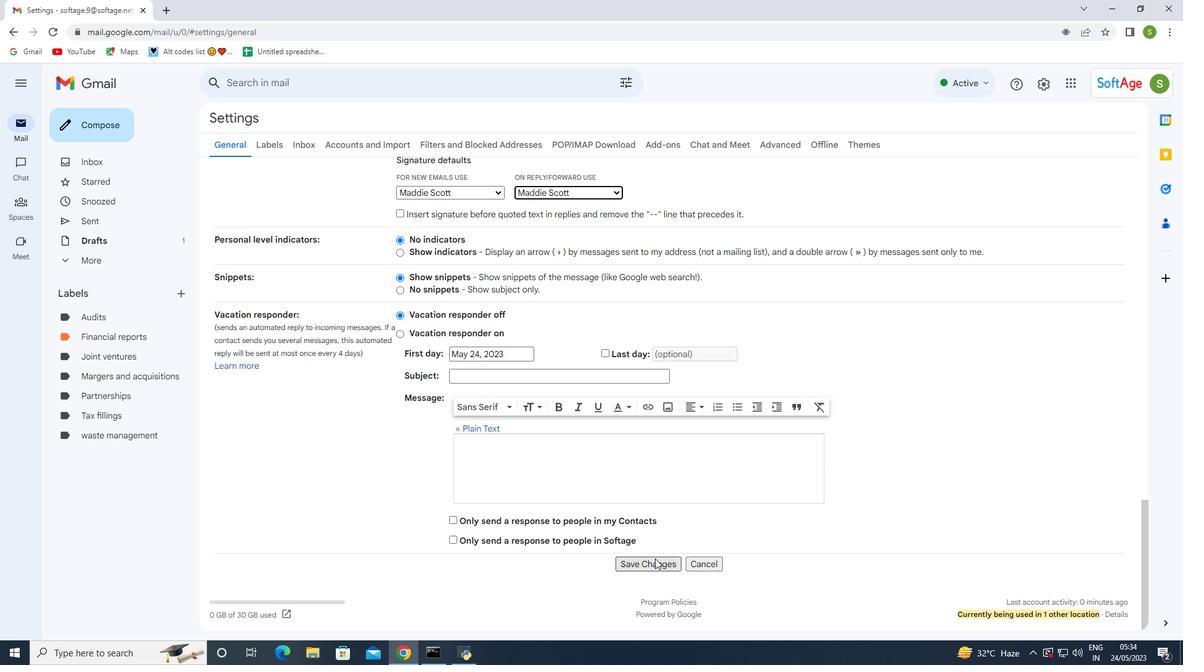 
Action: Mouse moved to (108, 227)
Screenshot: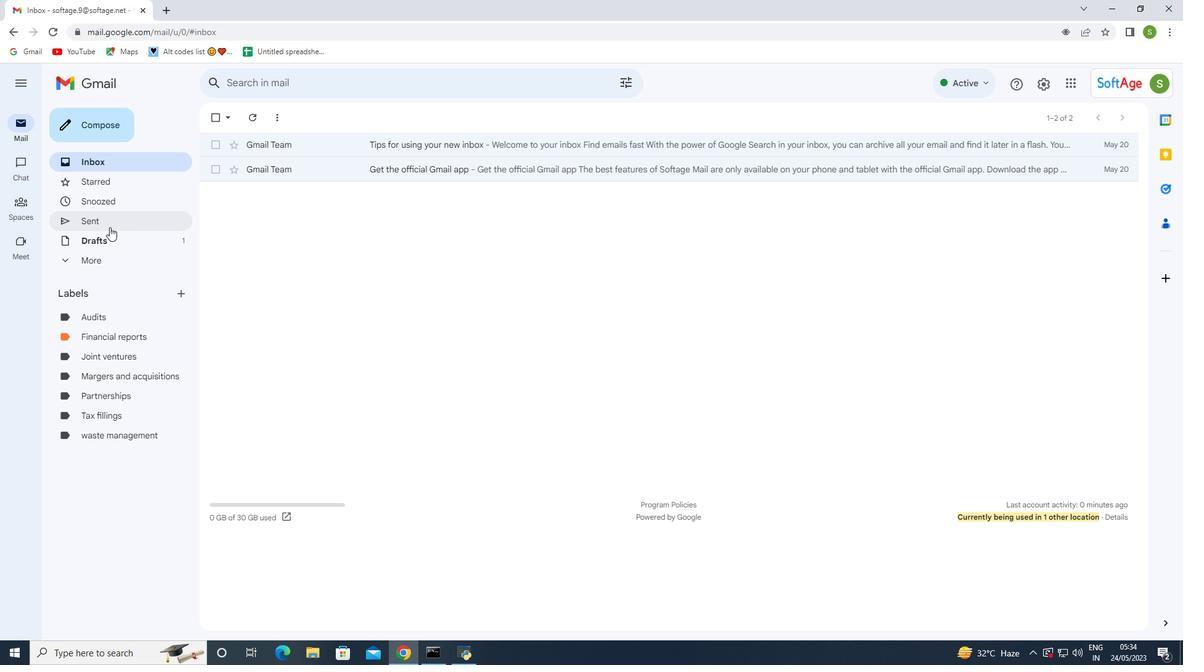 
Action: Mouse pressed left at (108, 227)
Screenshot: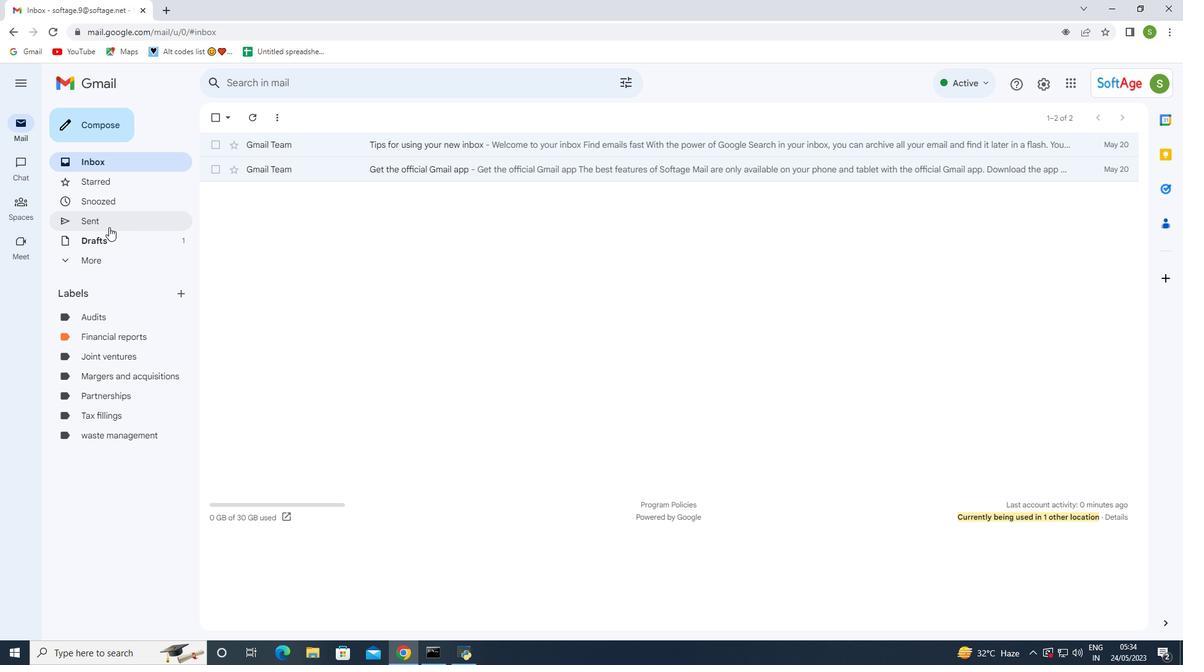 
Action: Mouse moved to (82, 128)
Screenshot: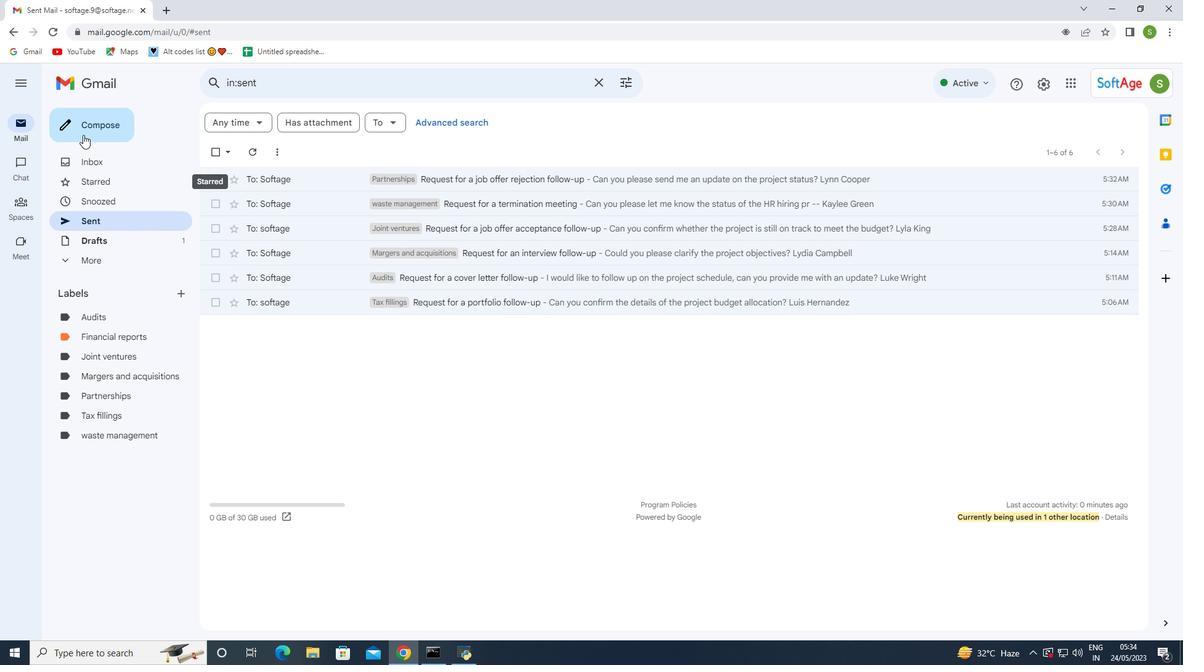 
Action: Mouse pressed left at (82, 128)
Screenshot: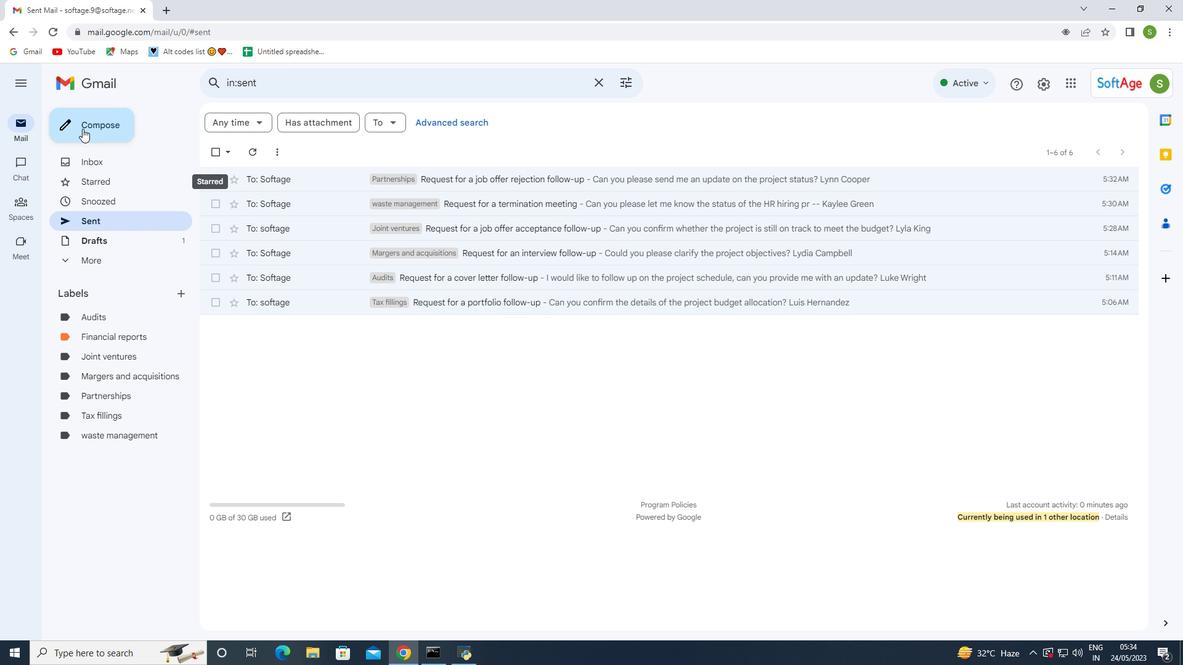 
Action: Mouse moved to (799, 303)
Screenshot: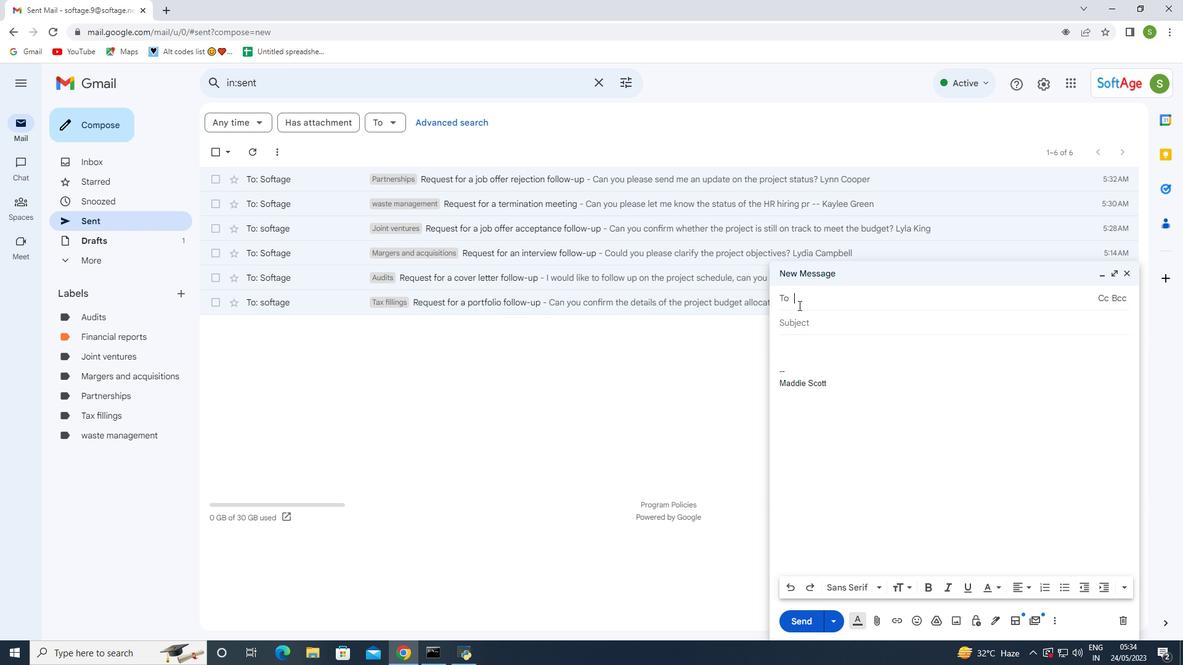
Action: Mouse pressed left at (799, 303)
Screenshot: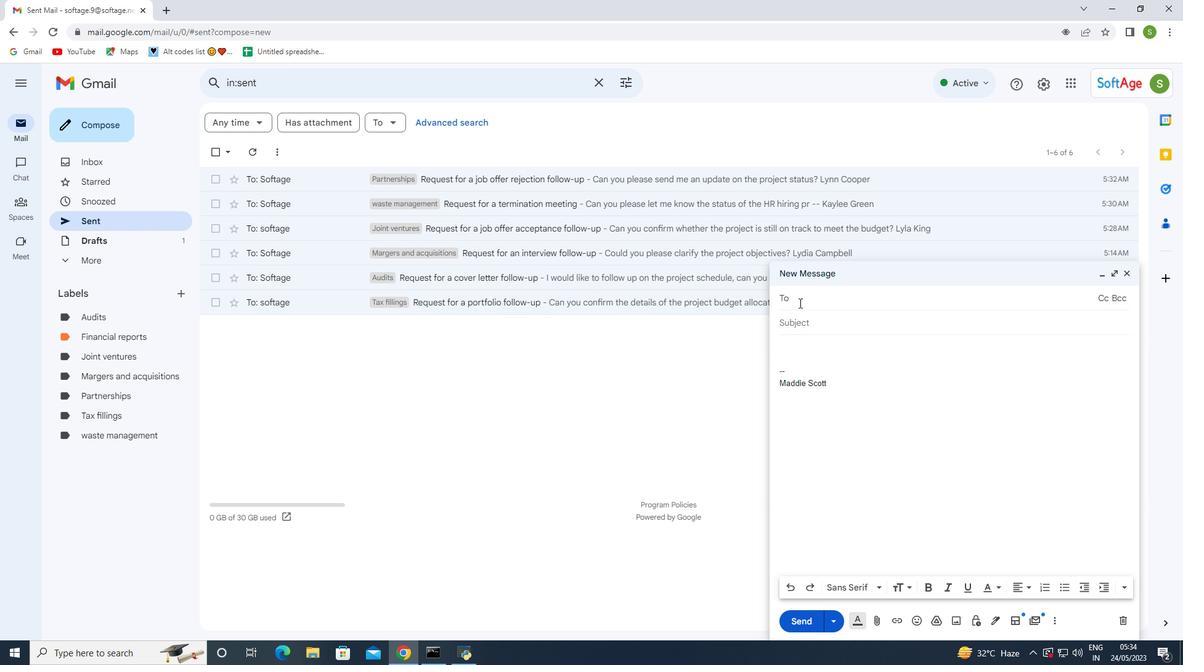 
Action: Key pressed softage
Screenshot: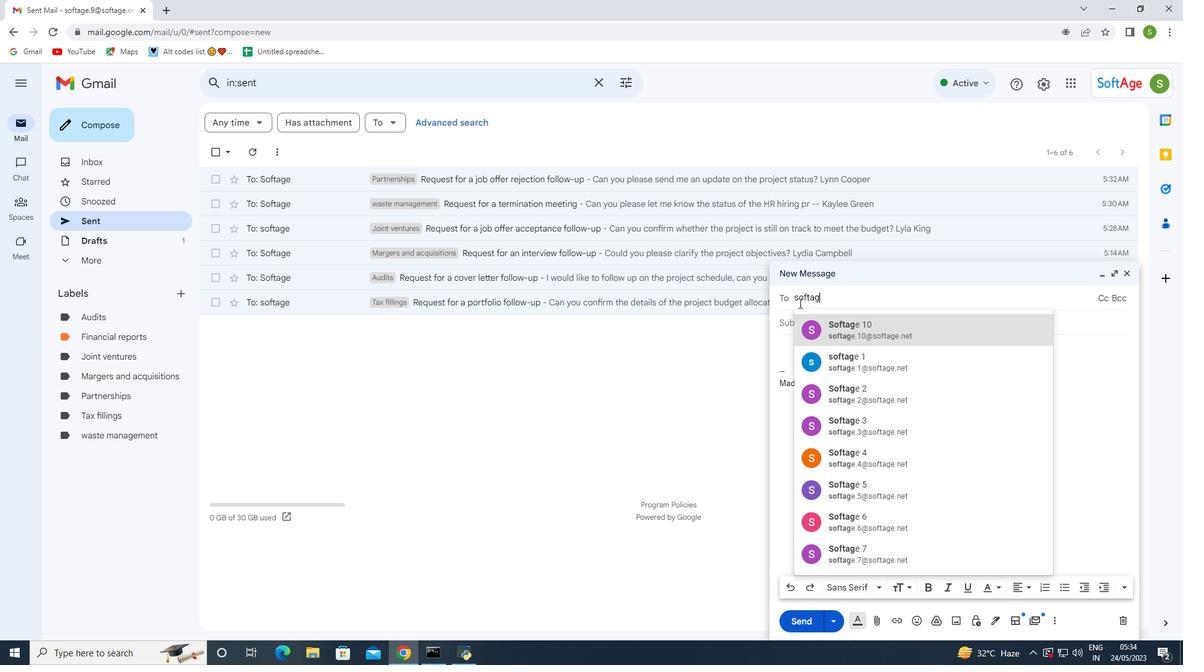 
Action: Mouse moved to (661, 411)
Screenshot: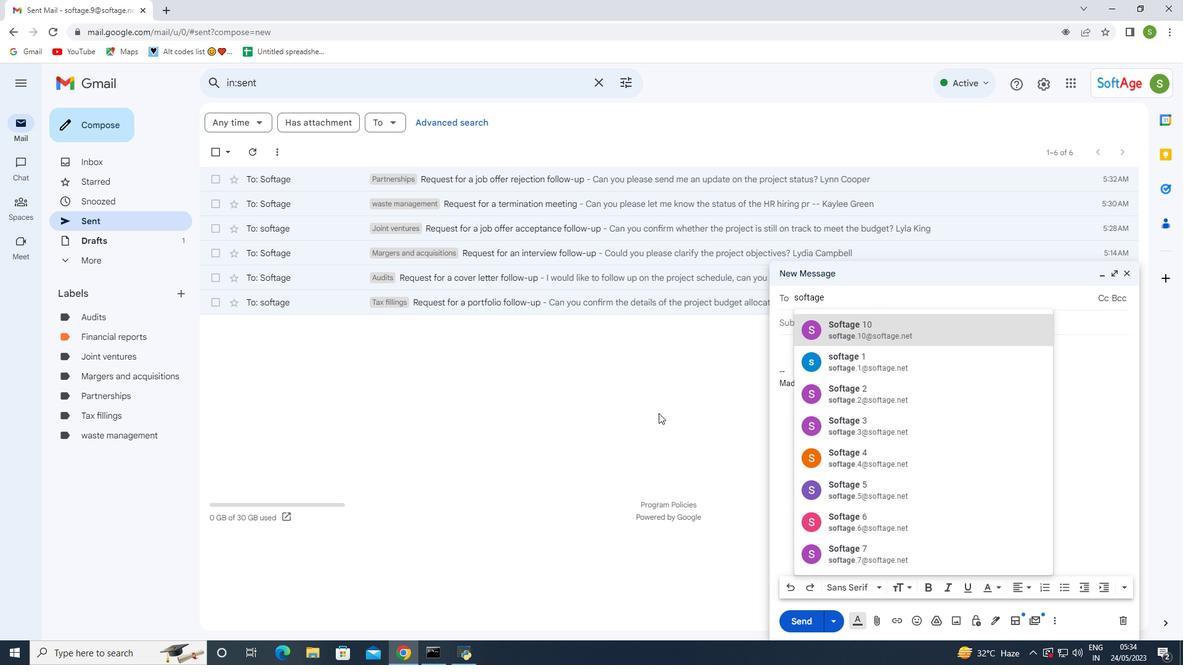 
Action: Mouse pressed left at (661, 411)
Screenshot: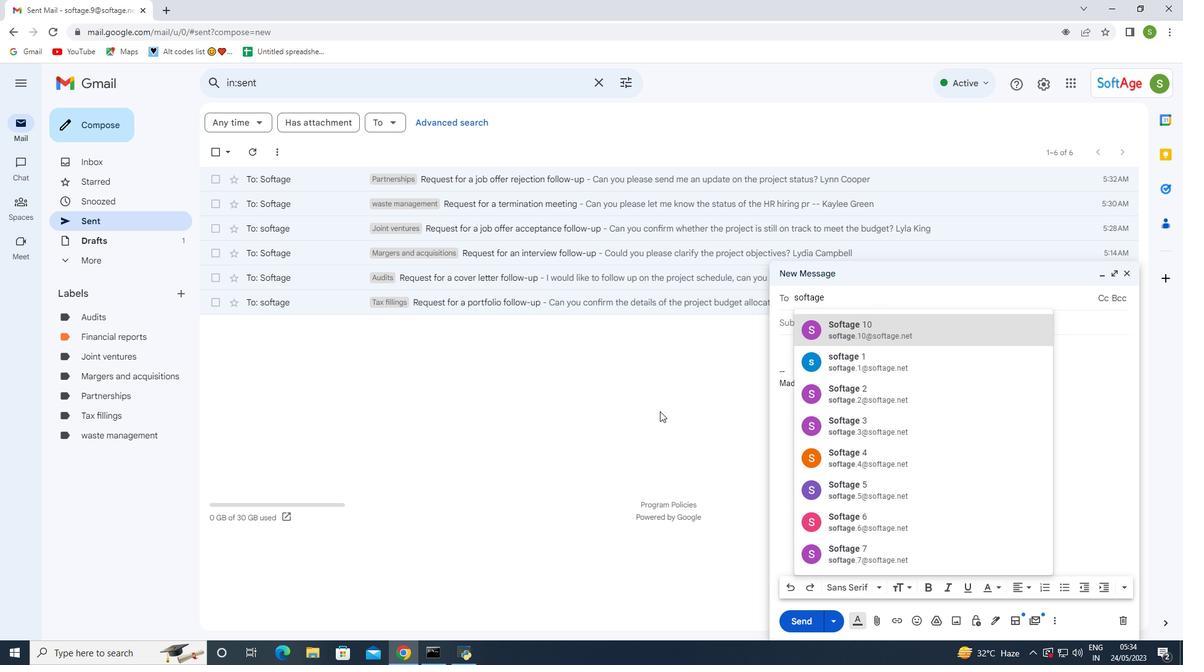 
Action: Mouse moved to (917, 301)
Screenshot: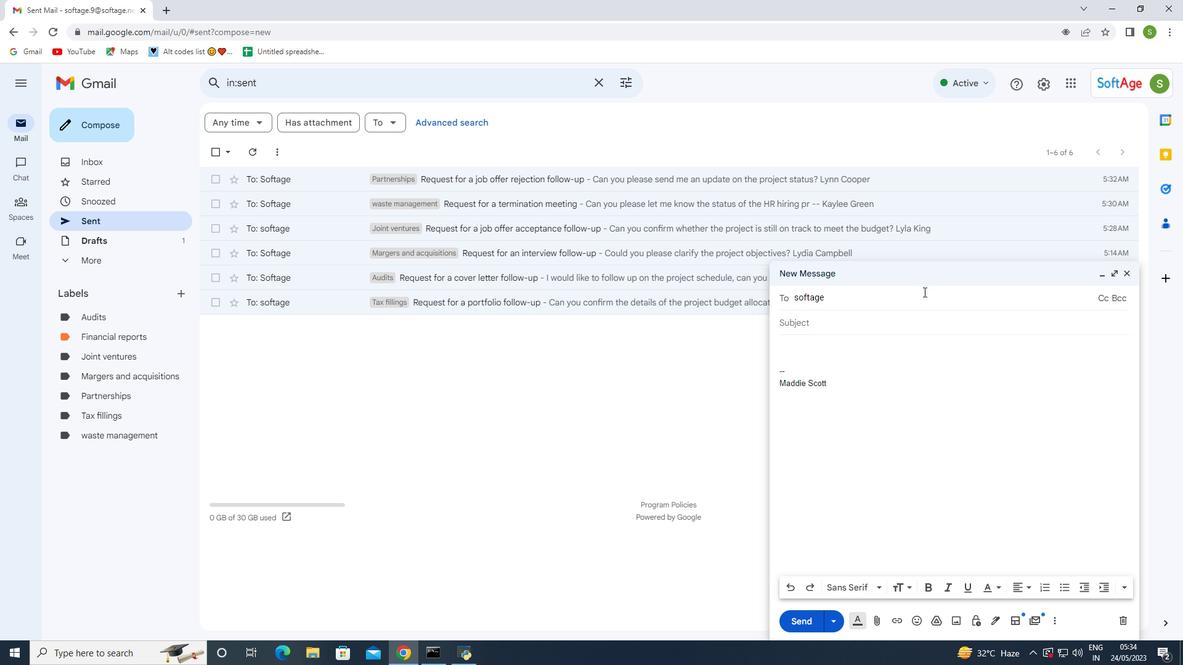 
Action: Mouse pressed left at (917, 301)
Screenshot: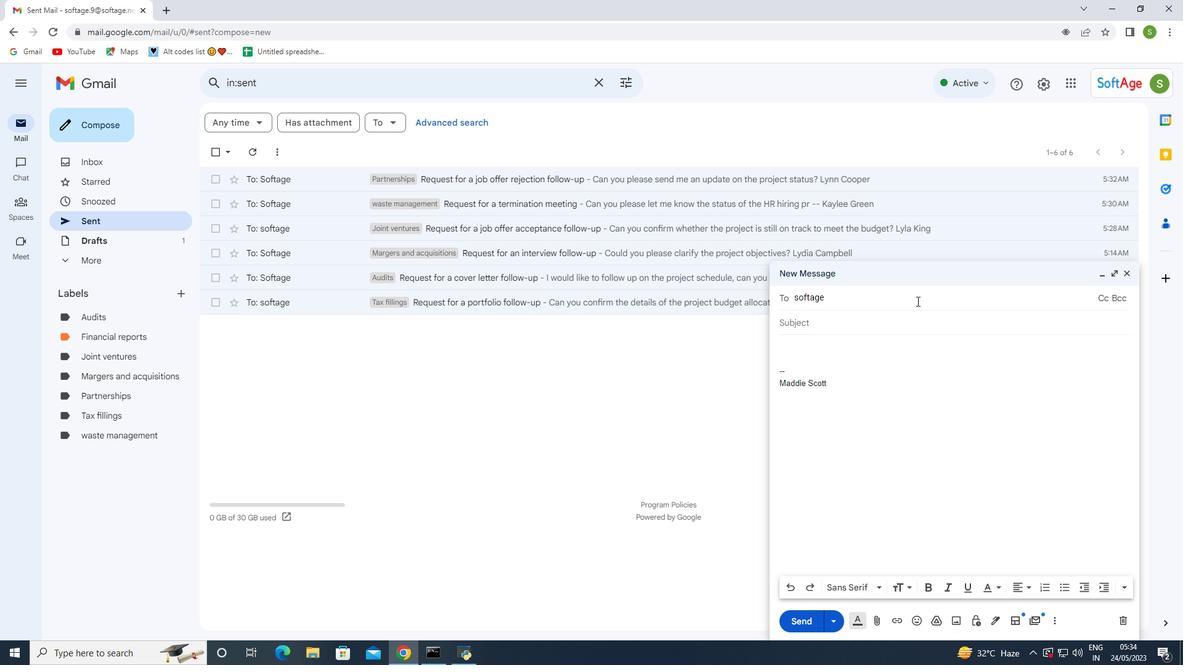 
Action: Key pressed .3<Key.shift>@softage.net
Screenshot: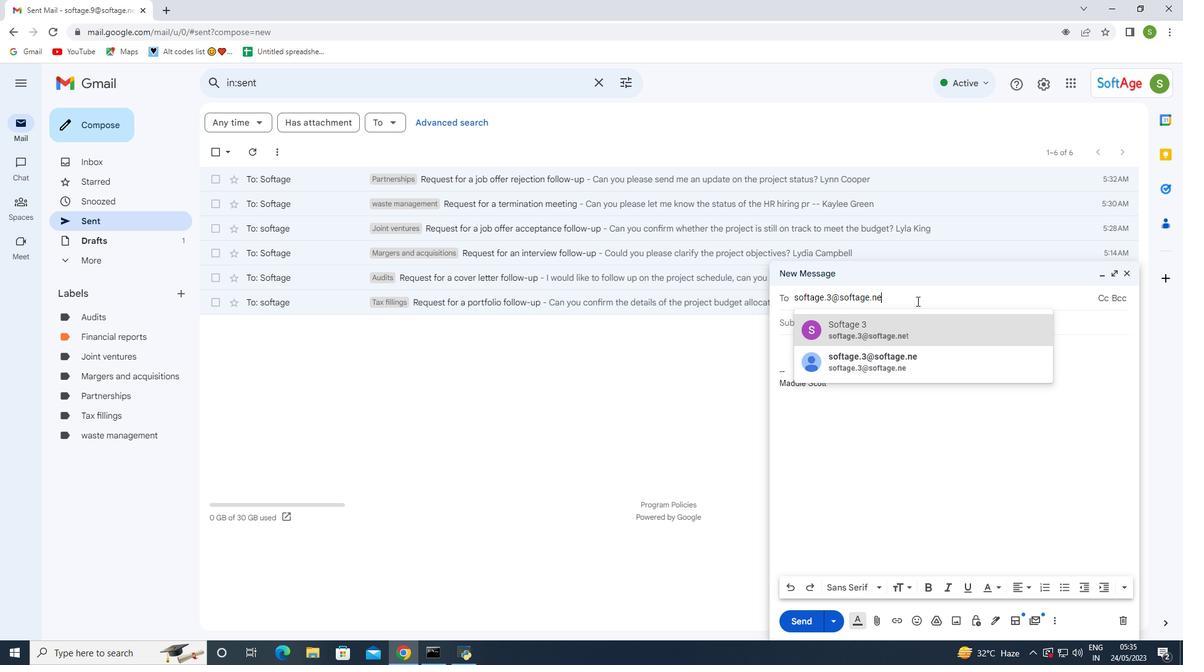 
Action: Mouse moved to (907, 331)
Screenshot: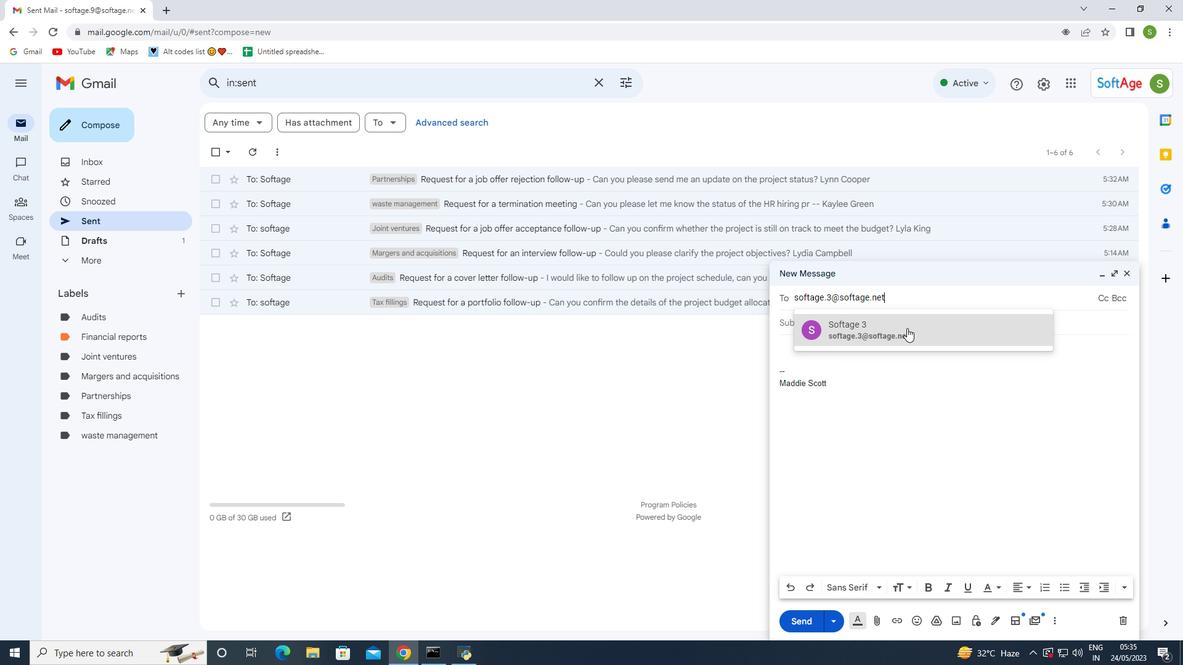 
Action: Mouse pressed left at (907, 331)
Screenshot: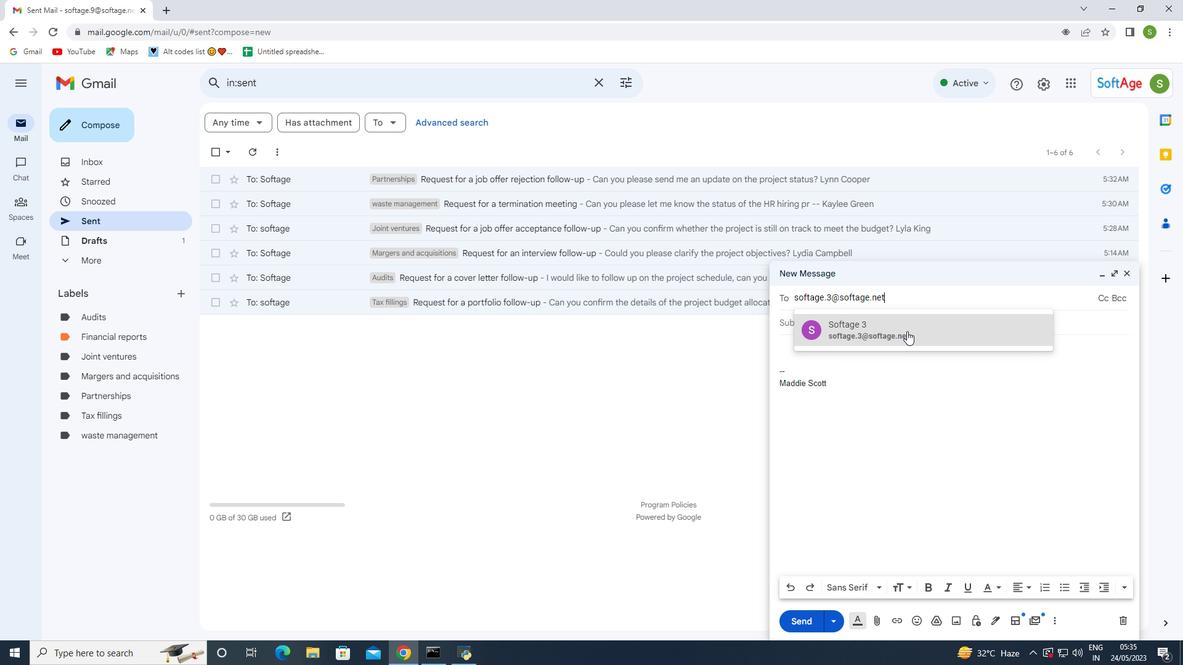 
Action: Mouse moved to (825, 334)
Screenshot: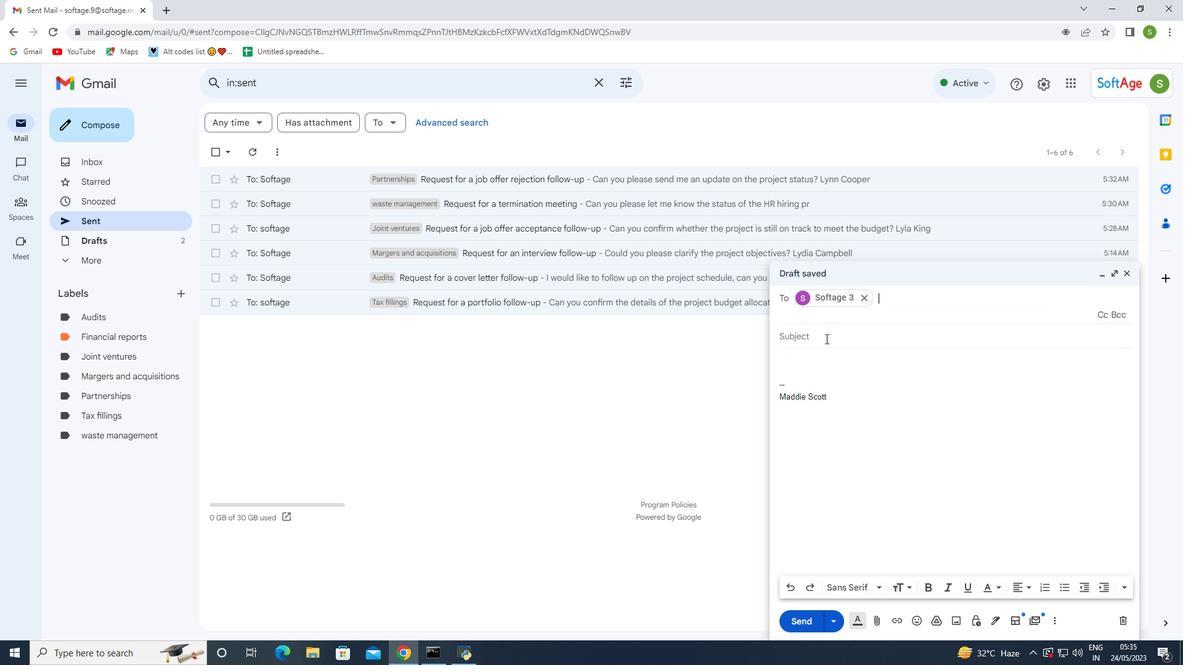 
Action: Mouse pressed left at (825, 334)
Screenshot: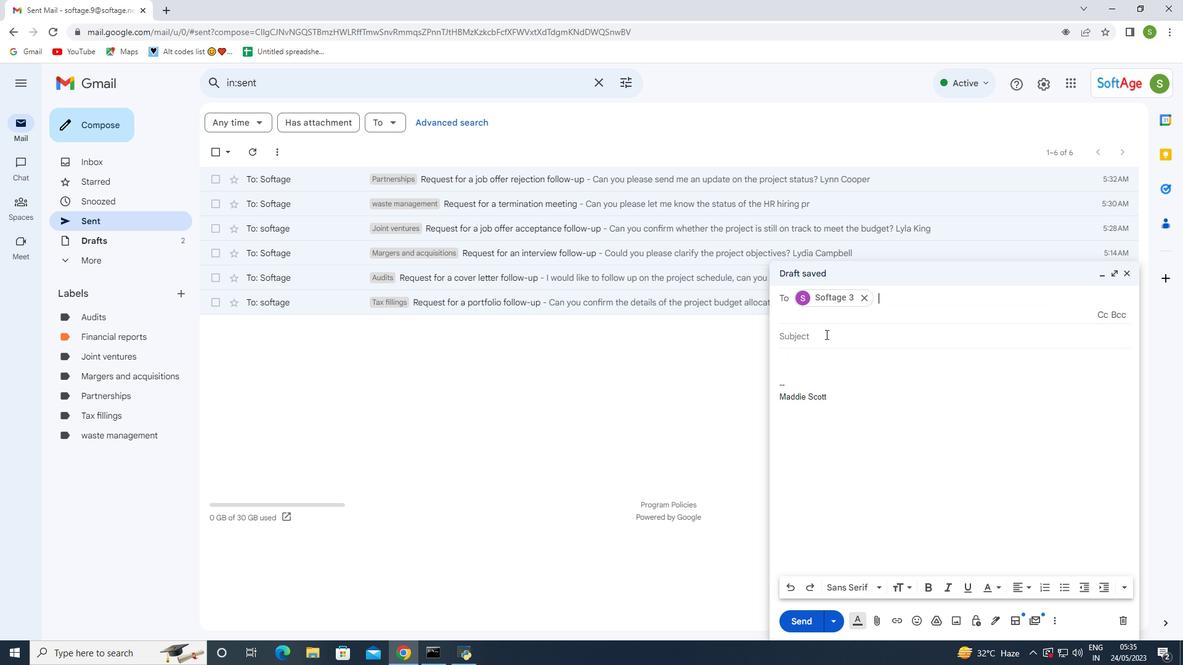 
Action: Key pressed <Key.caps_lock>
Screenshot: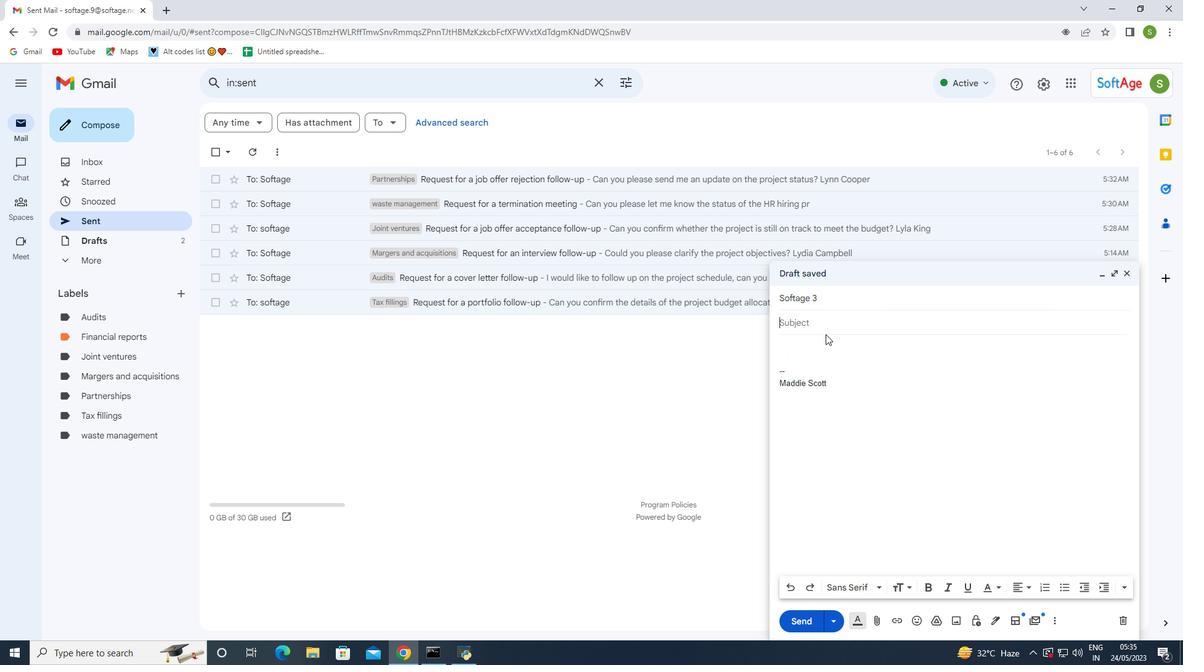 
Action: Mouse moved to (824, 335)
Screenshot: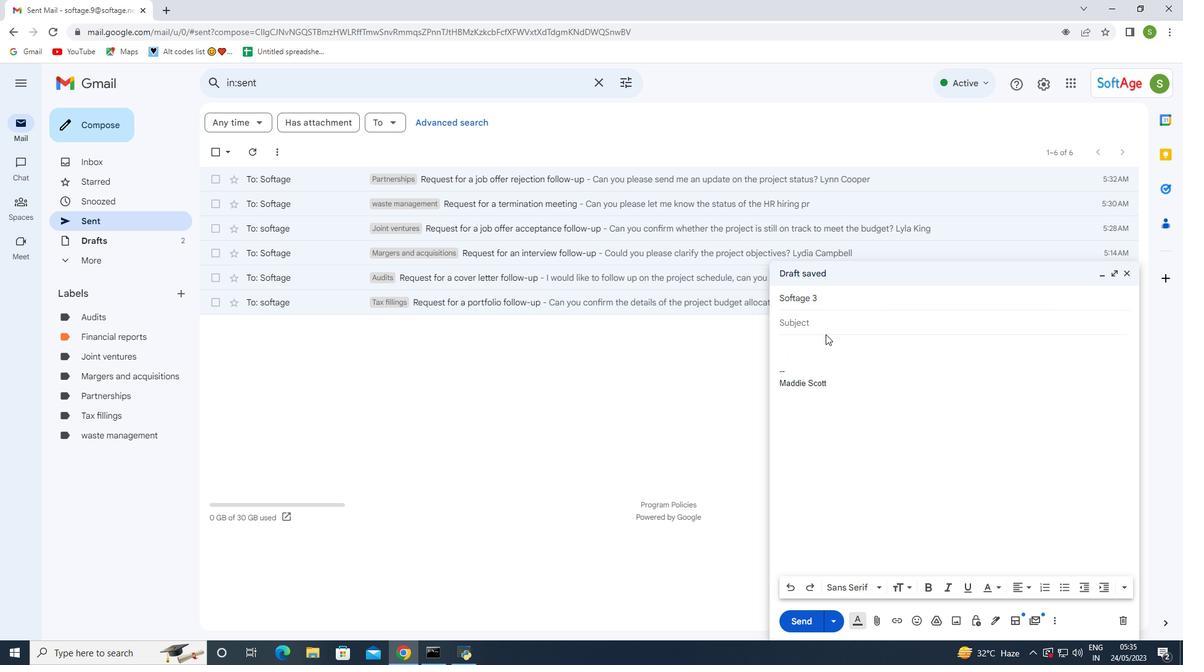 
Action: Key pressed <Key.caps_lock><Key.shift>Request<Key.space>for<Key.space>a<Key.space>performance<Key.space>review<Key.space>follow-up
Screenshot: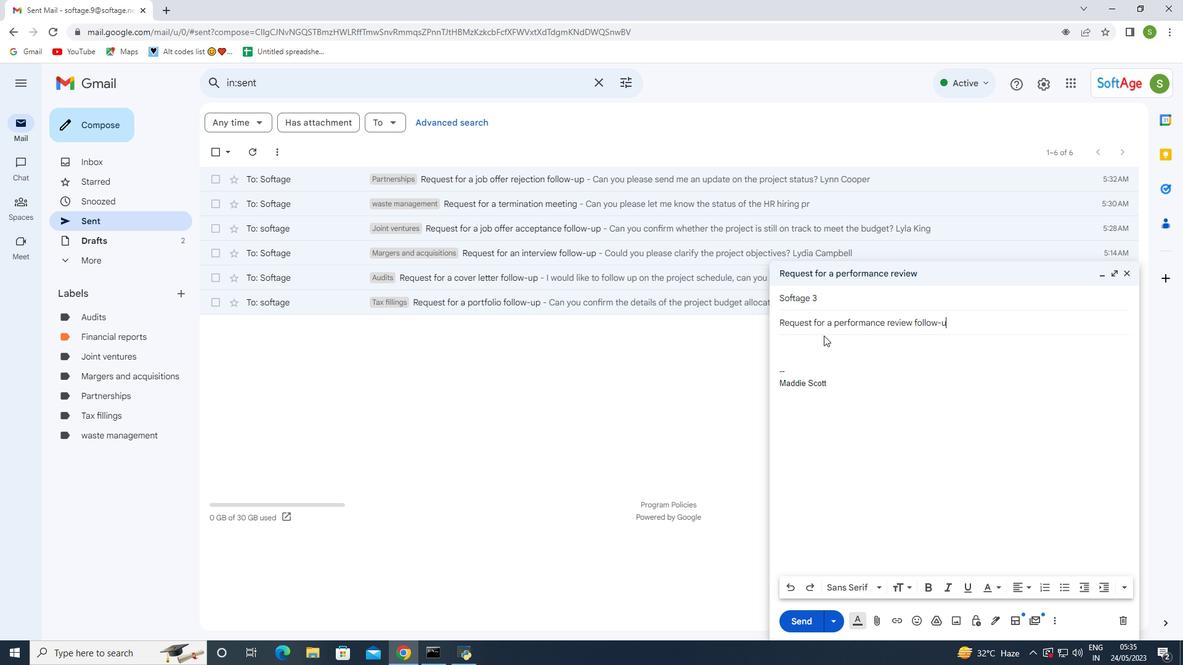 
Action: Mouse moved to (799, 360)
Screenshot: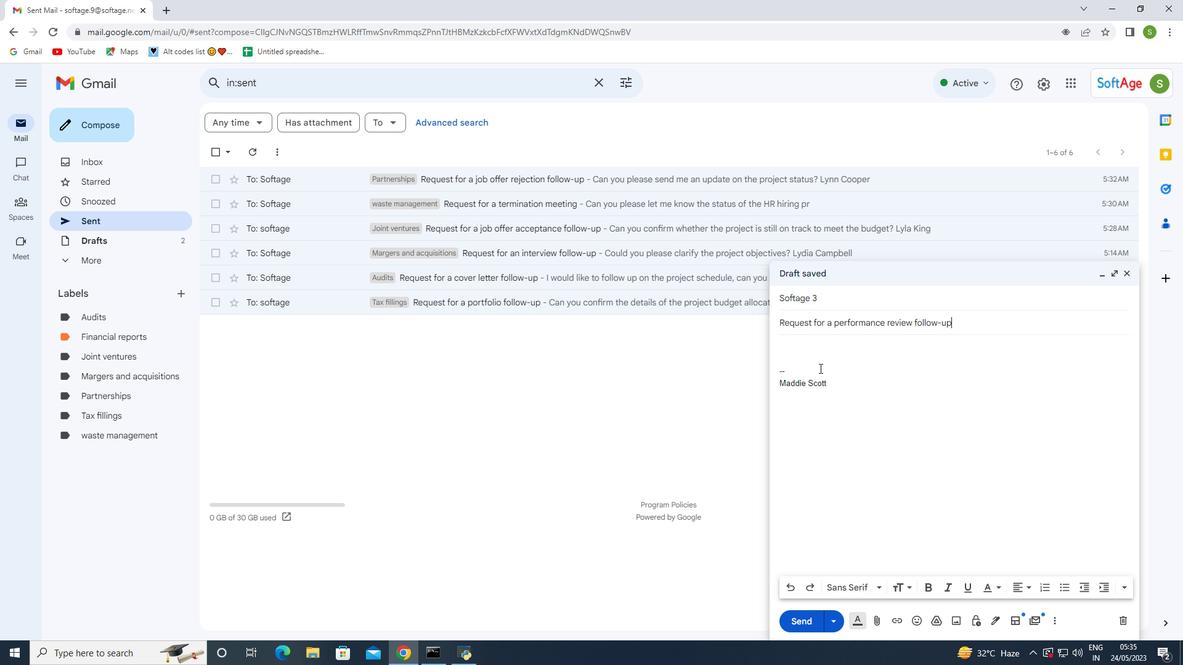 
Action: Mouse pressed left at (799, 360)
Screenshot: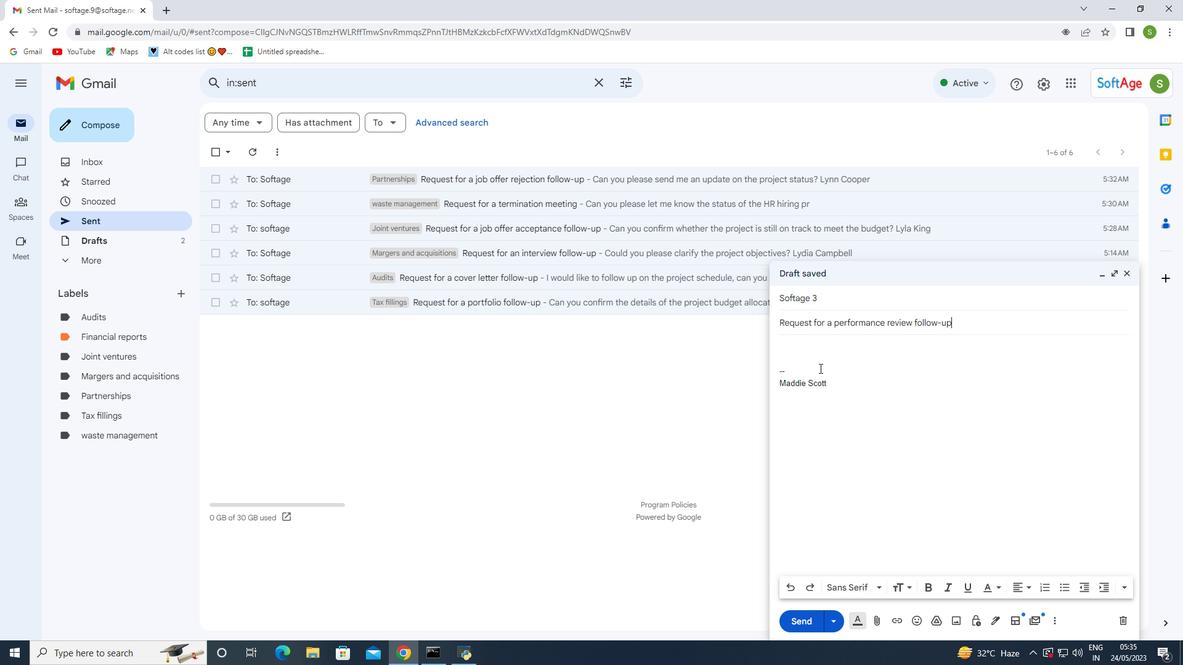 
Action: Mouse moved to (787, 366)
Screenshot: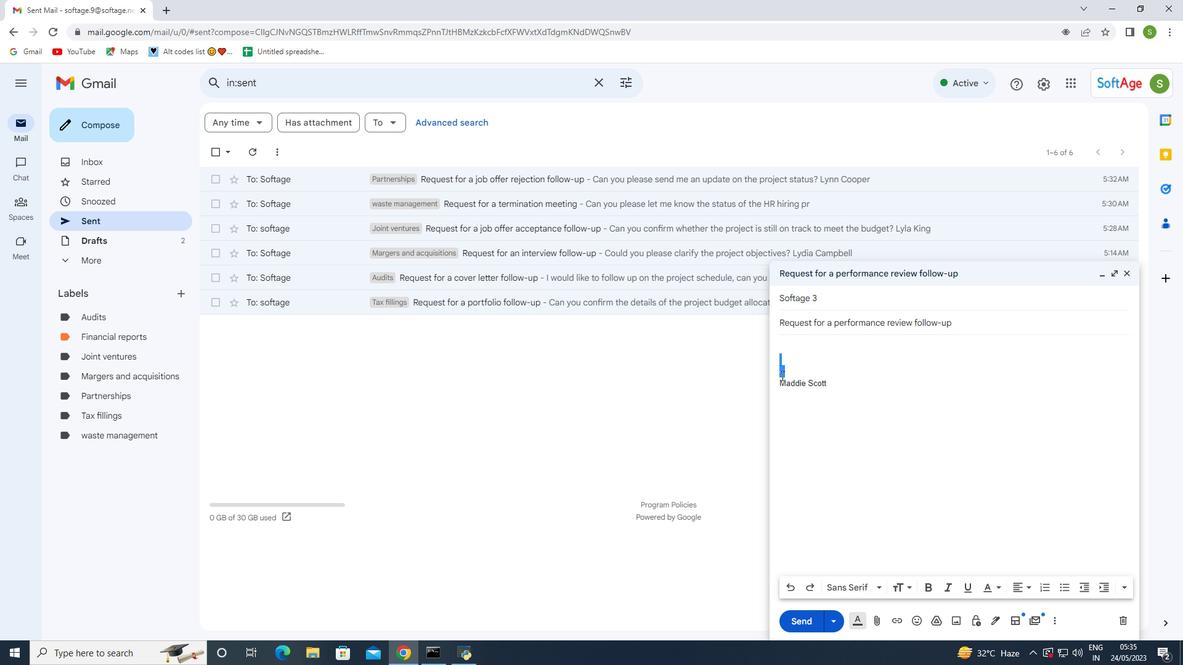 
Action: Key pressed <Key.backspace>
Screenshot: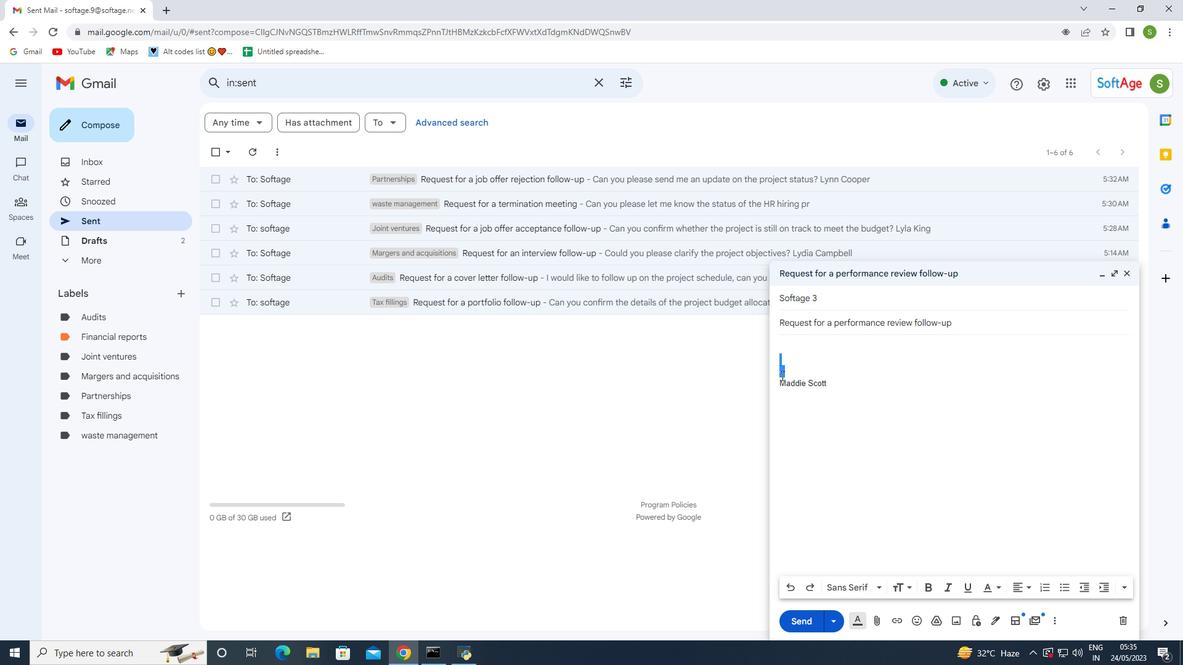 
Action: Mouse moved to (832, 371)
Screenshot: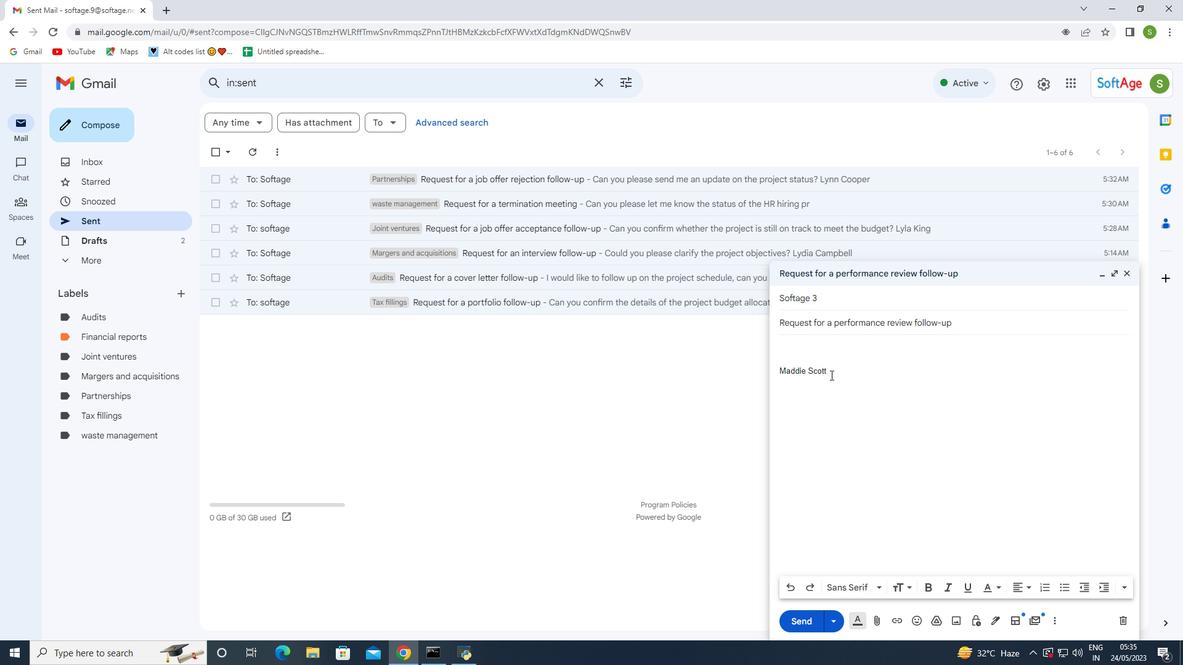 
Action: Key pressed <Key.up>
Screenshot: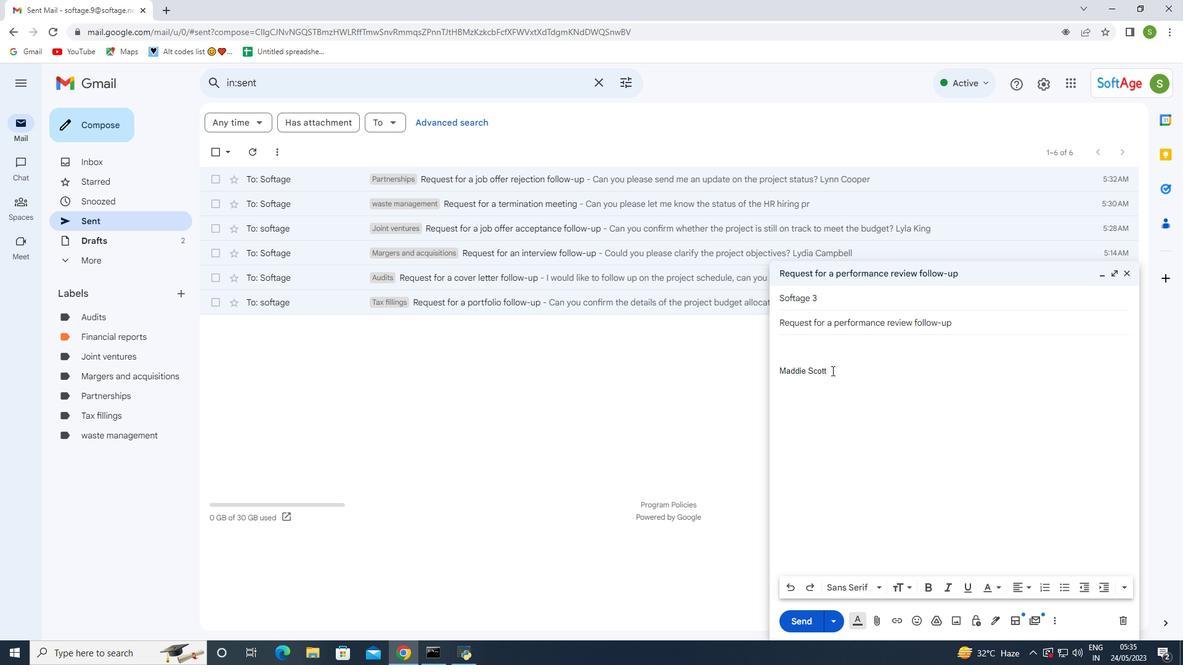 
Action: Mouse moved to (830, 375)
Screenshot: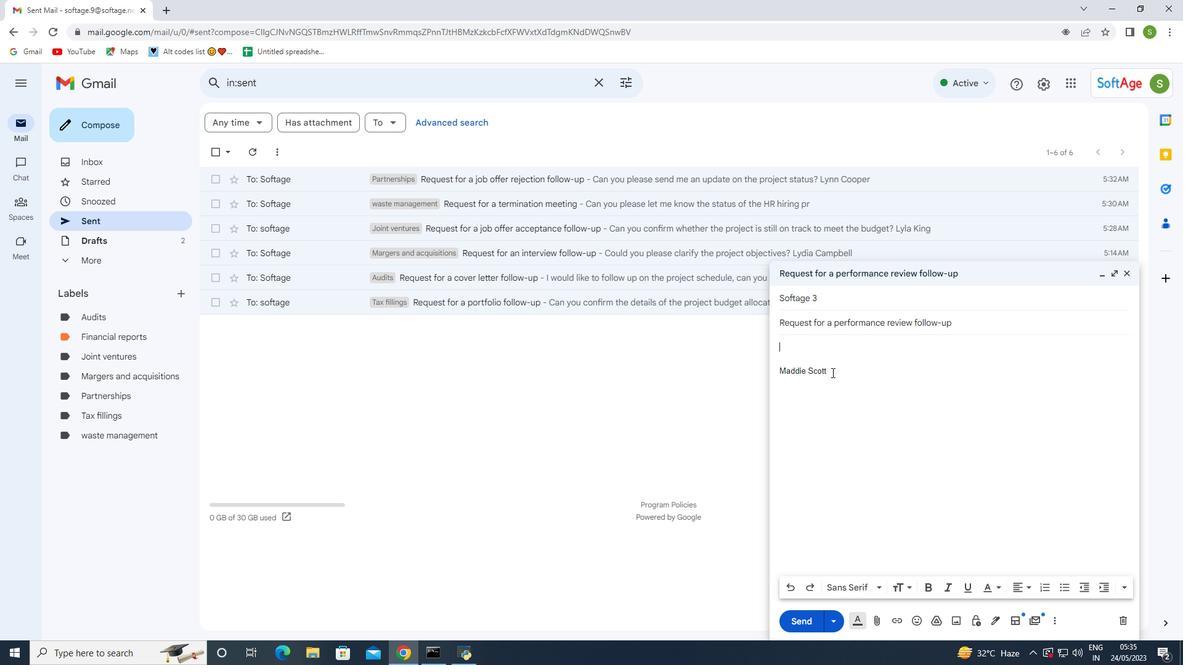 
Action: Key pressed <Key.shift>I<Key.space>need<Key.space>your<Key.space>input<Key.space>on<Key.space>the<Key.space>budget<Key.space>proposal<Key.space>before<Key.space>our<Key.space>meeting<Key.space>tomorrow.
Screenshot: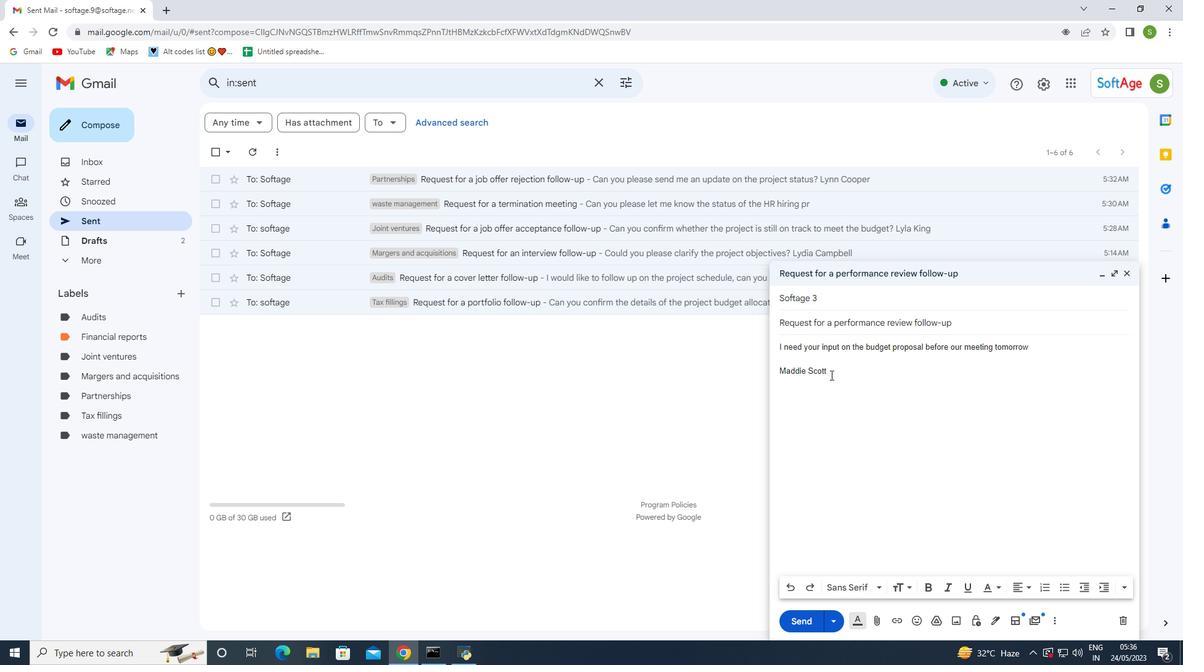 
Action: Mouse moved to (825, 621)
Screenshot: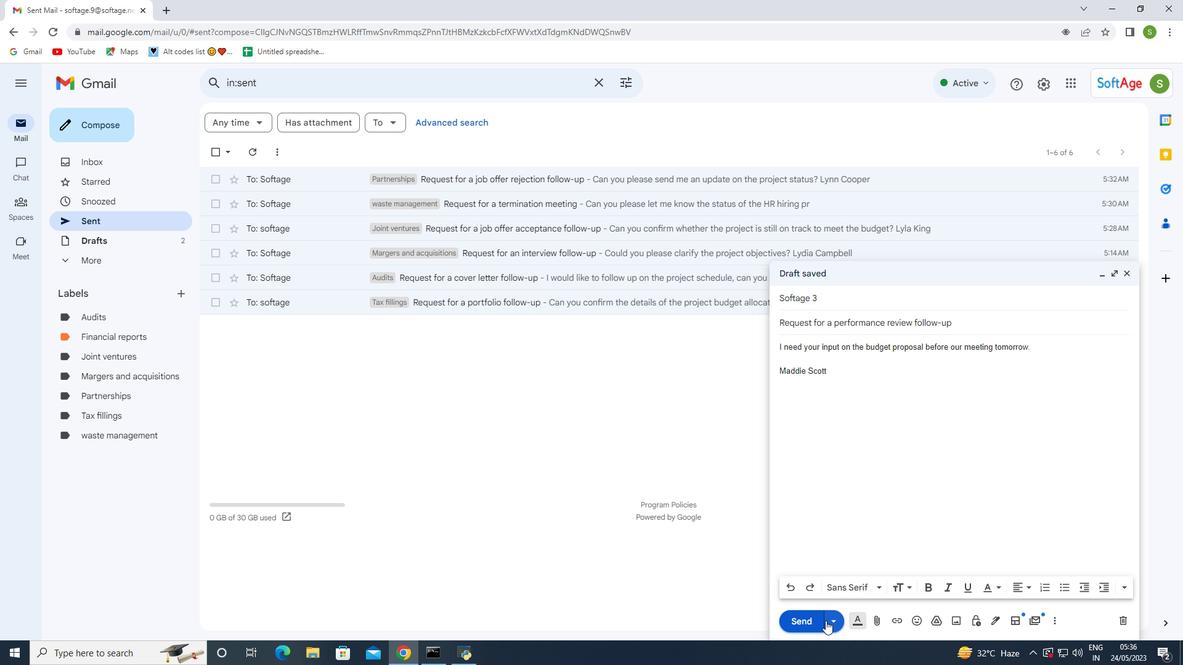 
Action: Mouse pressed left at (825, 621)
Screenshot: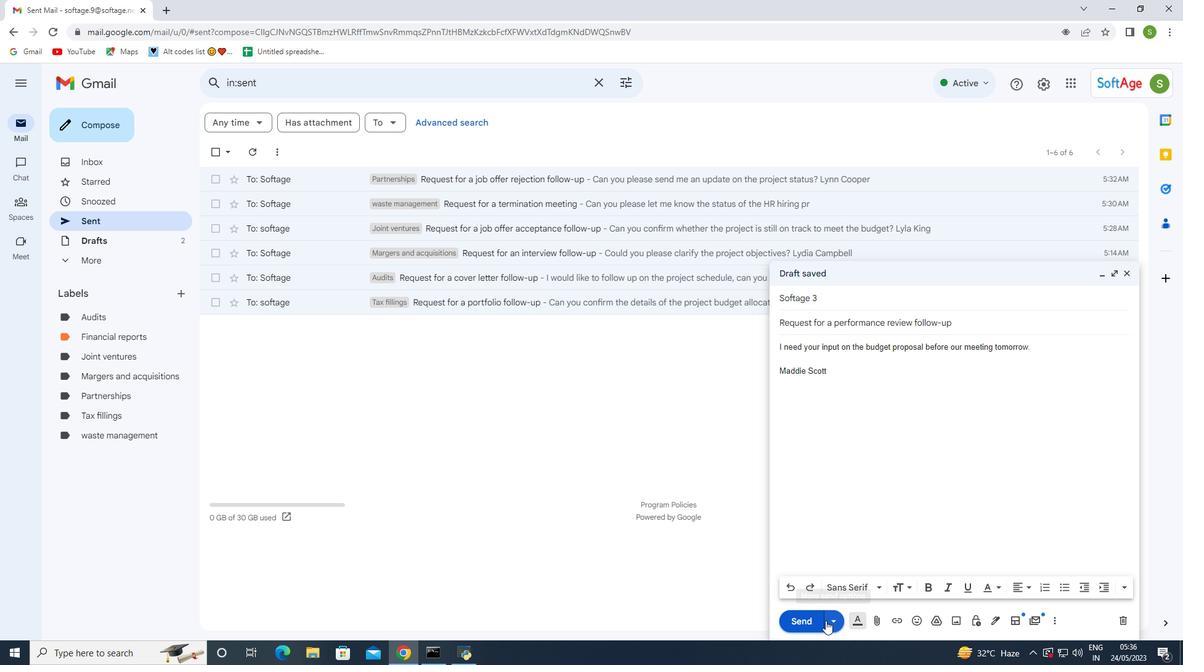 
Action: Mouse moved to (795, 623)
Screenshot: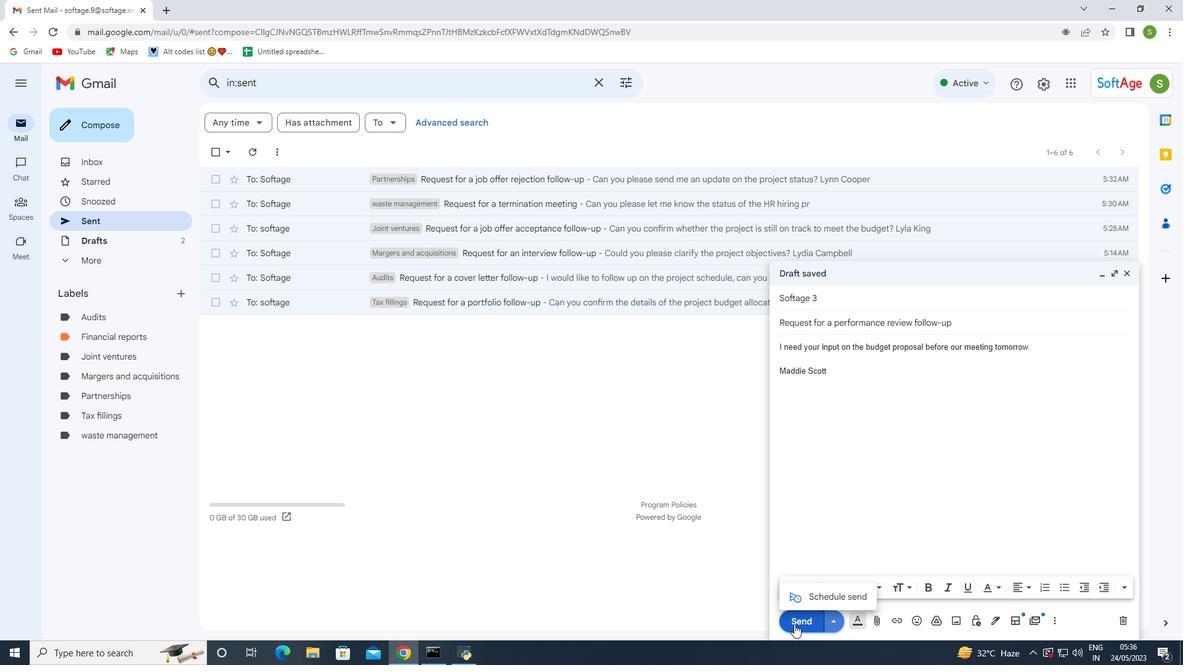
Action: Mouse pressed left at (795, 623)
Screenshot: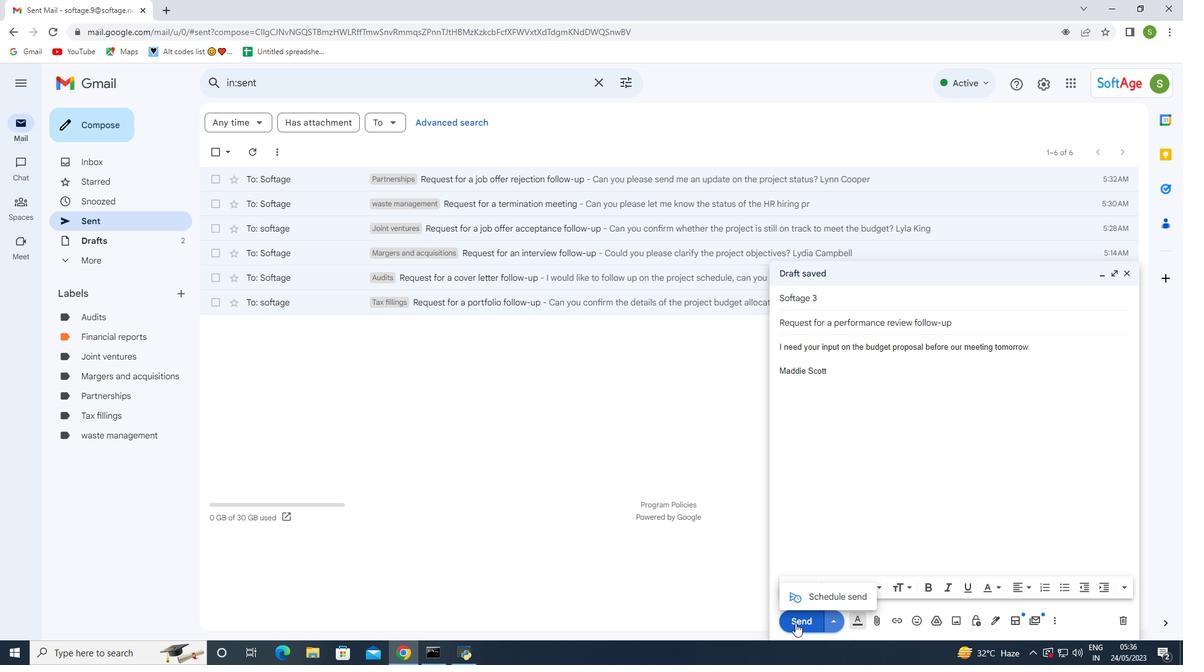 
Action: Mouse moved to (94, 220)
Screenshot: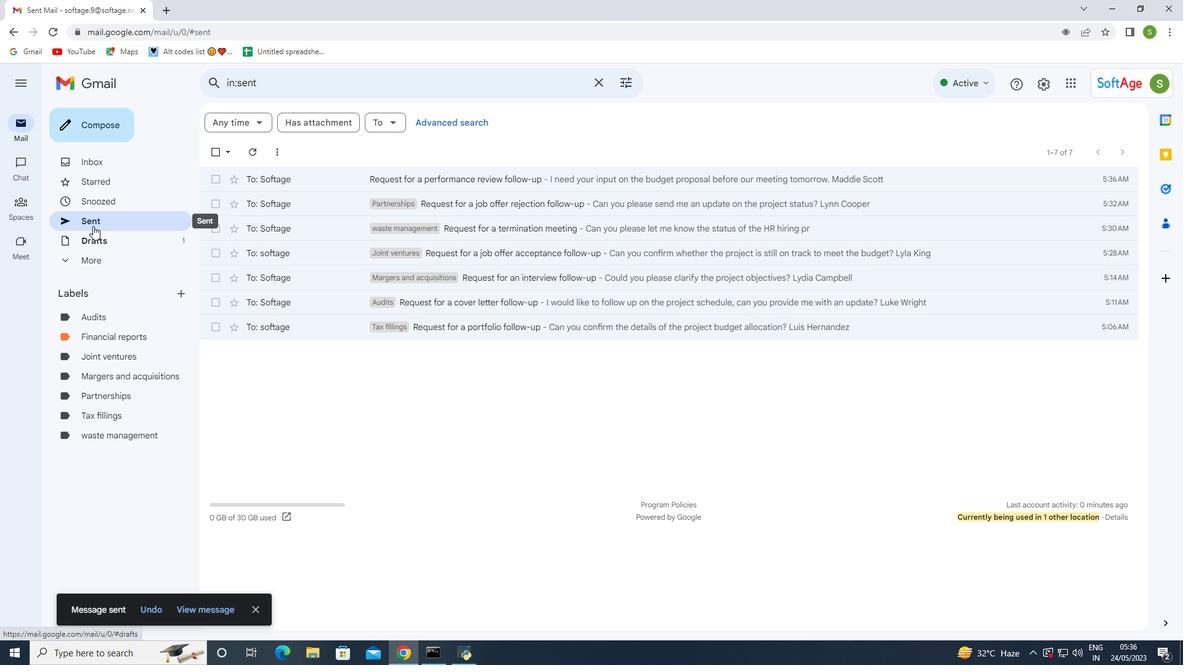 
Action: Mouse pressed left at (94, 220)
Screenshot: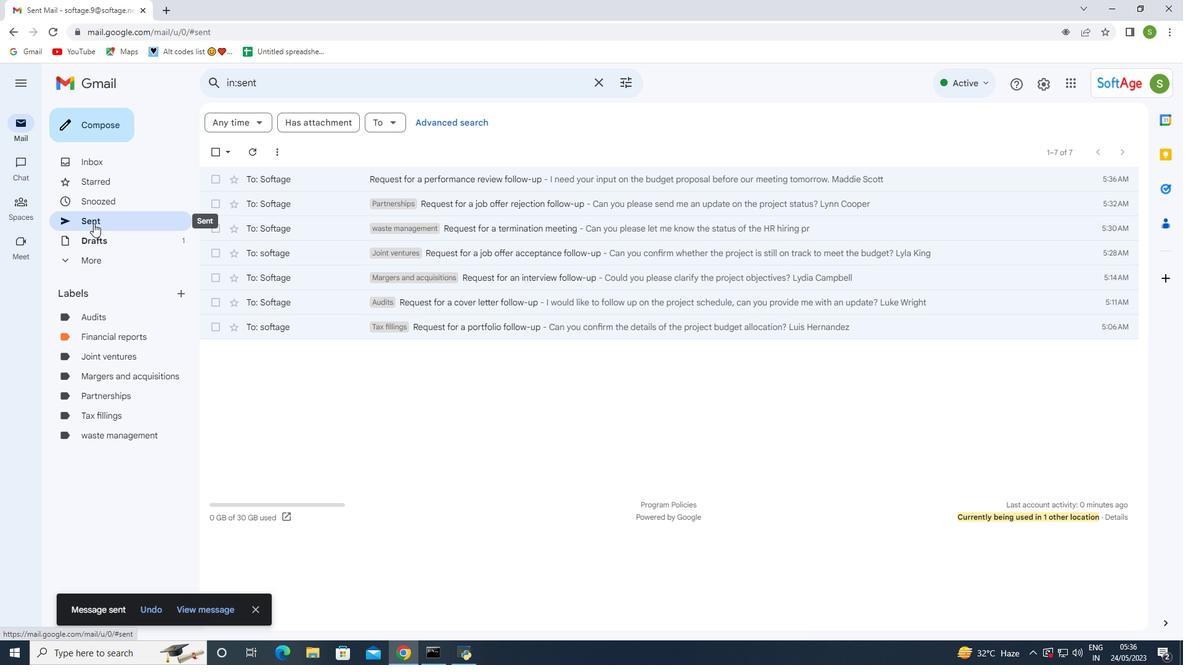 
Action: Mouse moved to (212, 178)
Screenshot: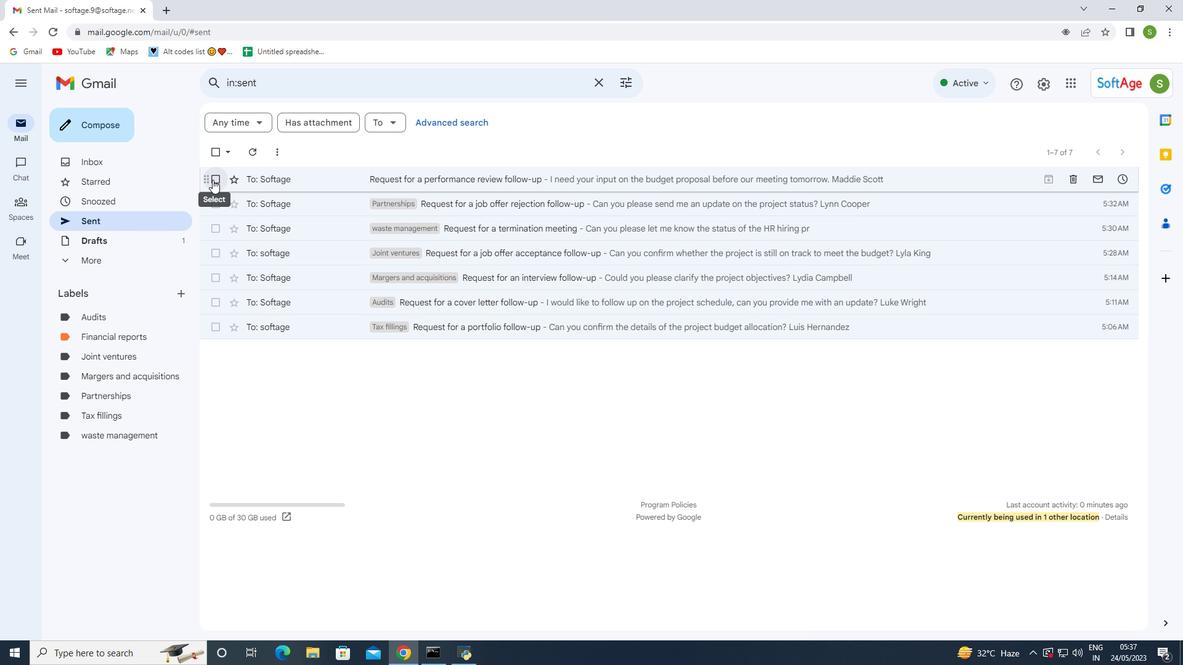 
Action: Mouse pressed left at (212, 178)
Screenshot: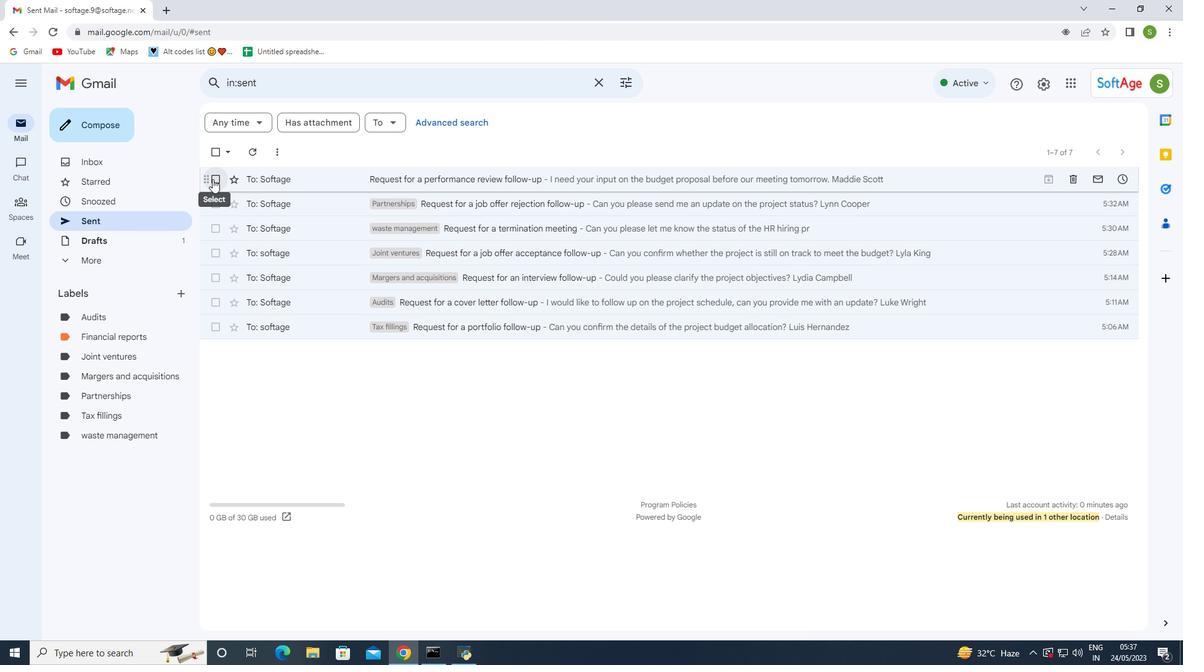 
Action: Mouse moved to (274, 178)
Screenshot: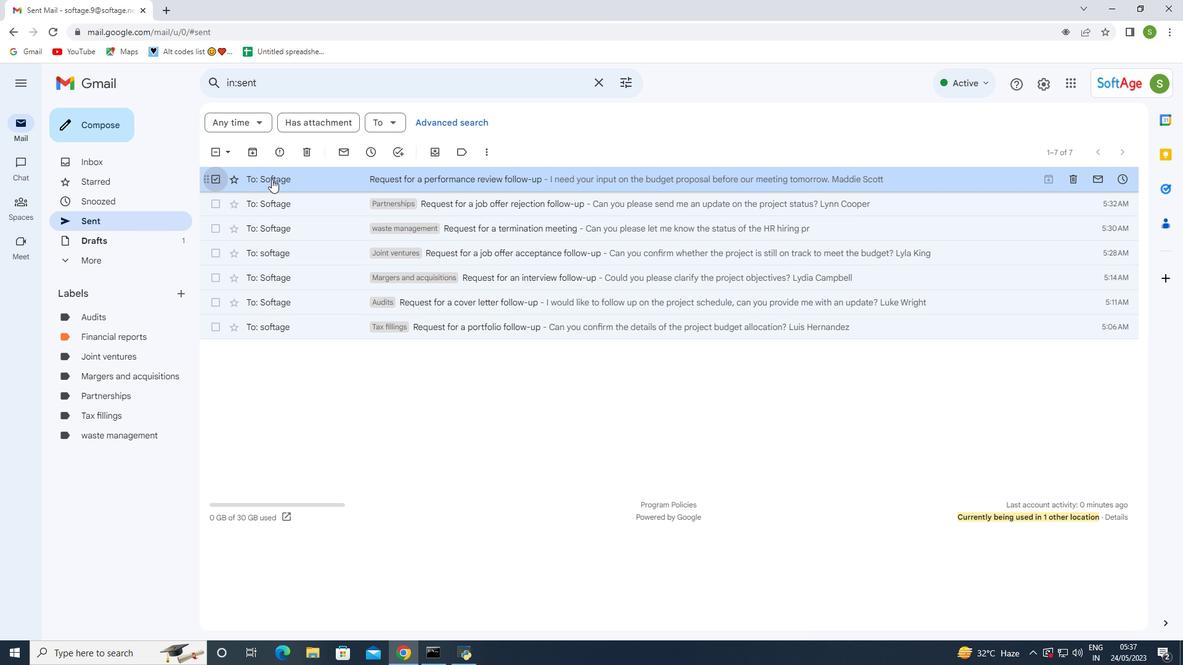 
Action: Mouse pressed right at (274, 178)
Screenshot: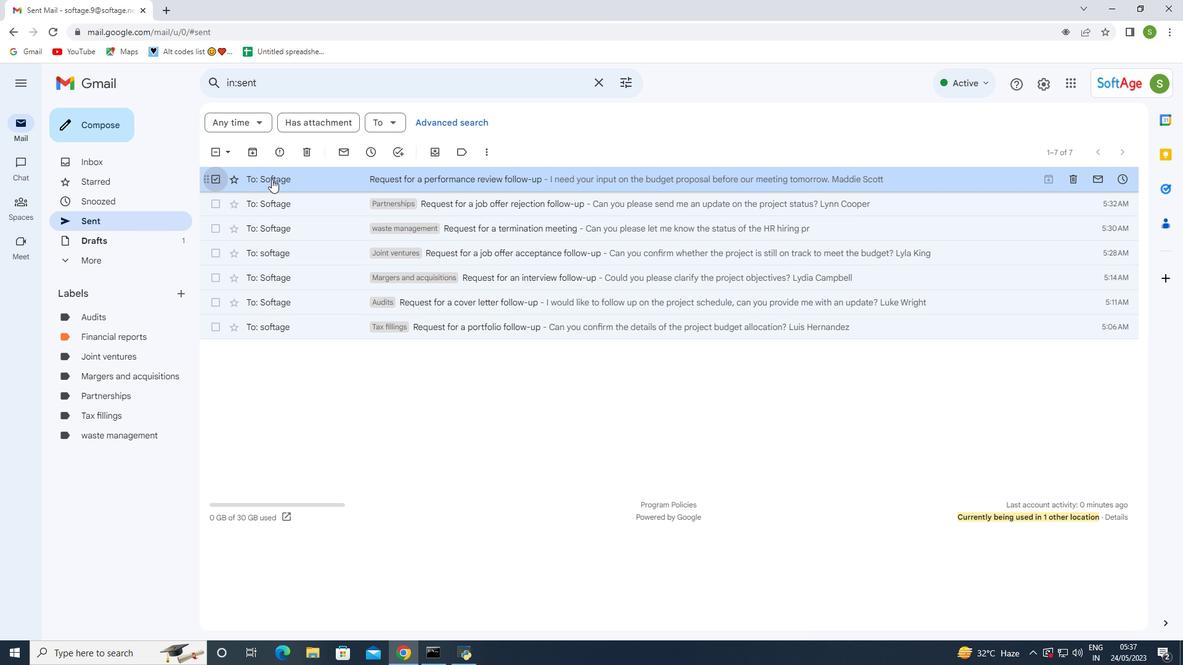 
Action: Mouse moved to (501, 355)
Screenshot: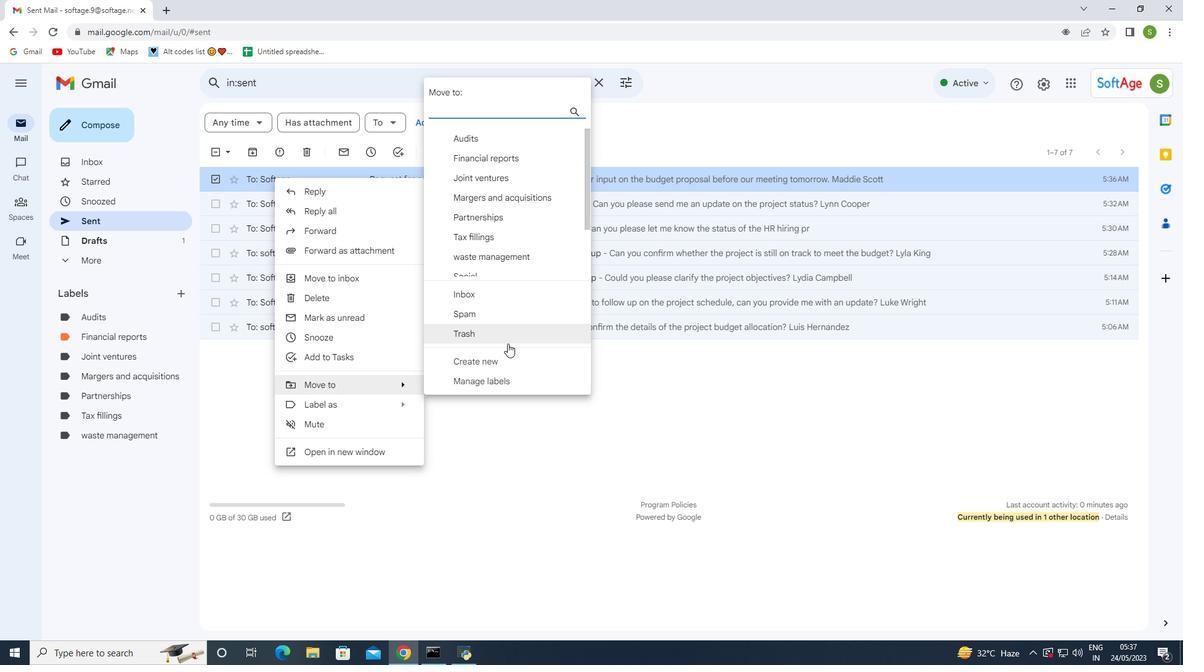 
Action: Mouse pressed left at (501, 355)
Screenshot: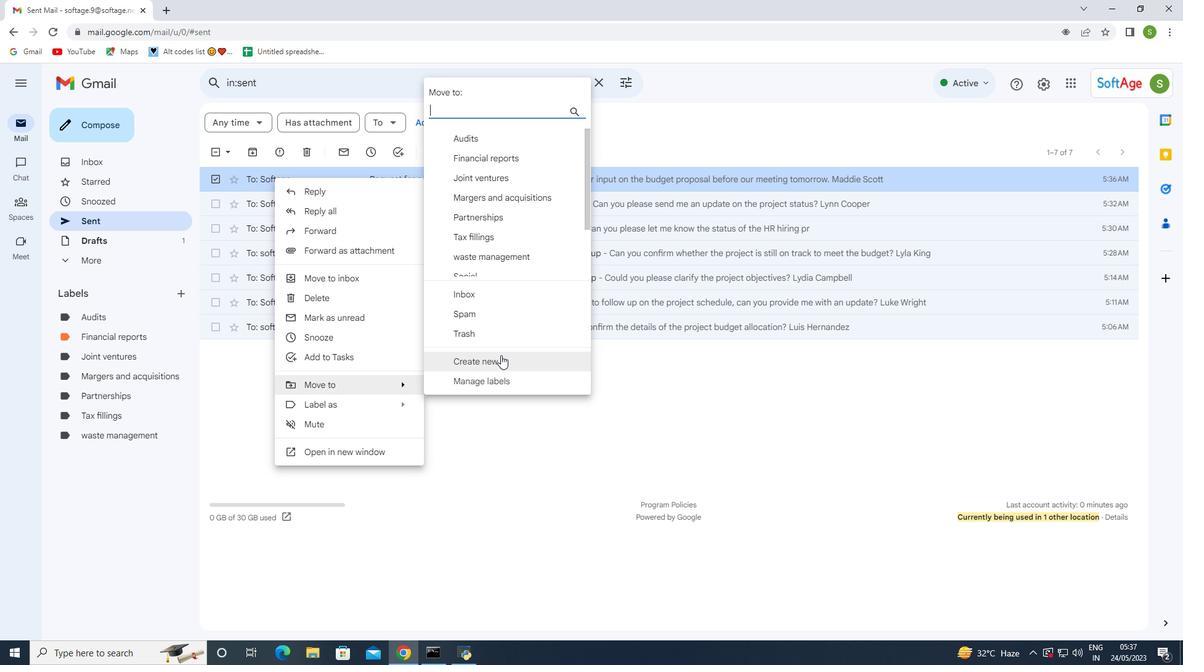 
Action: Mouse moved to (528, 341)
Screenshot: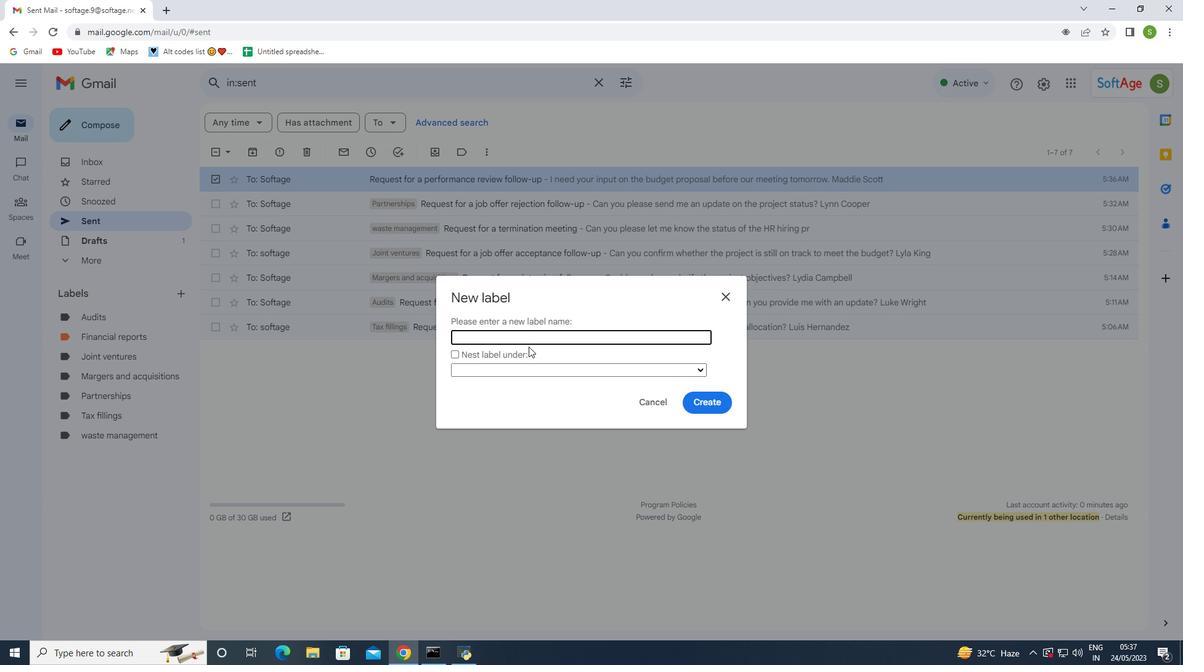 
Action: Mouse pressed left at (528, 341)
Screenshot: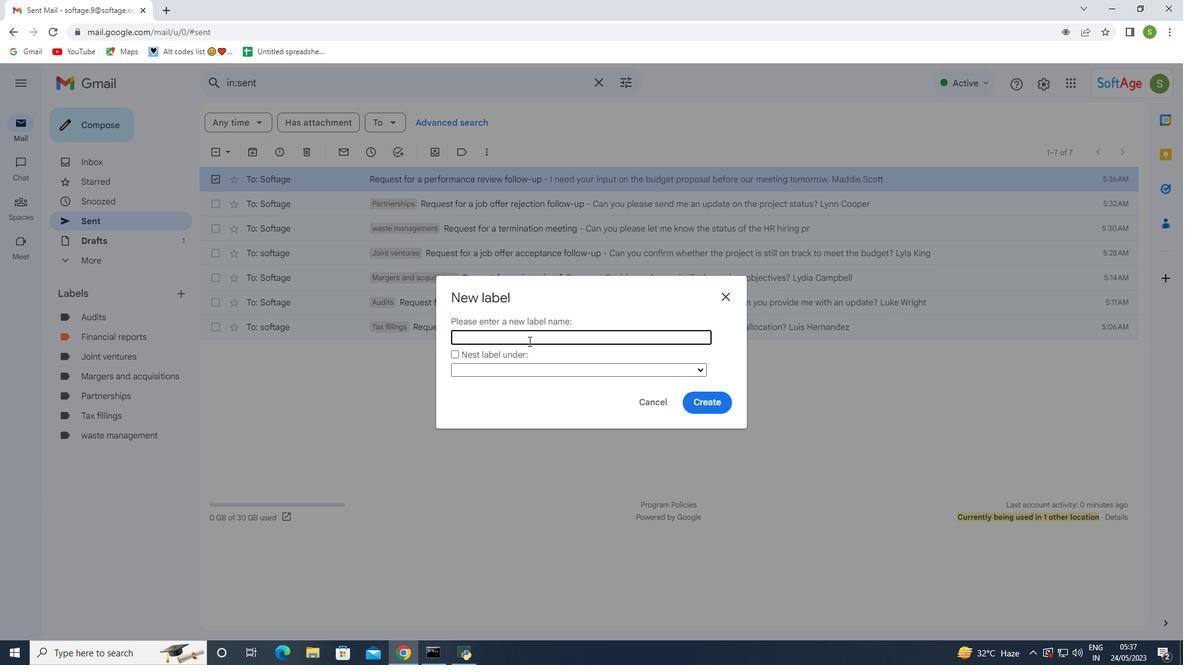 
Action: Mouse moved to (528, 341)
Screenshot: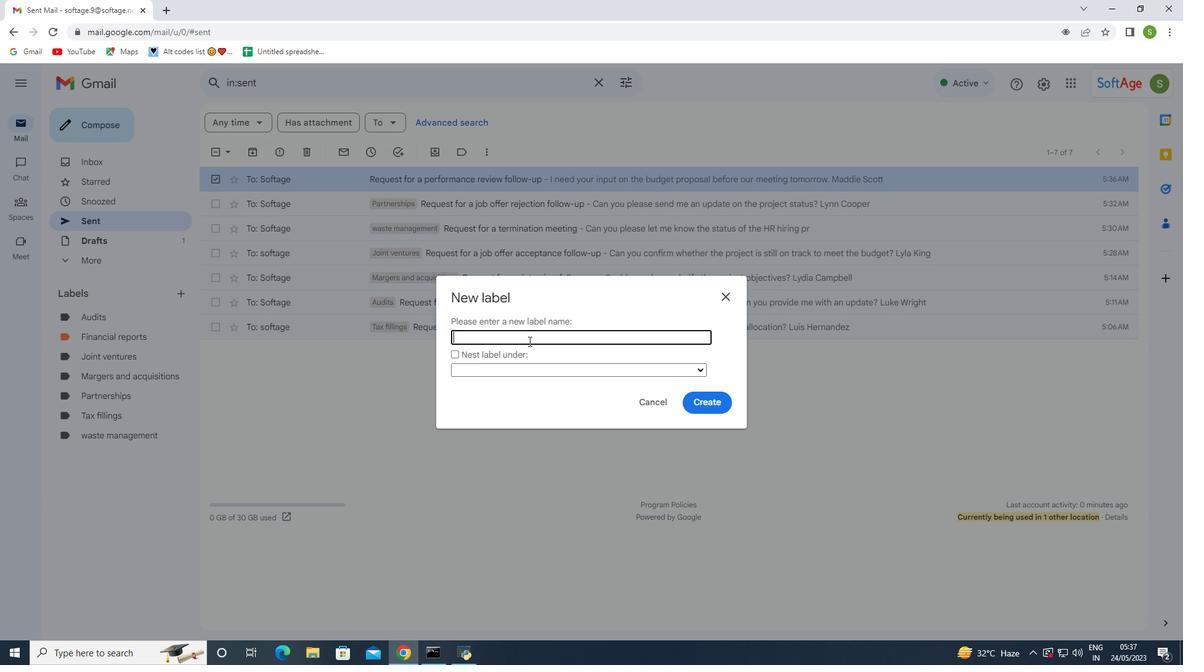 
Action: Key pressed <Key.shift><Key.shift><Key.shift><Key.shift><Key.shift><Key.shift><Key.shift><Key.shift>Legal<Key.space>agreements
Screenshot: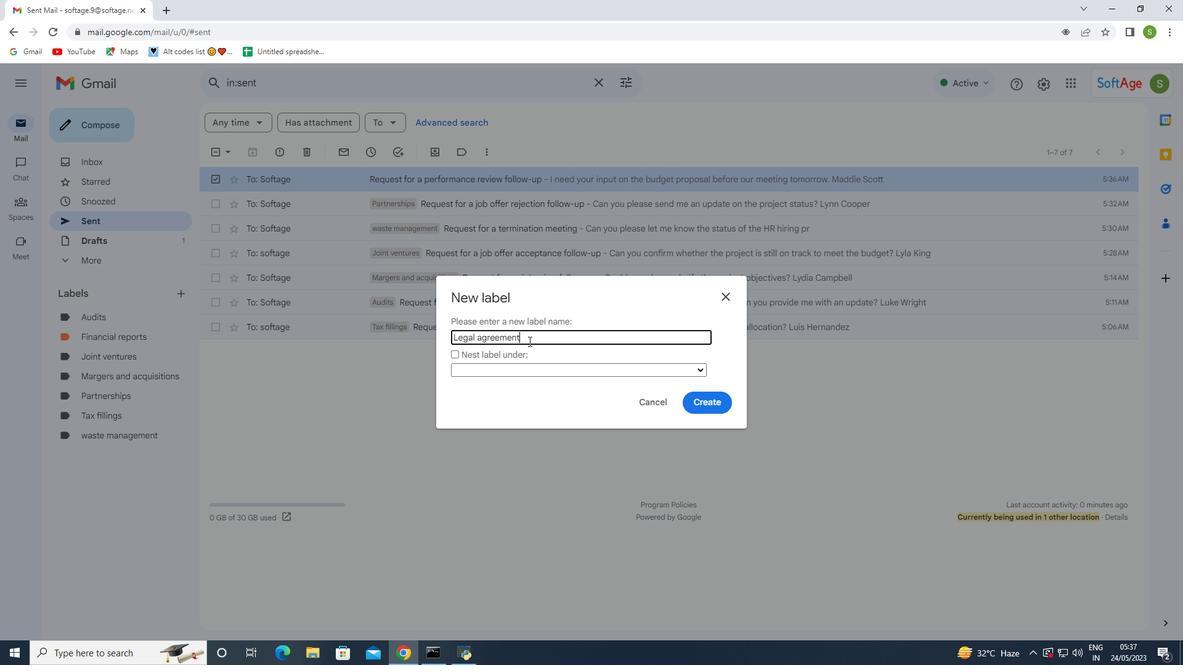 
Action: Mouse moved to (712, 405)
Screenshot: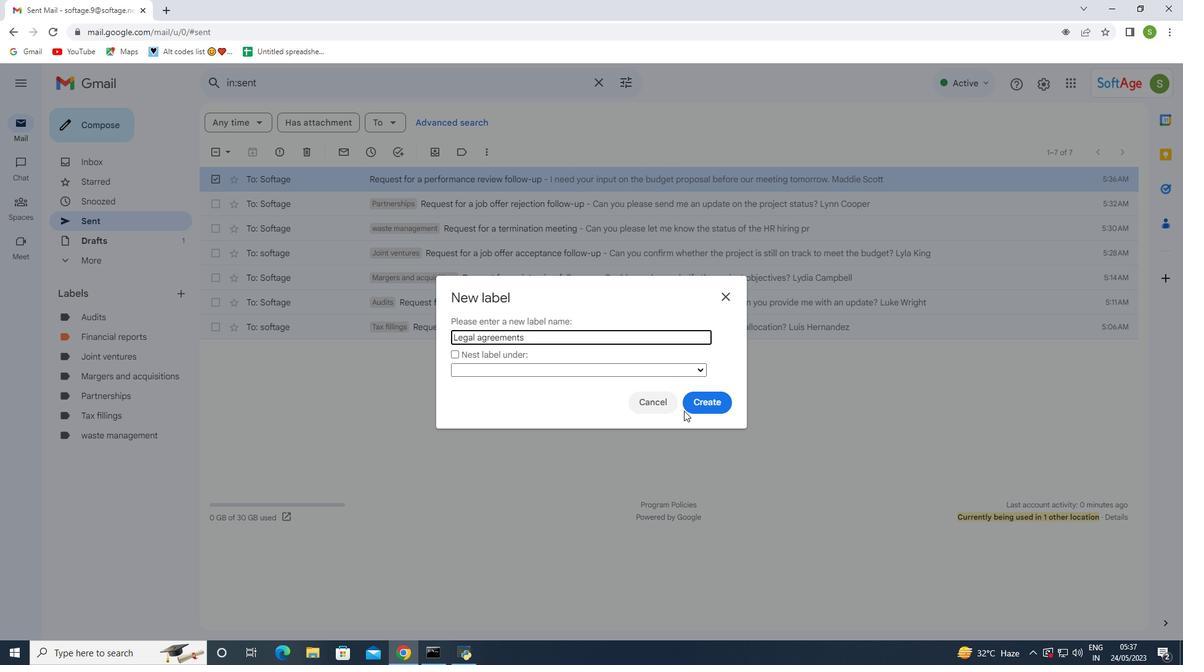 
Action: Mouse pressed left at (712, 405)
Screenshot: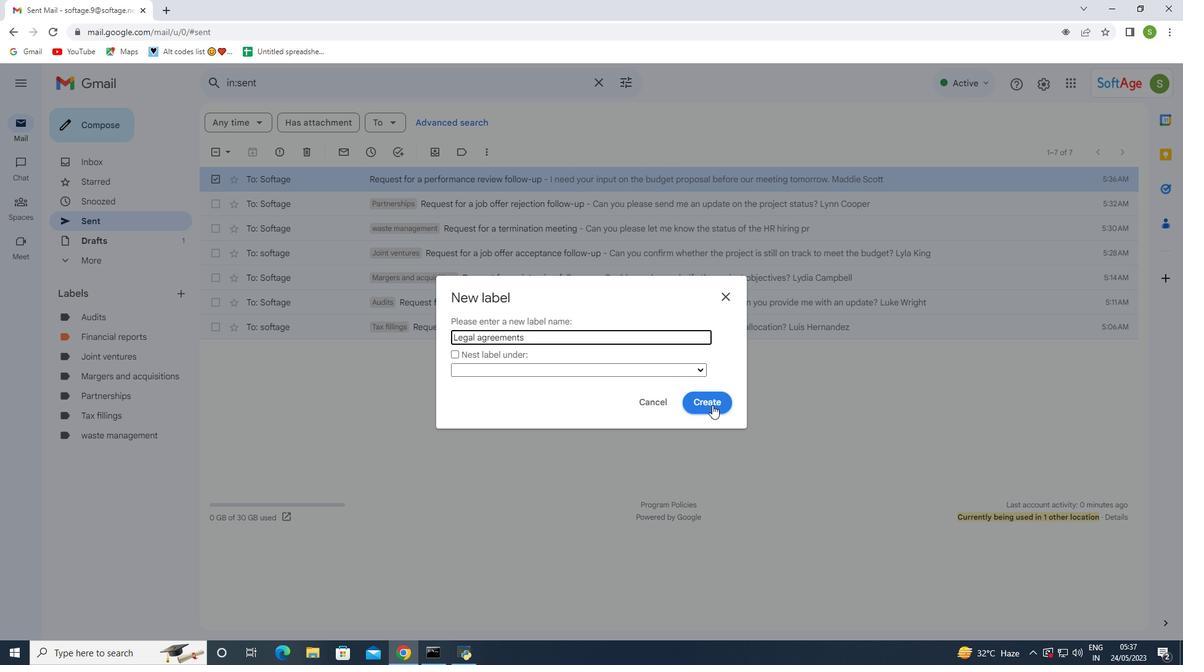 
Action: Mouse moved to (129, 376)
Screenshot: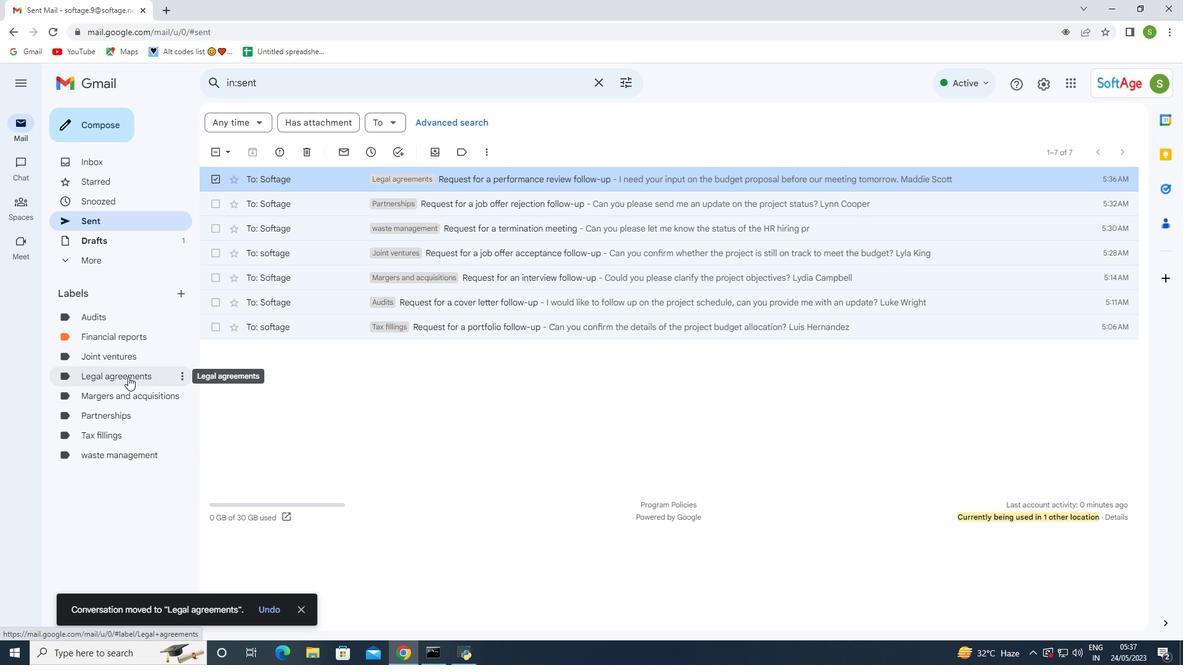 
Action: Mouse pressed left at (129, 376)
Screenshot: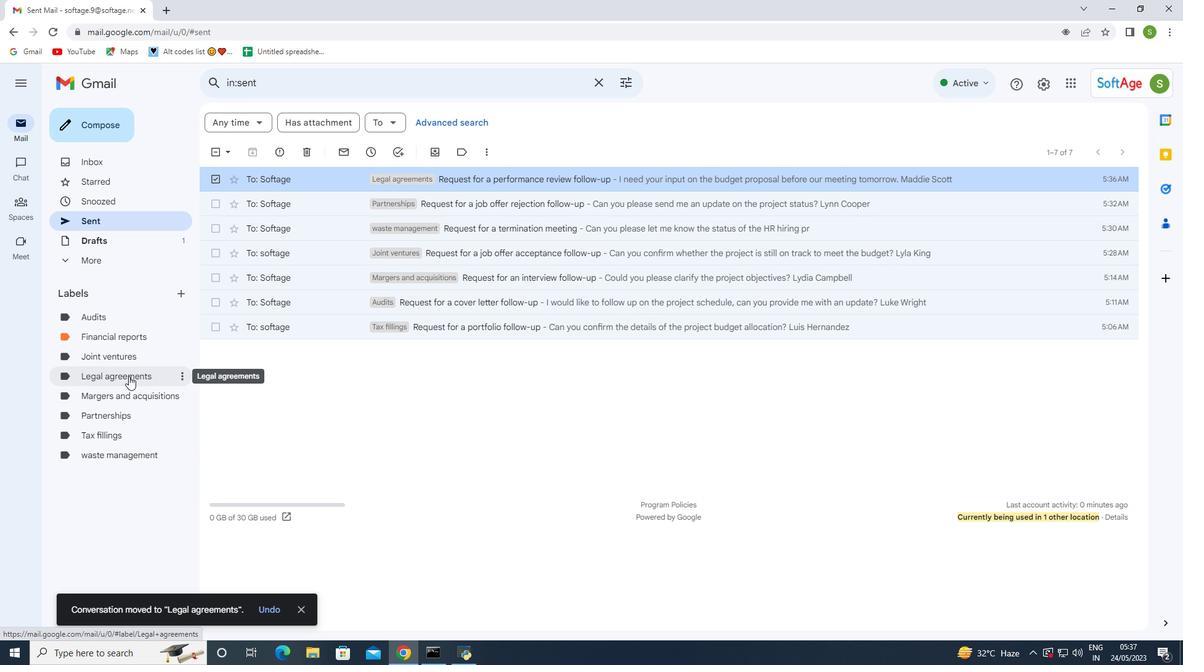 
Action: Mouse pressed left at (129, 376)
Screenshot: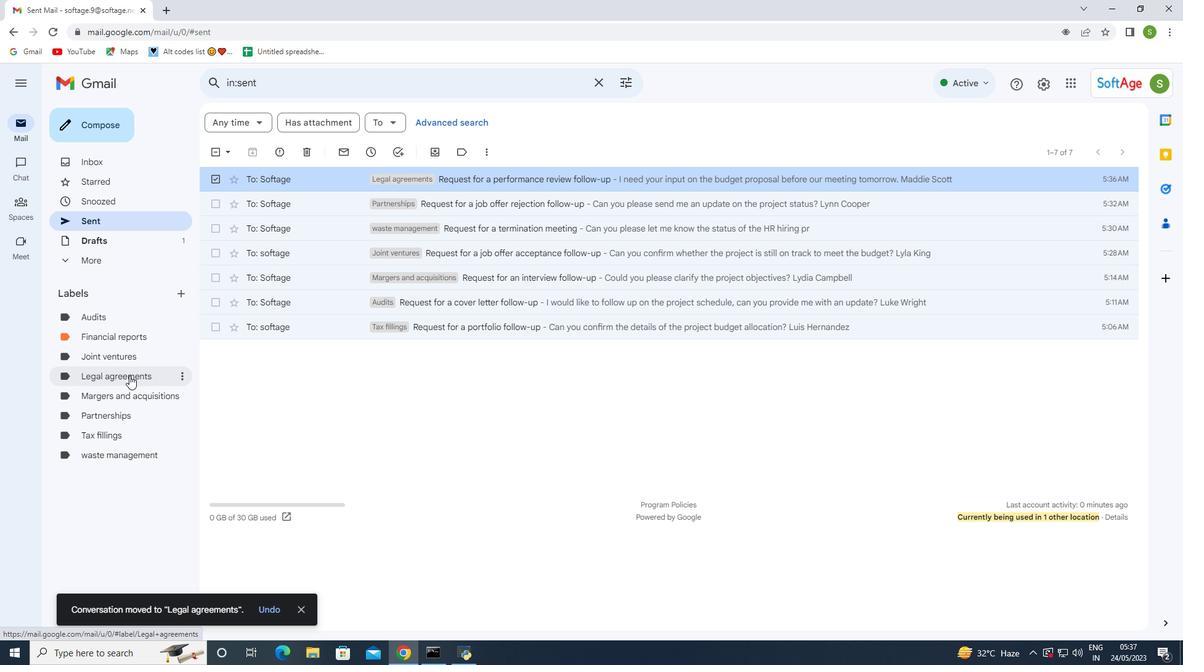 
Action: Mouse moved to (295, 182)
Screenshot: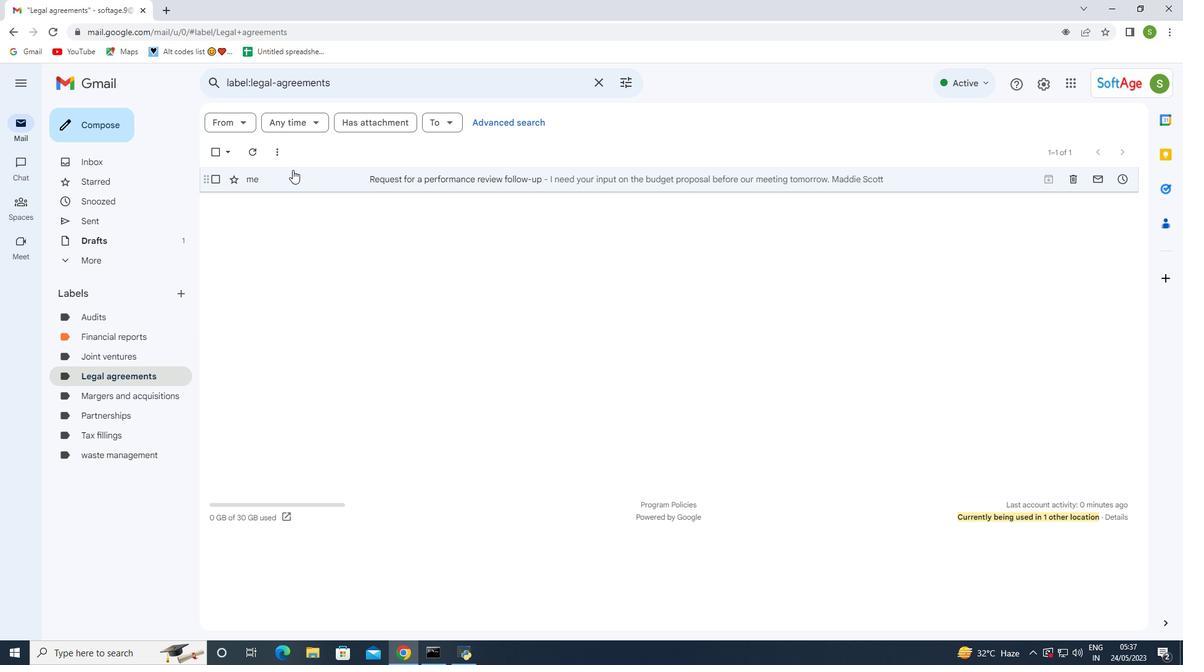 
Action: Mouse pressed left at (295, 182)
Screenshot: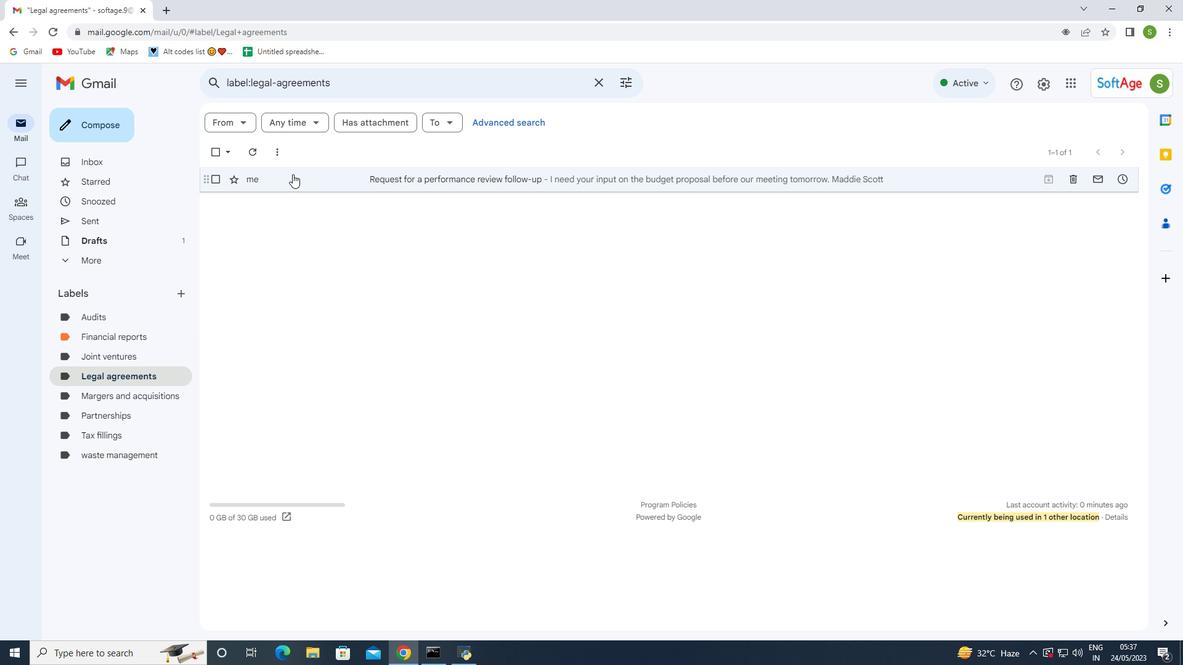 
Action: Mouse pressed left at (295, 182)
Screenshot: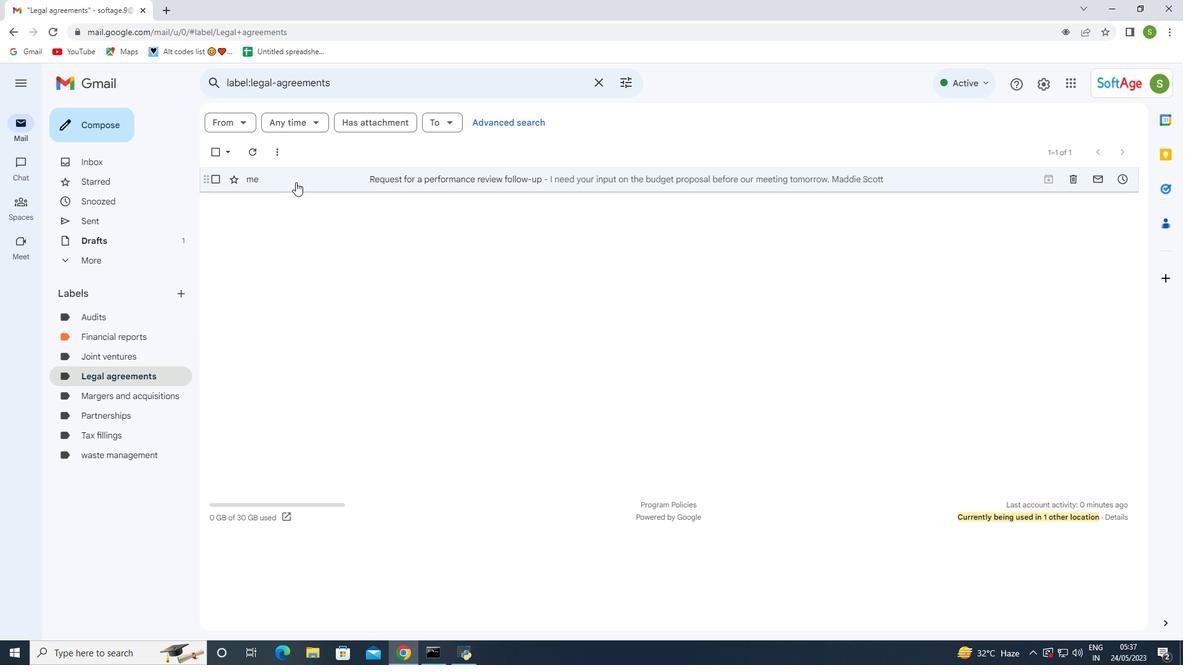 
Action: Mouse moved to (515, 265)
Screenshot: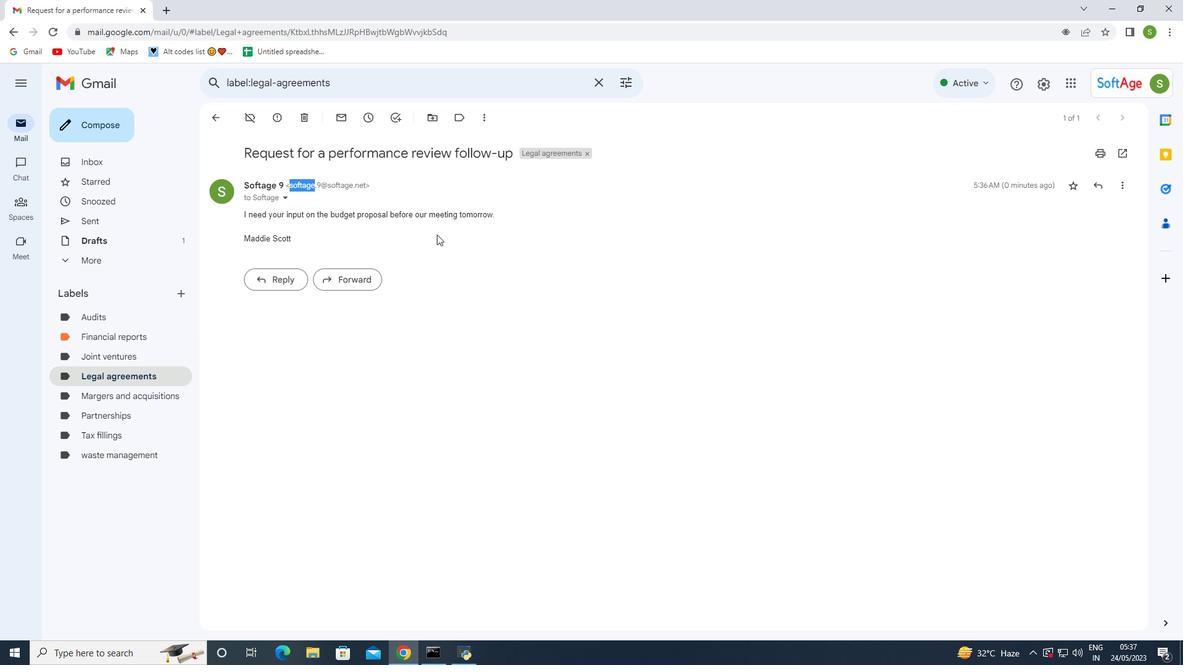 
Action: Mouse pressed left at (515, 265)
Screenshot: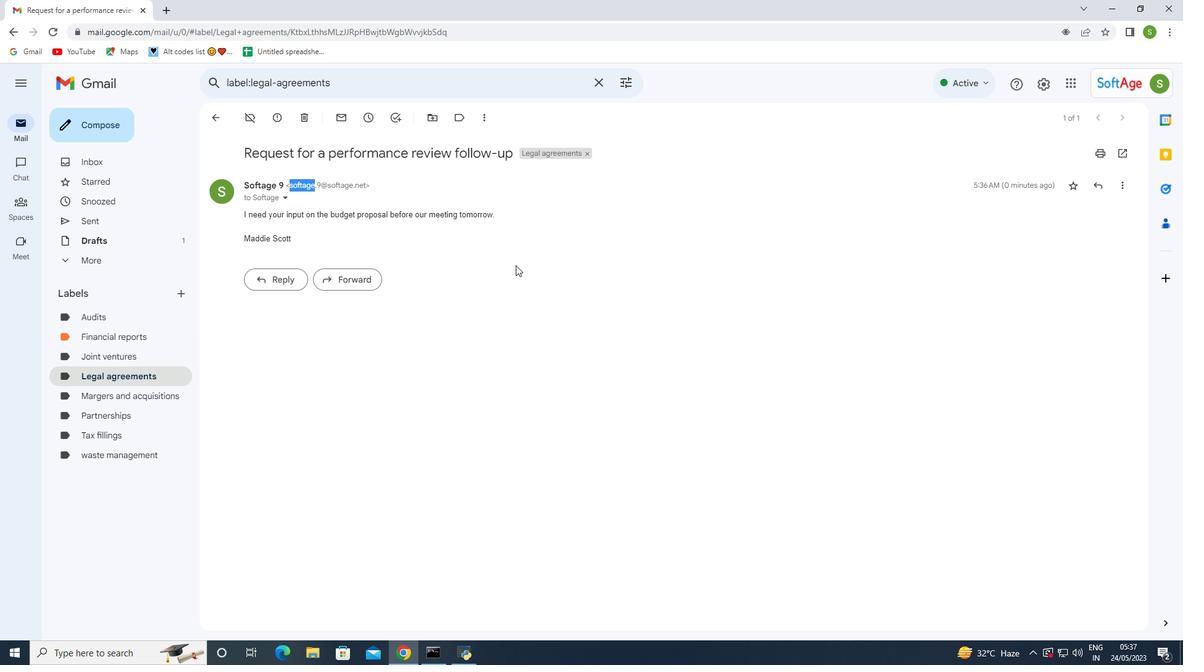 
Action: Mouse moved to (509, 253)
Screenshot: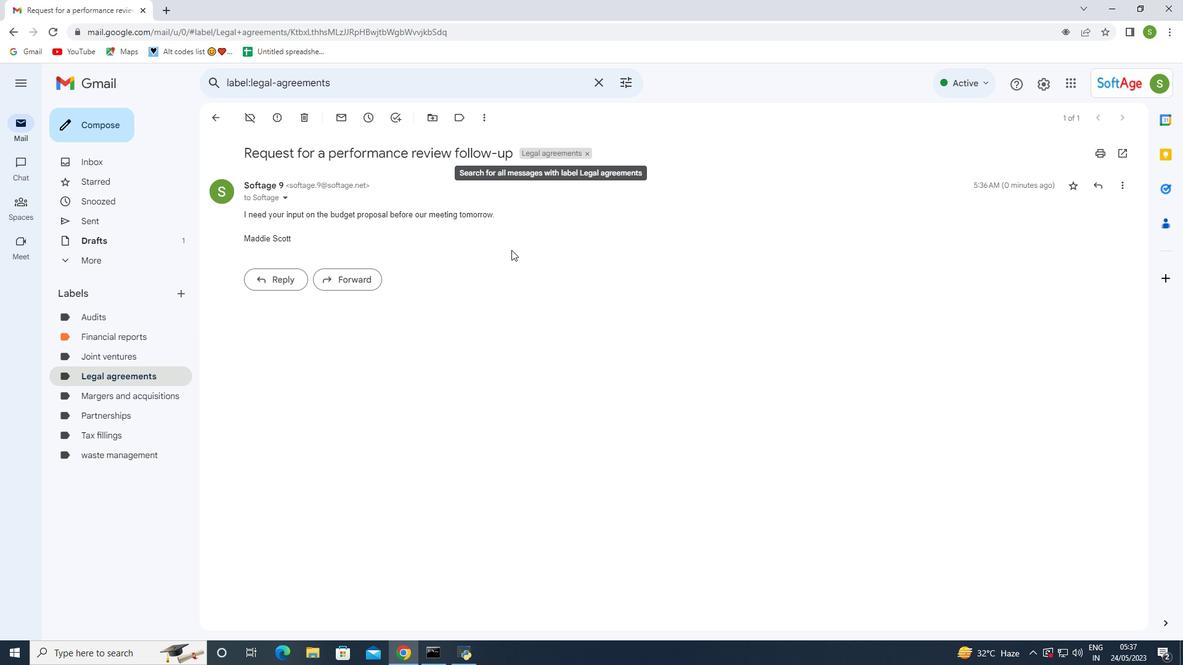 
Action: Mouse pressed left at (509, 253)
Screenshot: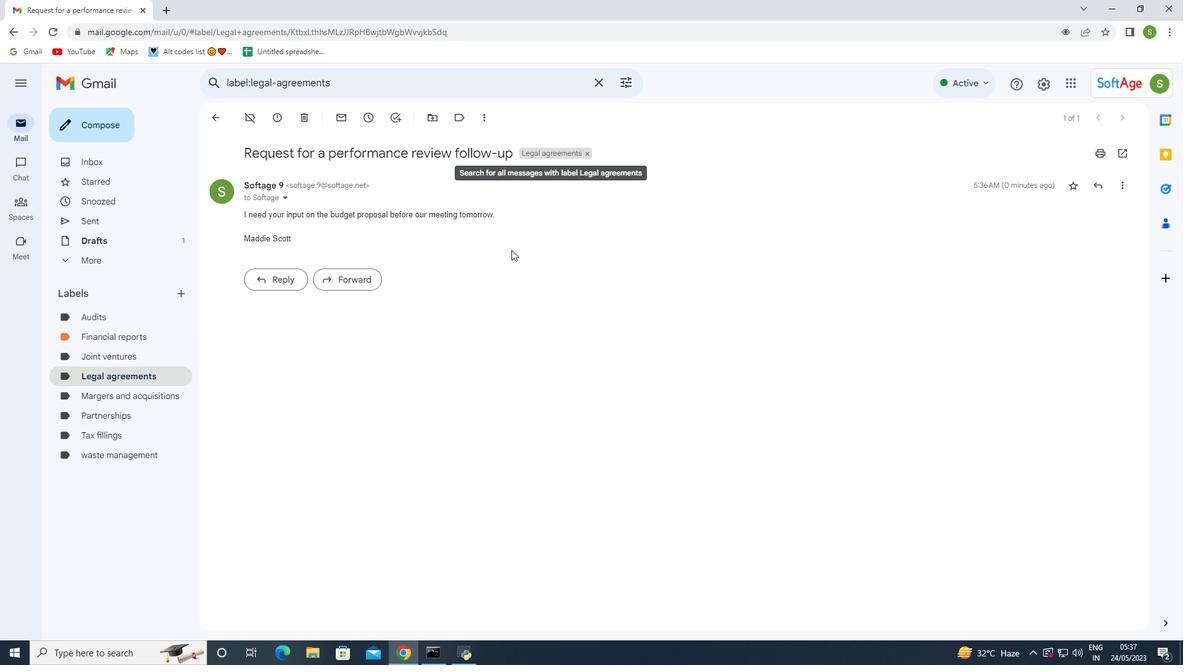 
Action: Mouse moved to (218, 114)
Screenshot: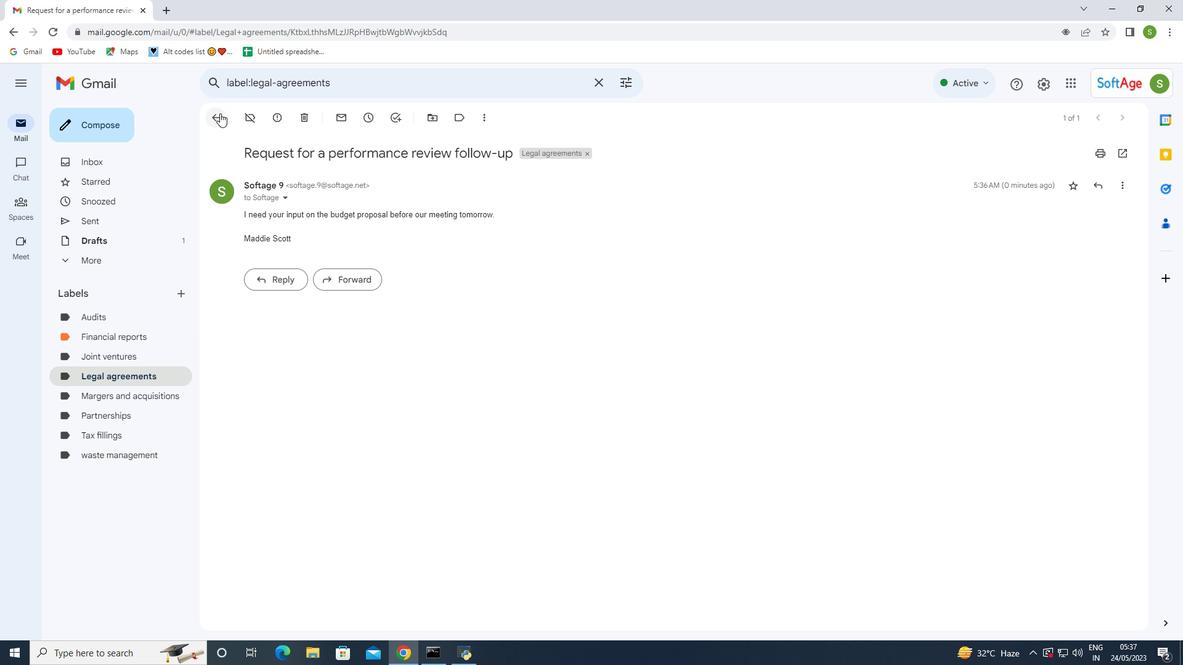 
Action: Mouse pressed left at (218, 114)
Screenshot: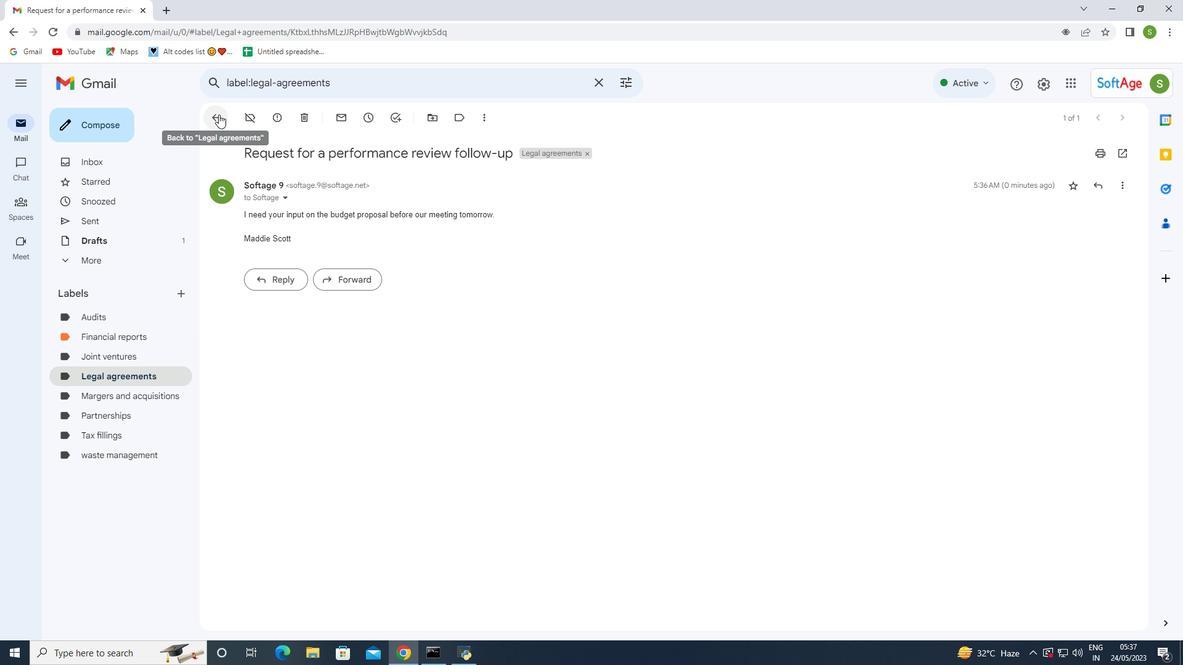
Action: Mouse moved to (845, 126)
Screenshot: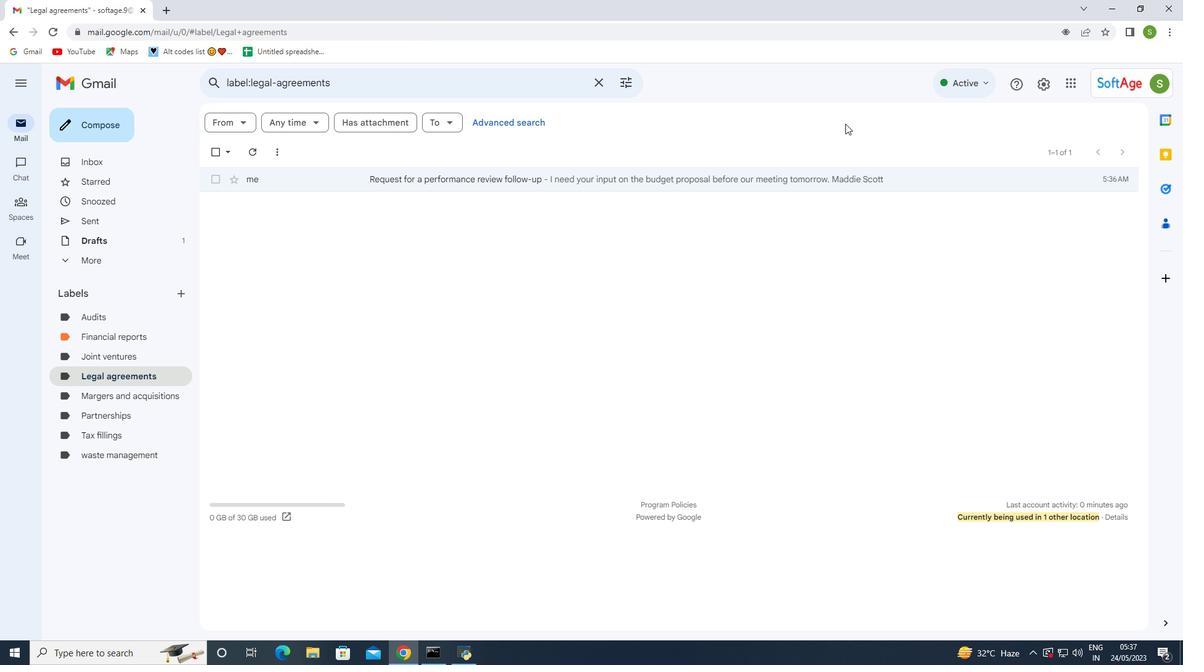 
